 Task: Find connections with filter location Kakrāla with filter topic #Ideaswith filter profile language English with filter current company Dr. Reddy's Laboratories with filter school O.P. Jindal Global University (JGU) with filter industry Accounting with filter service category Ghostwriting with filter keywords title Teacher
Action: Mouse moved to (180, 274)
Screenshot: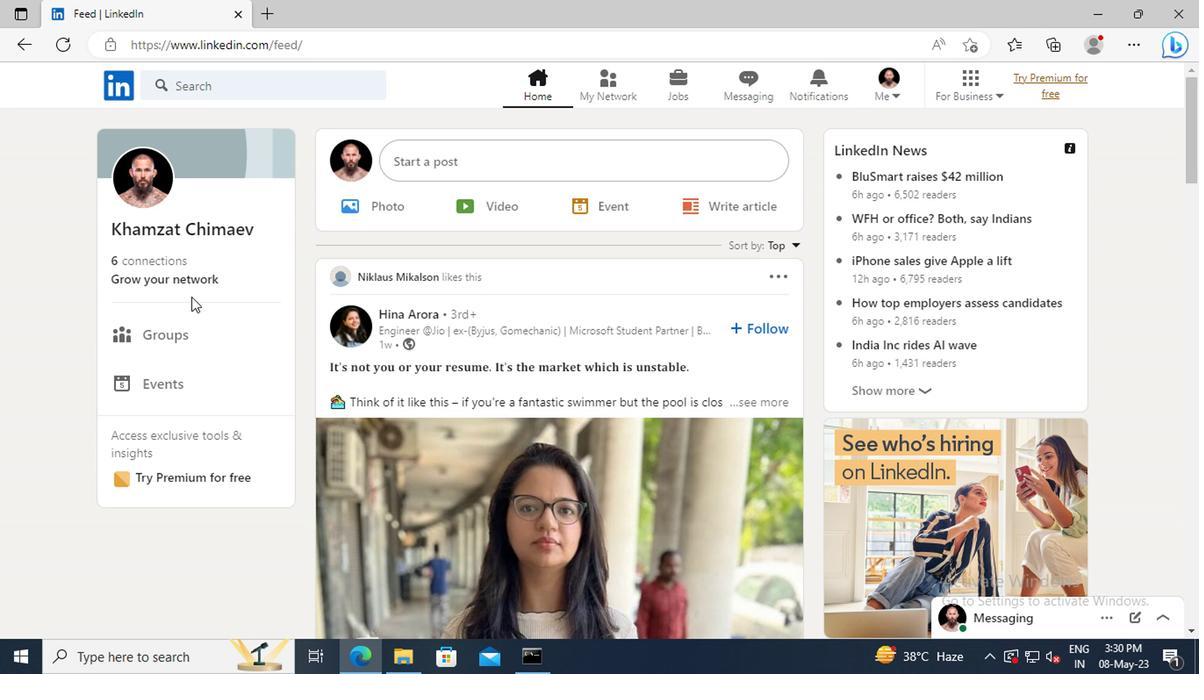 
Action: Mouse pressed left at (180, 274)
Screenshot: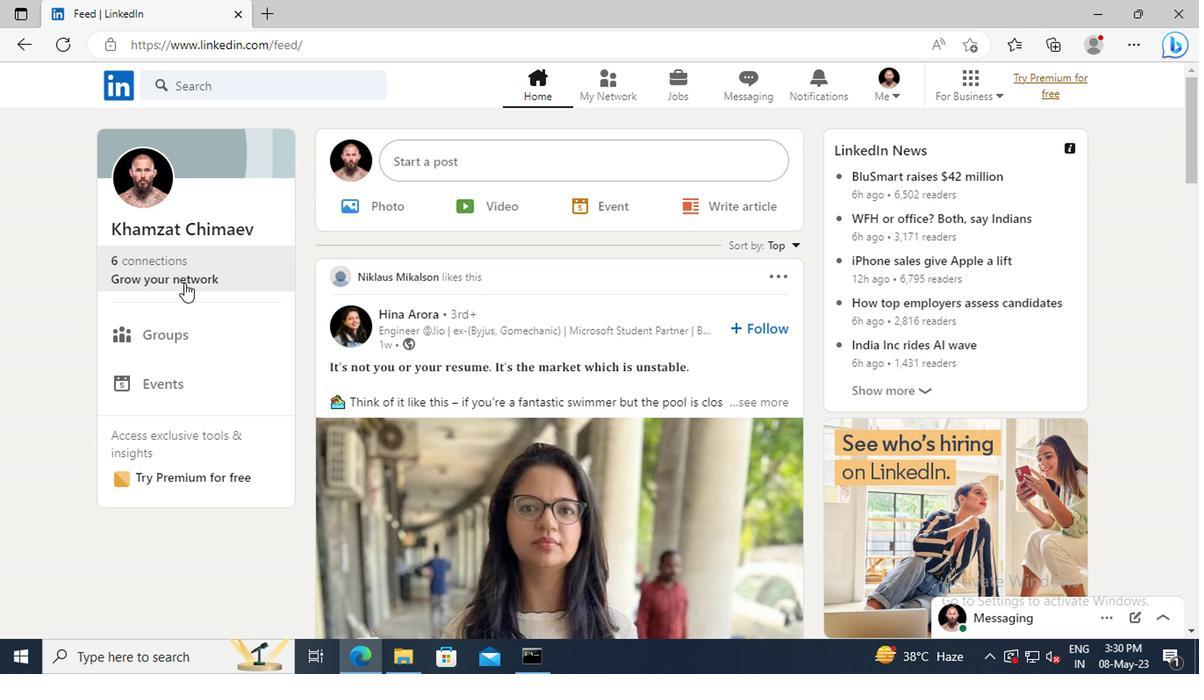 
Action: Mouse moved to (187, 185)
Screenshot: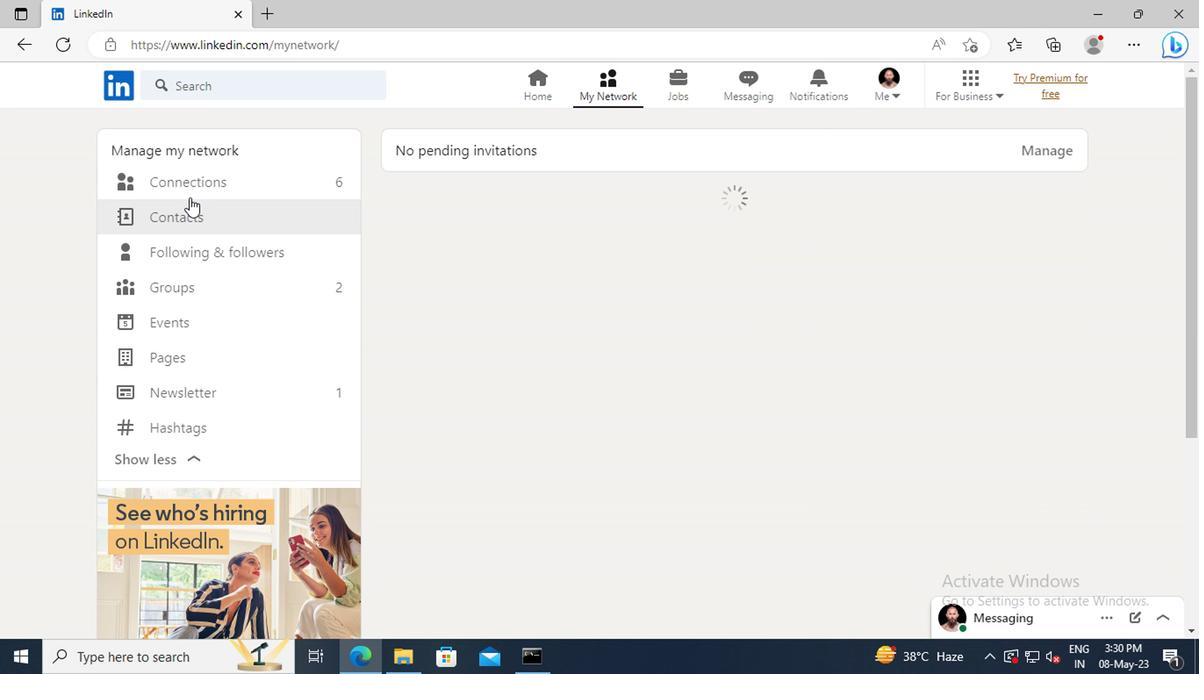
Action: Mouse pressed left at (187, 185)
Screenshot: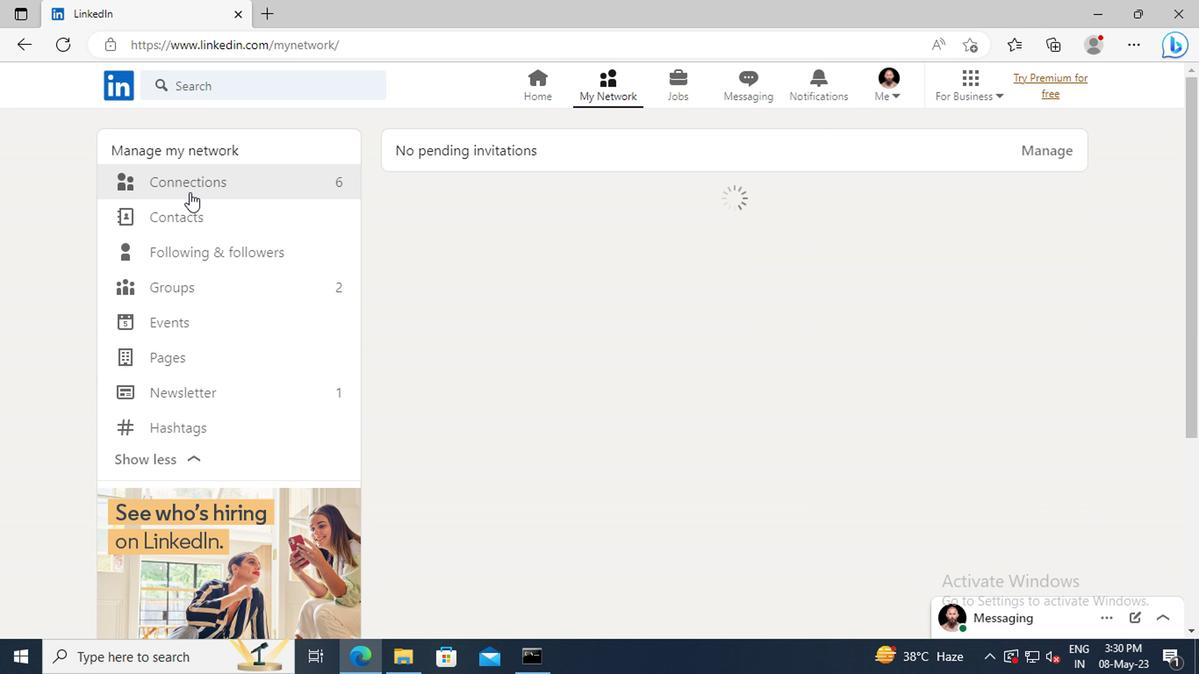 
Action: Mouse moved to (743, 185)
Screenshot: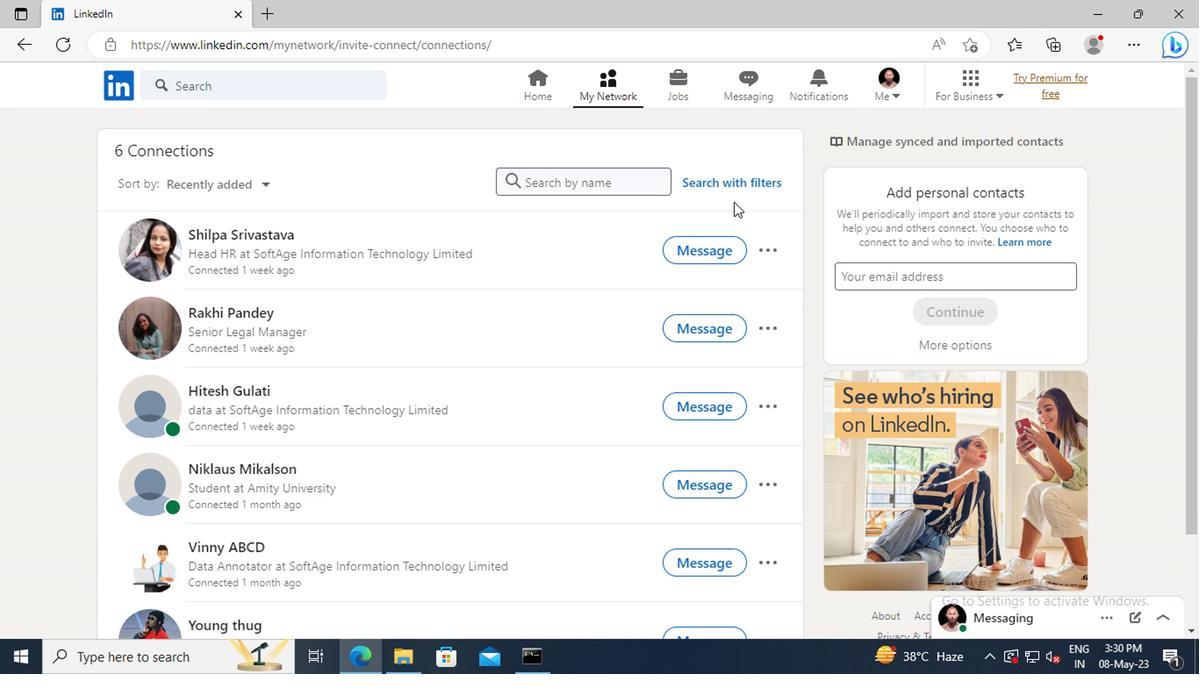 
Action: Mouse pressed left at (743, 185)
Screenshot: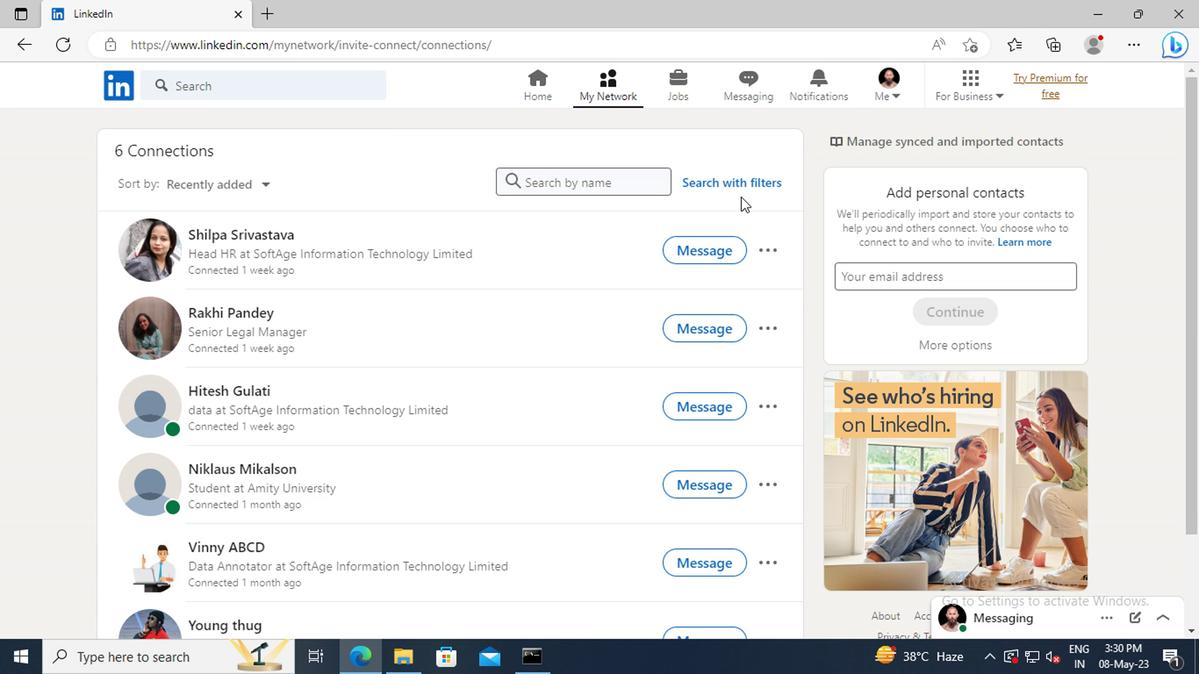 
Action: Mouse moved to (657, 136)
Screenshot: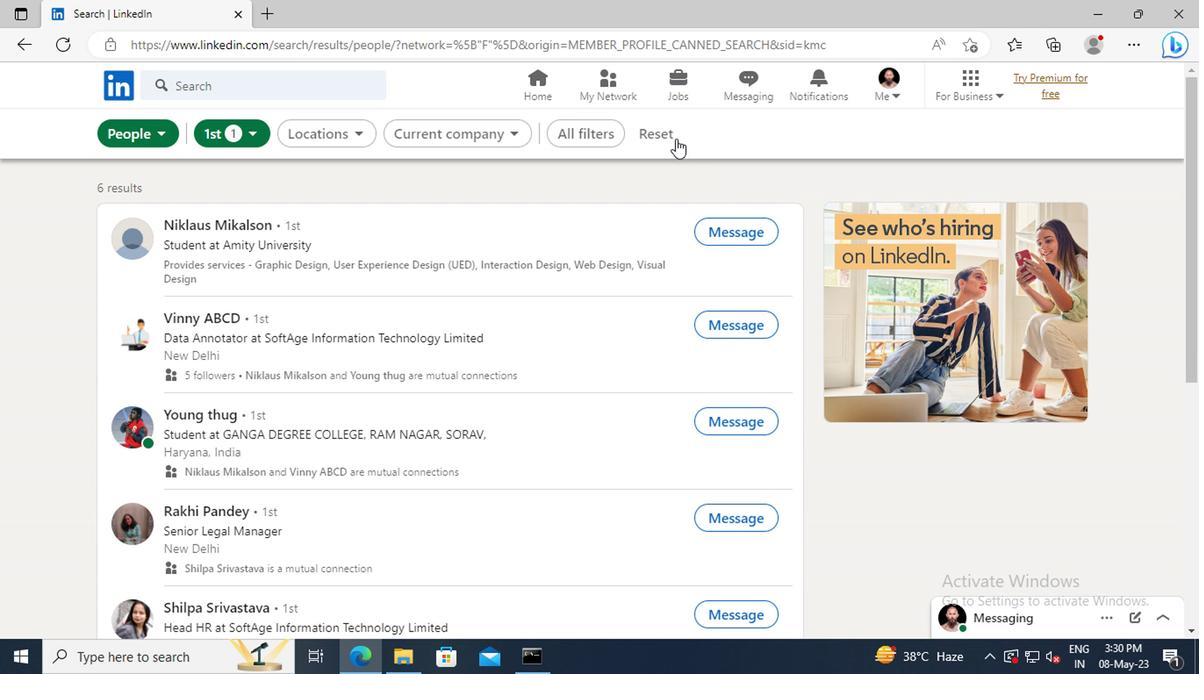 
Action: Mouse pressed left at (657, 136)
Screenshot: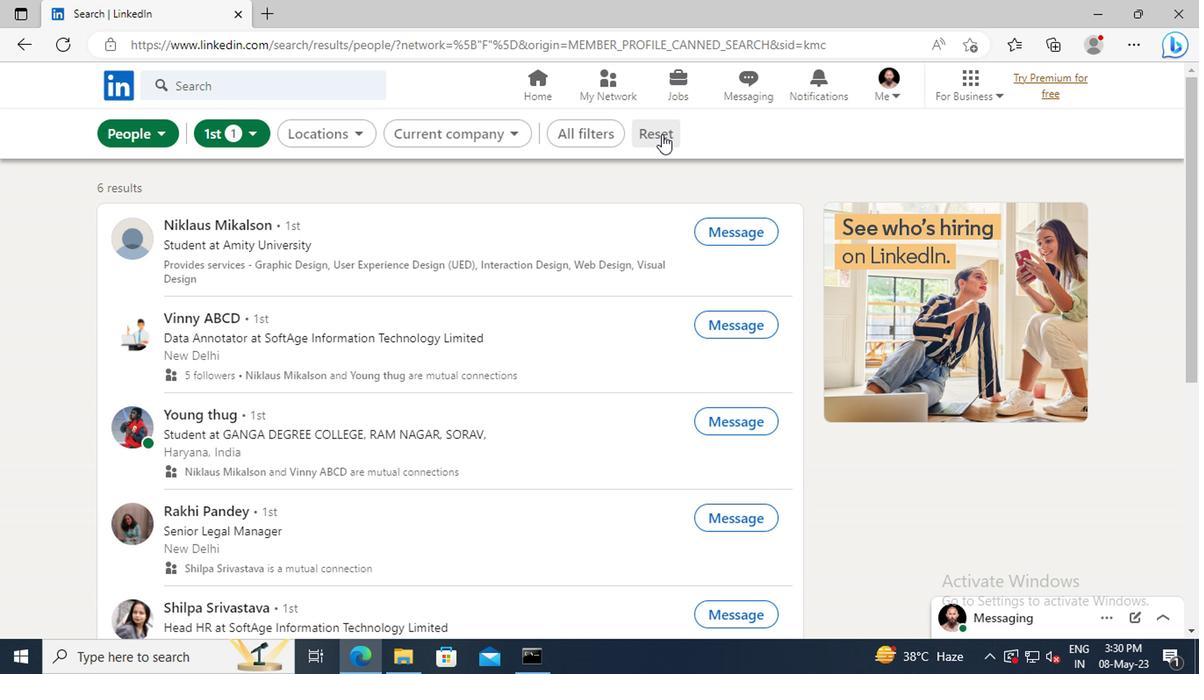 
Action: Mouse moved to (627, 136)
Screenshot: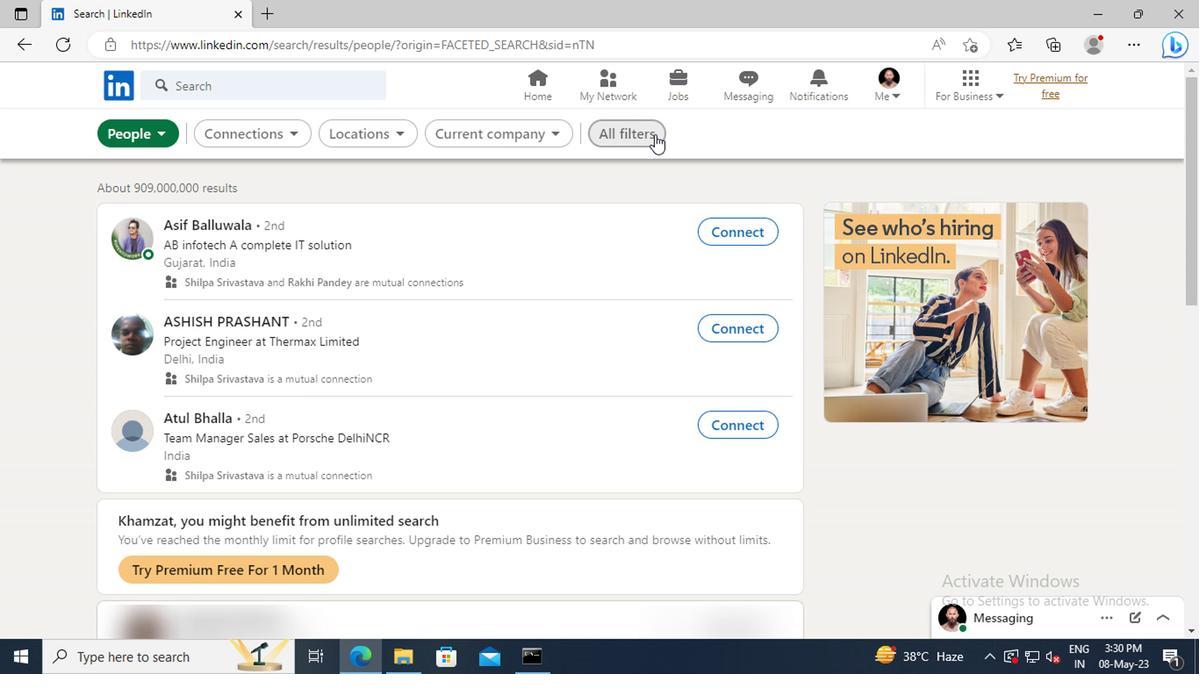 
Action: Mouse pressed left at (627, 136)
Screenshot: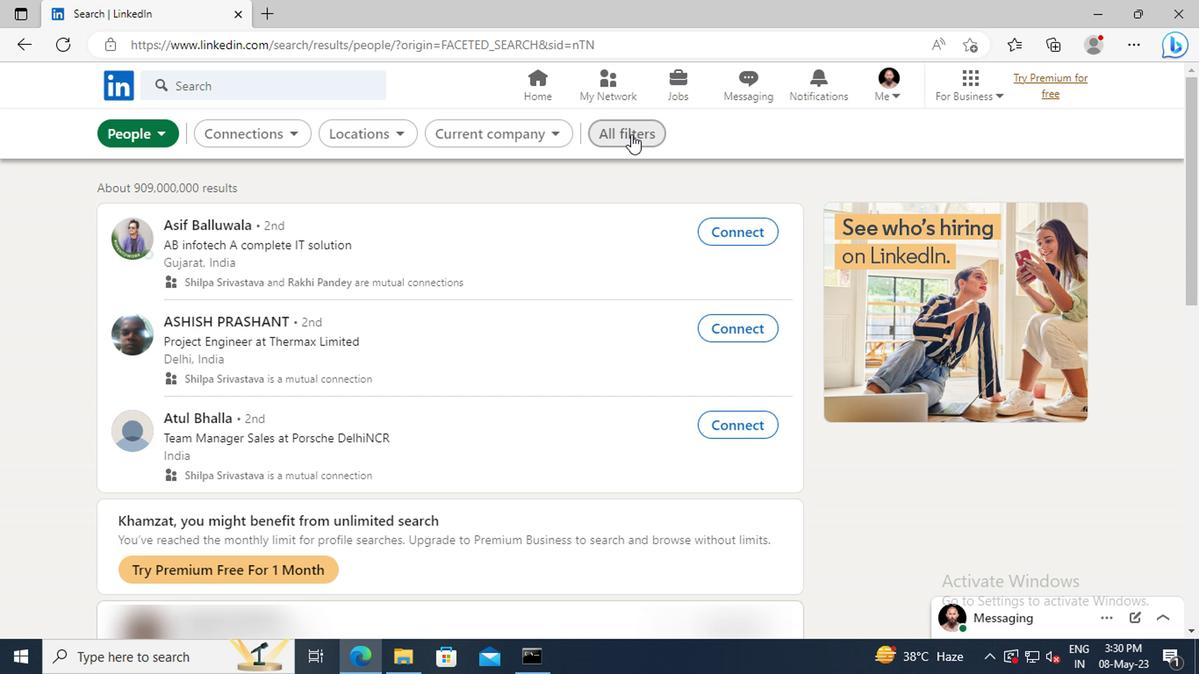 
Action: Mouse moved to (1009, 340)
Screenshot: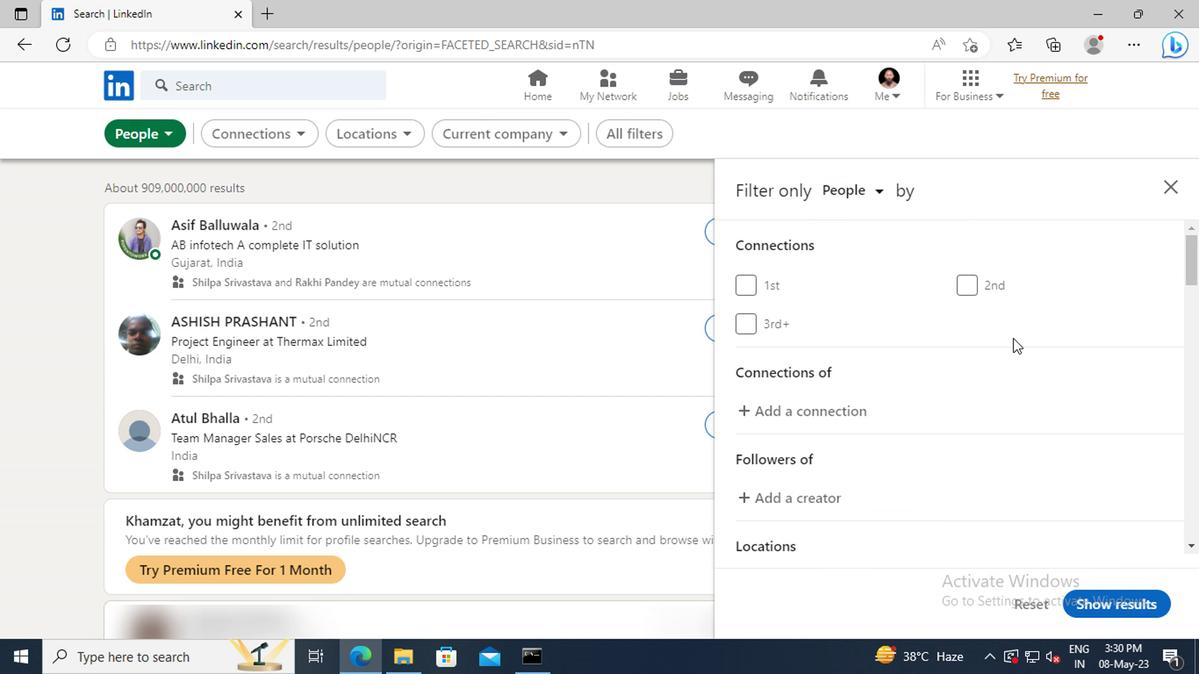 
Action: Mouse scrolled (1009, 339) with delta (0, -1)
Screenshot: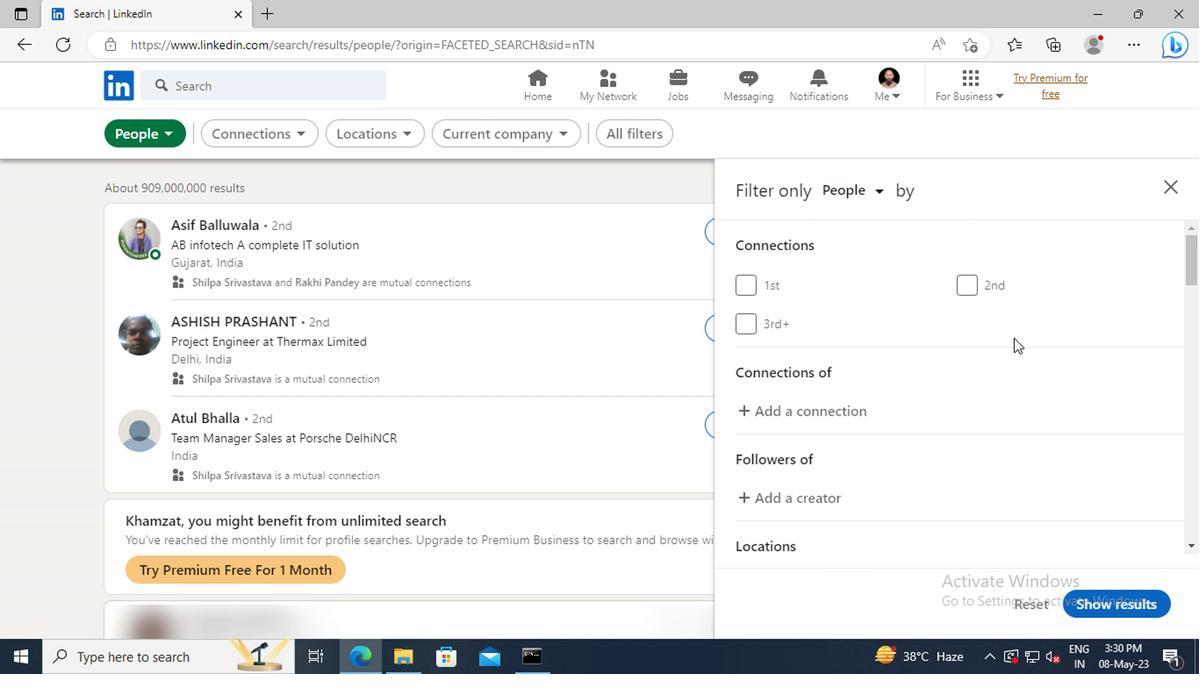
Action: Mouse scrolled (1009, 339) with delta (0, -1)
Screenshot: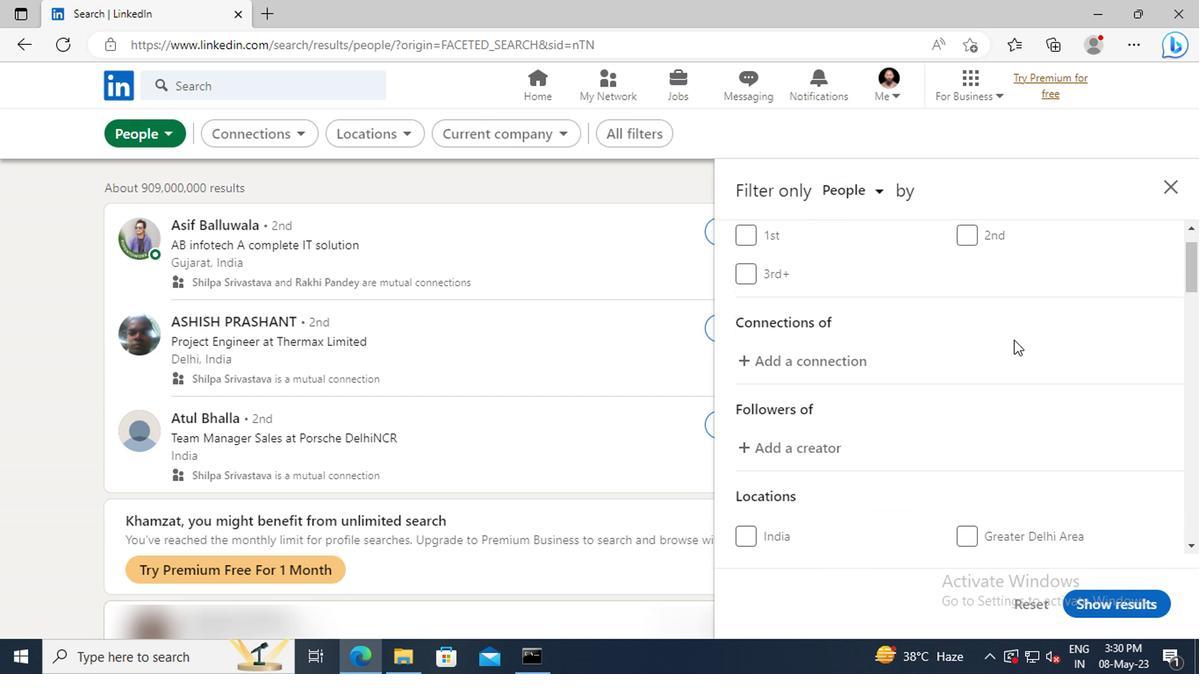 
Action: Mouse scrolled (1009, 339) with delta (0, -1)
Screenshot: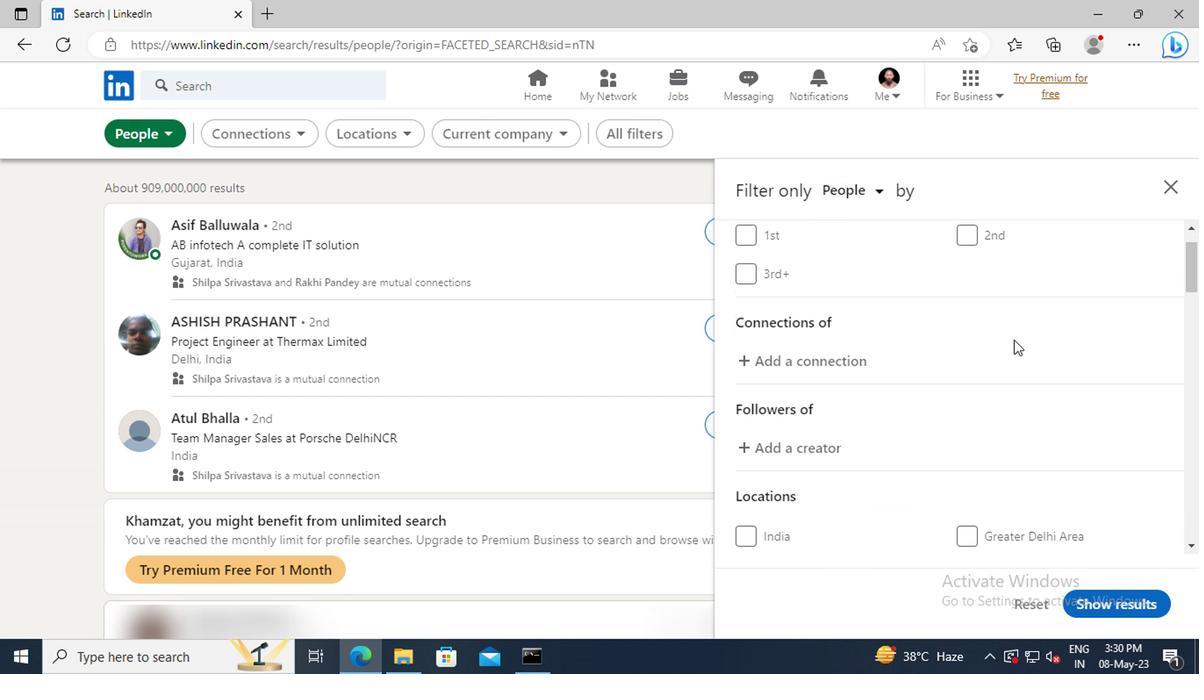 
Action: Mouse scrolled (1009, 339) with delta (0, -1)
Screenshot: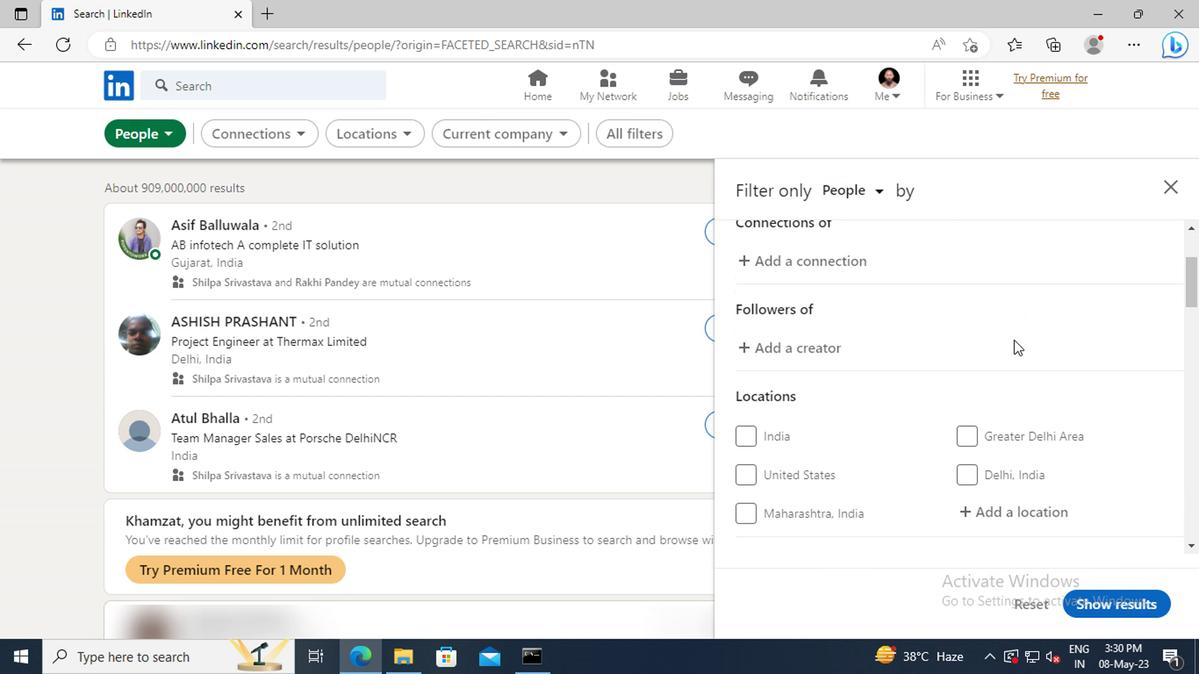 
Action: Mouse scrolled (1009, 339) with delta (0, -1)
Screenshot: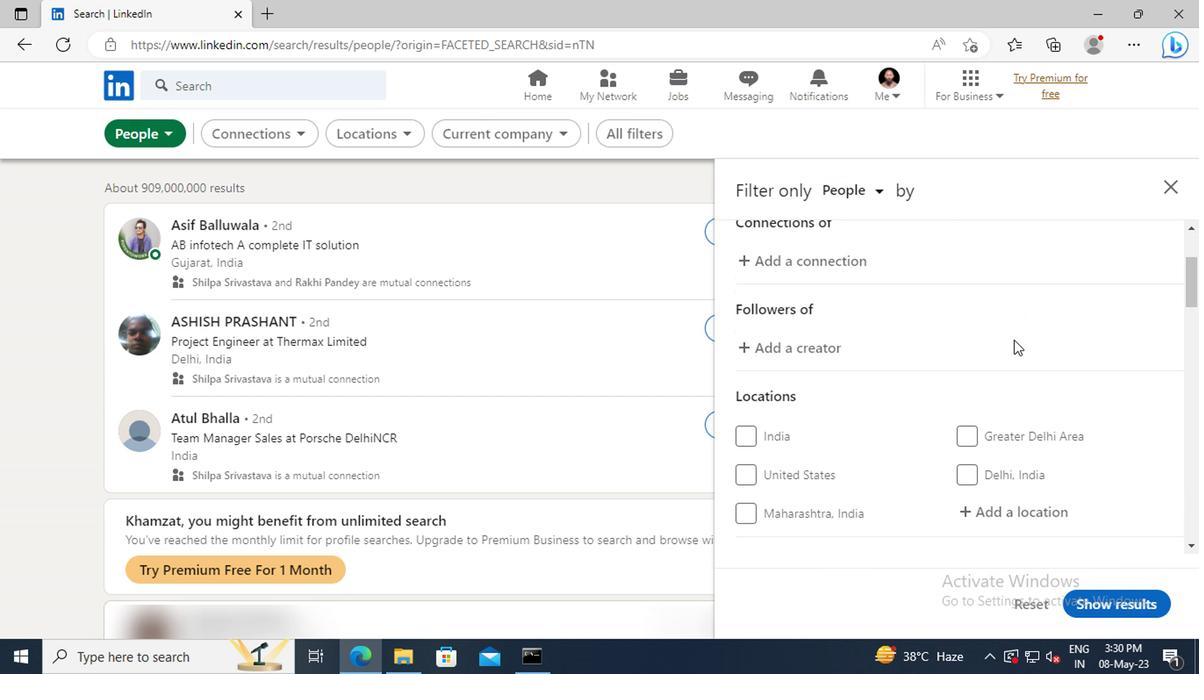 
Action: Mouse moved to (1006, 409)
Screenshot: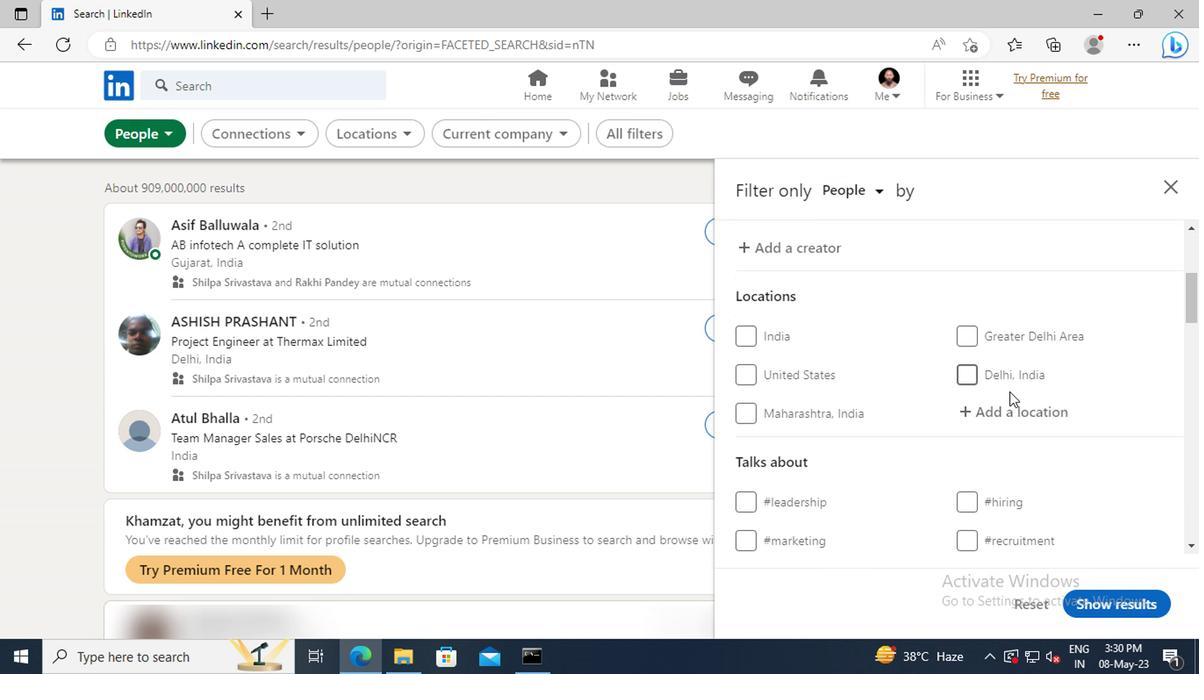 
Action: Mouse pressed left at (1006, 409)
Screenshot: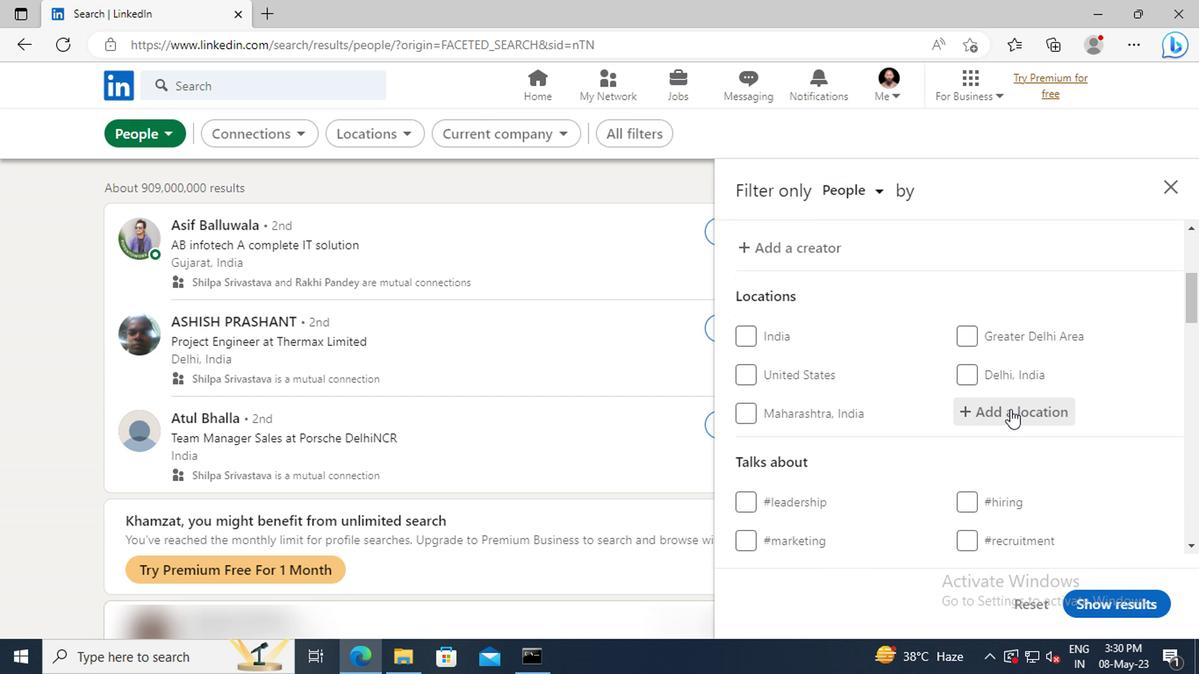 
Action: Key pressed <Key.shift>KAKRALA<Key.enter>
Screenshot: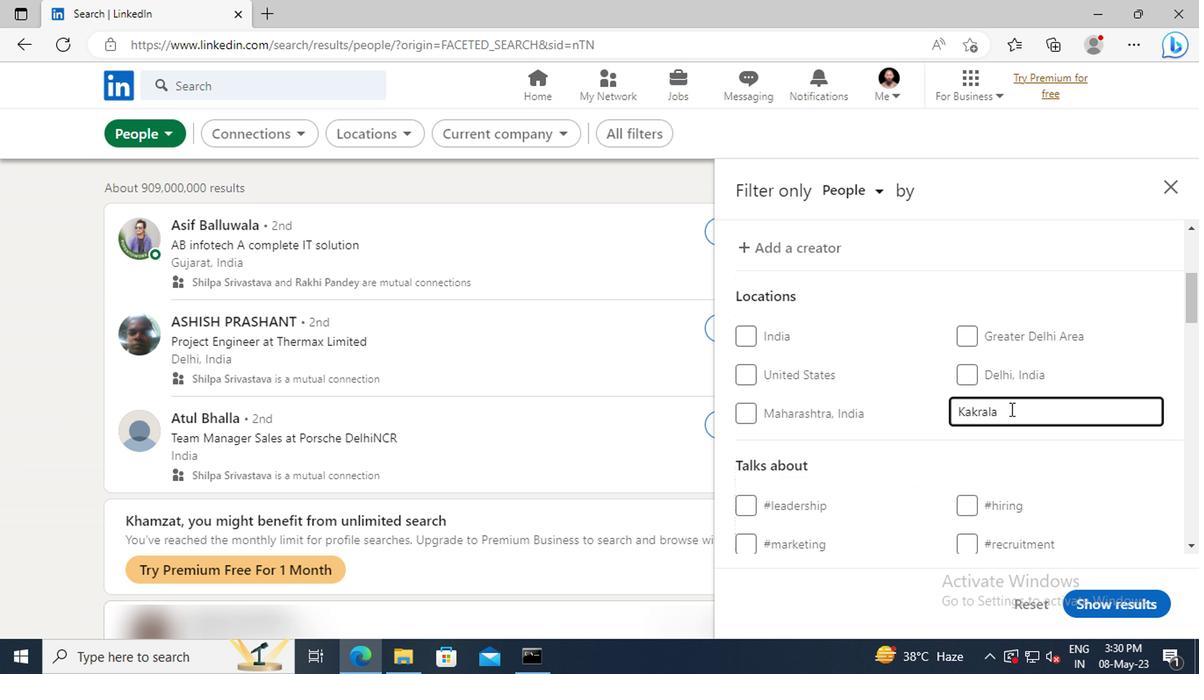 
Action: Mouse scrolled (1006, 408) with delta (0, 0)
Screenshot: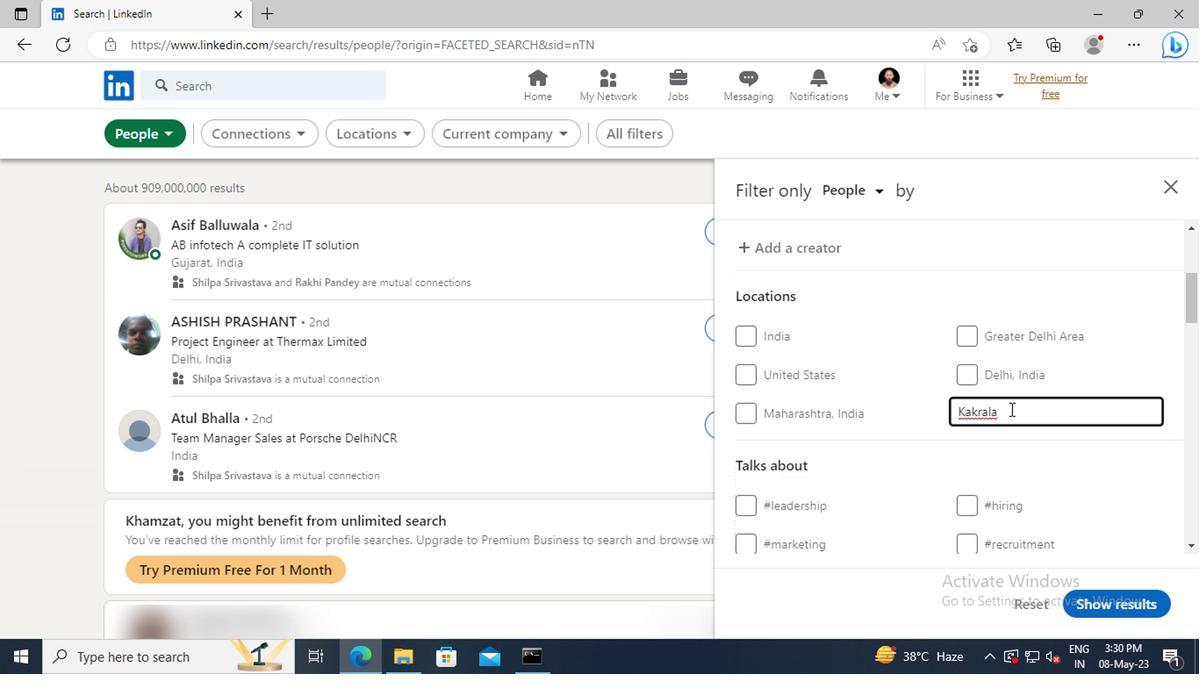 
Action: Mouse scrolled (1006, 408) with delta (0, 0)
Screenshot: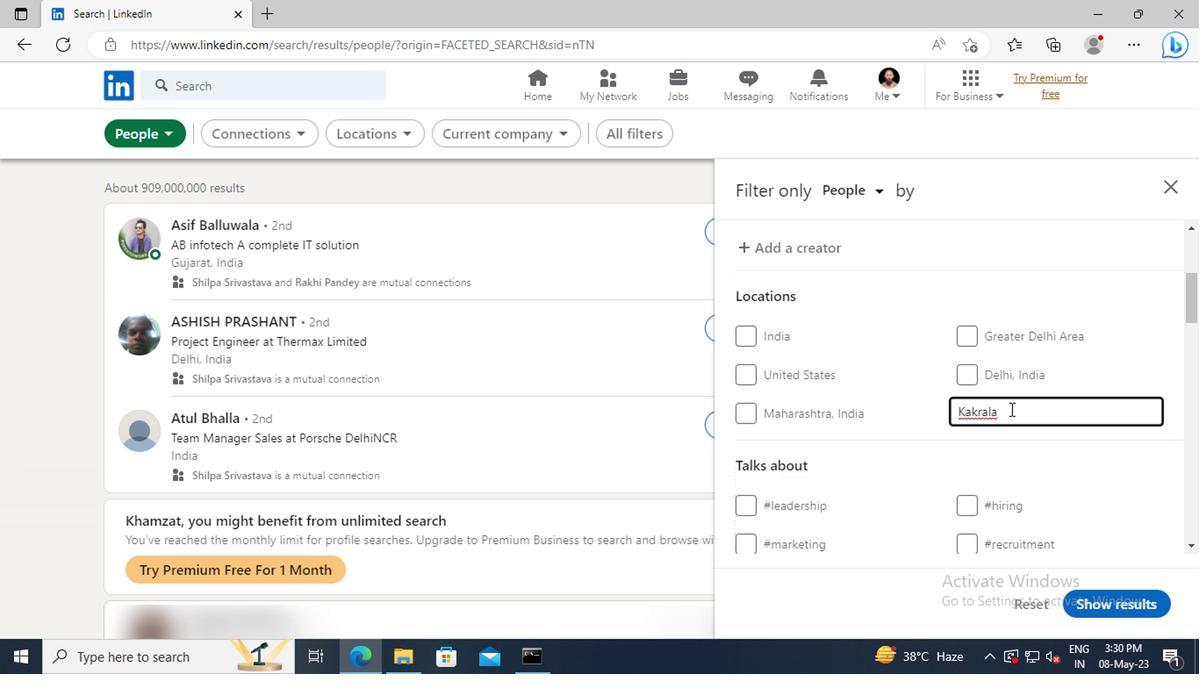 
Action: Mouse moved to (1006, 409)
Screenshot: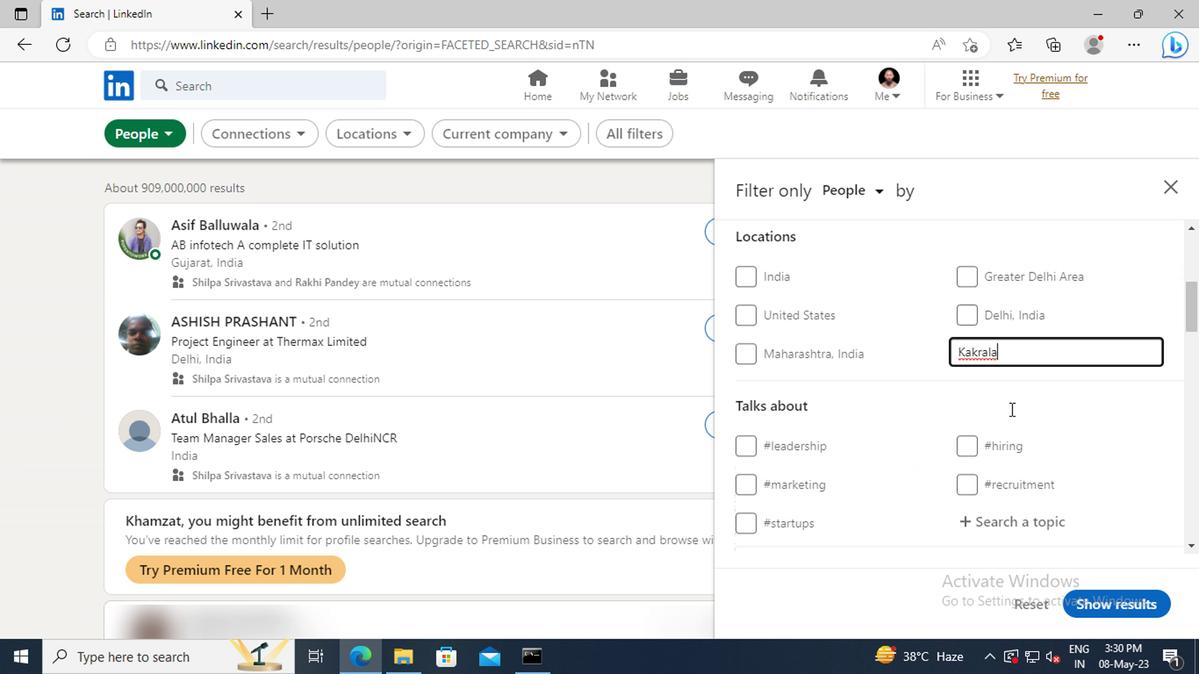 
Action: Mouse scrolled (1006, 409) with delta (0, 0)
Screenshot: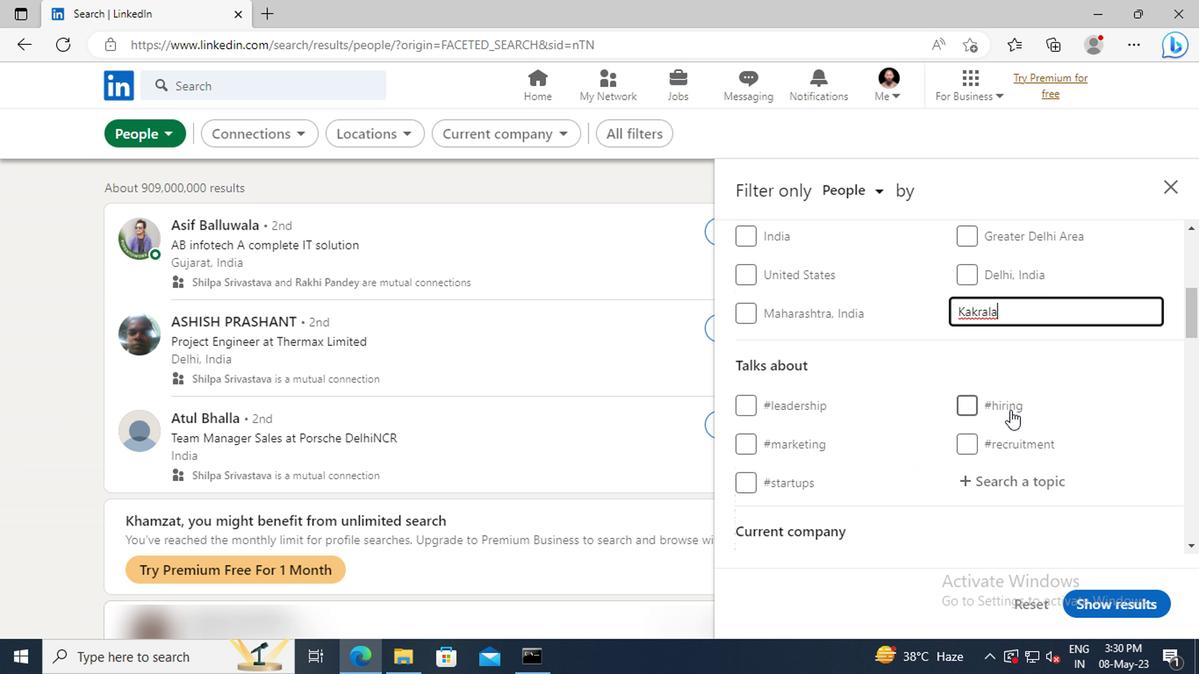 
Action: Mouse moved to (1003, 425)
Screenshot: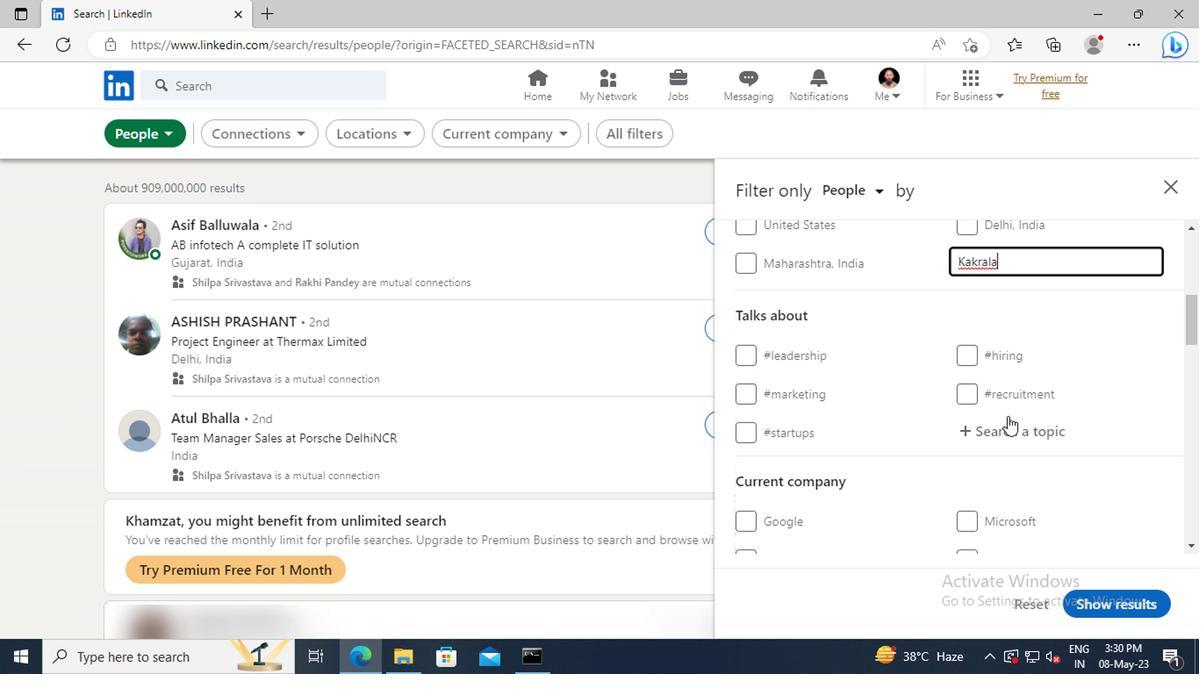 
Action: Mouse pressed left at (1003, 425)
Screenshot: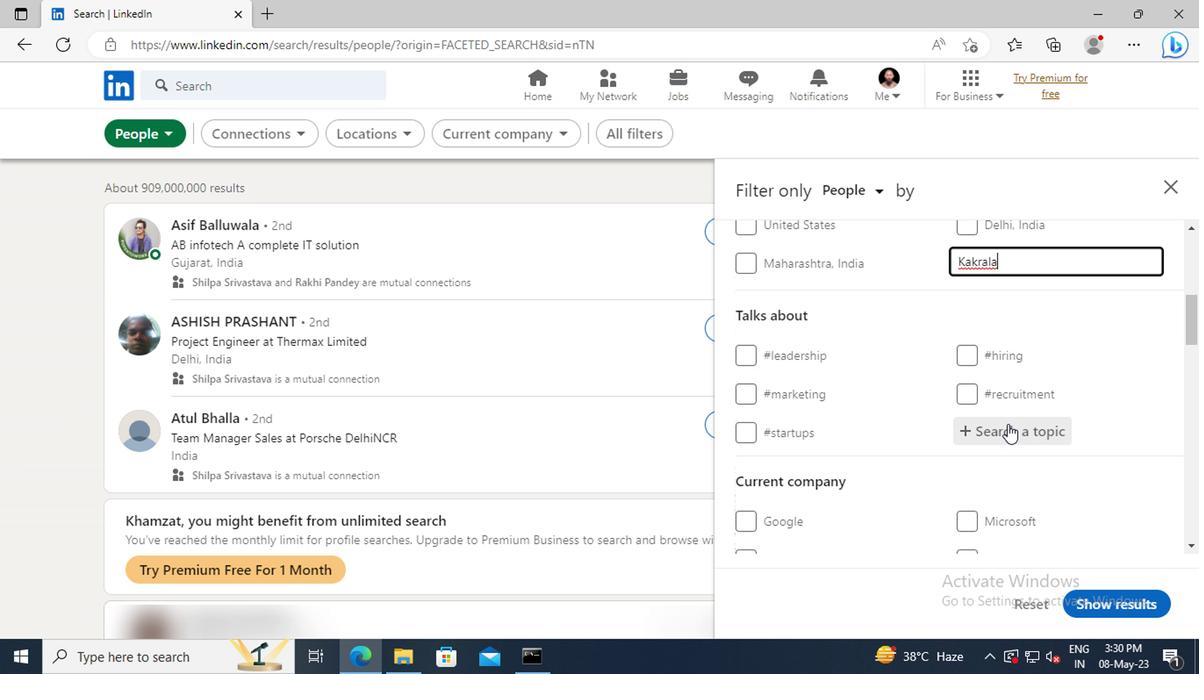 
Action: Key pressed <Key.shift>IDEAS
Screenshot: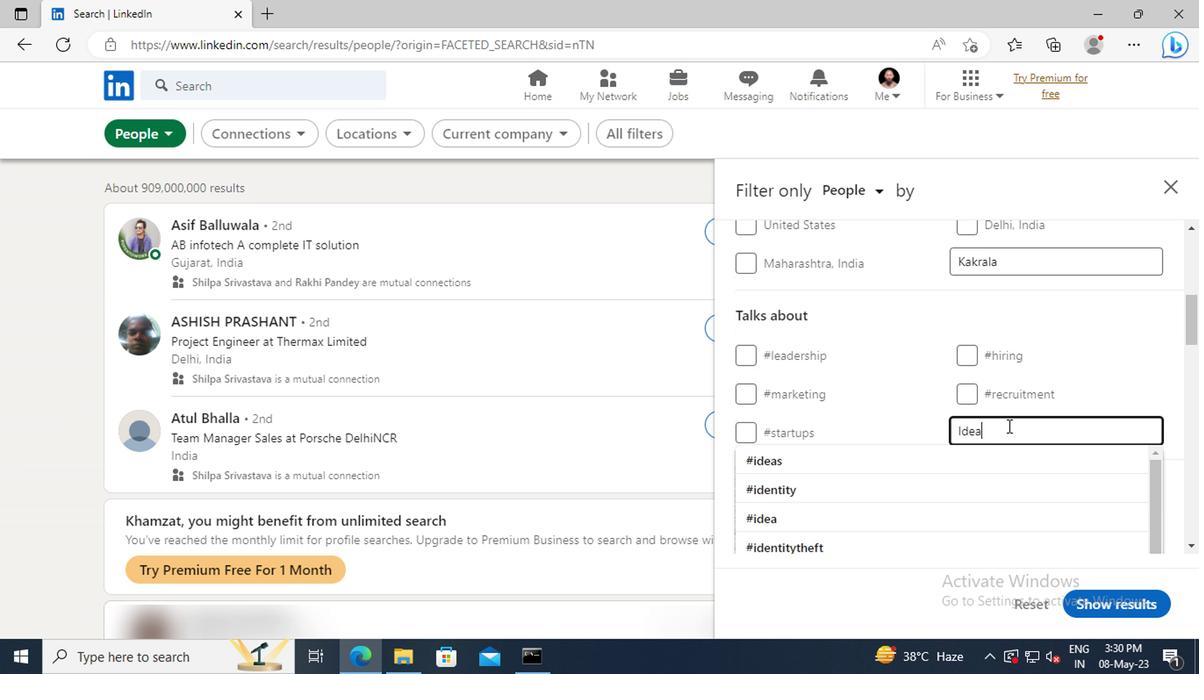 
Action: Mouse moved to (1005, 450)
Screenshot: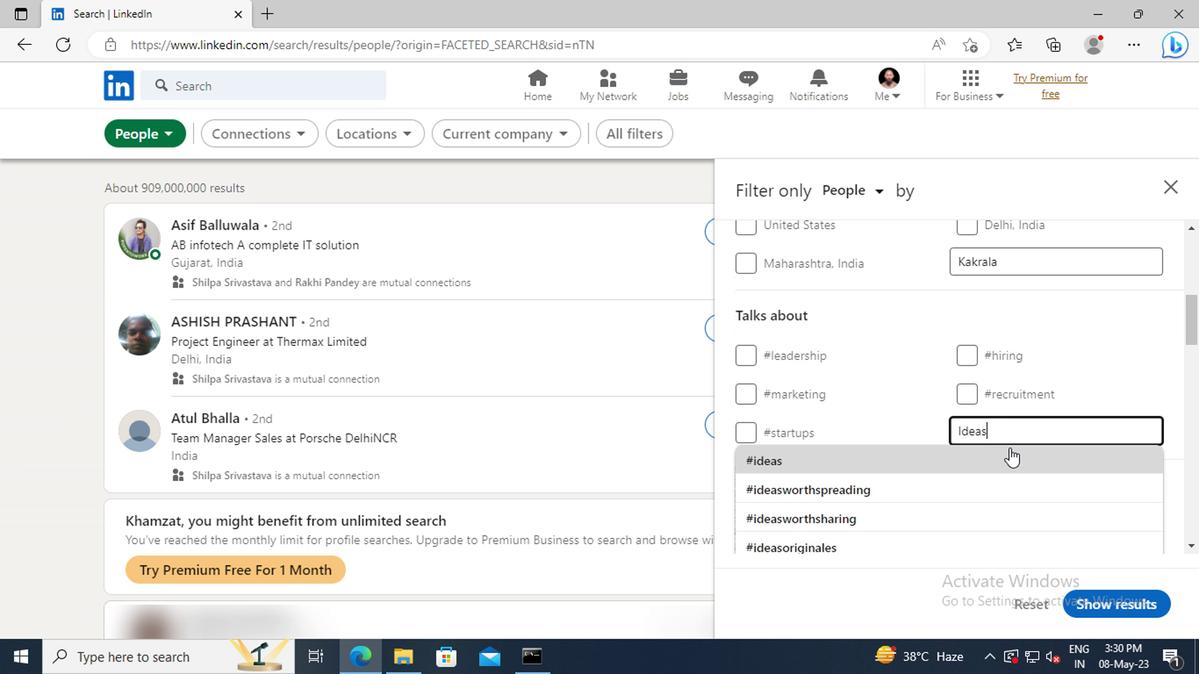 
Action: Mouse pressed left at (1005, 450)
Screenshot: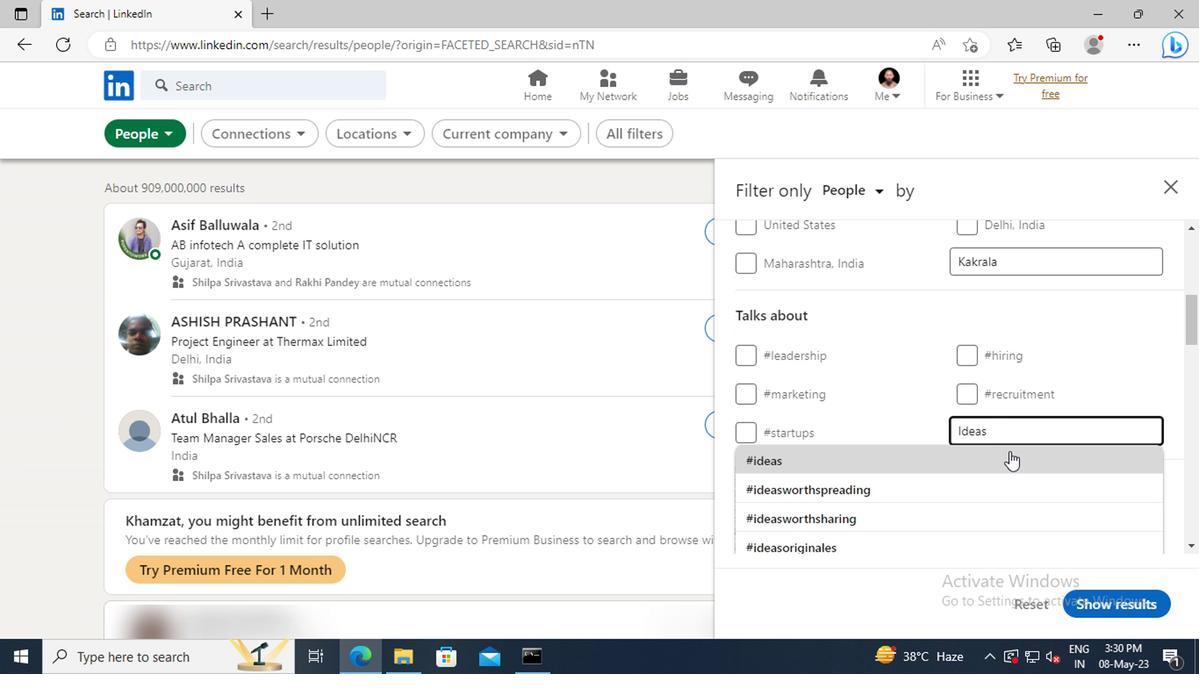 
Action: Mouse scrolled (1005, 449) with delta (0, -1)
Screenshot: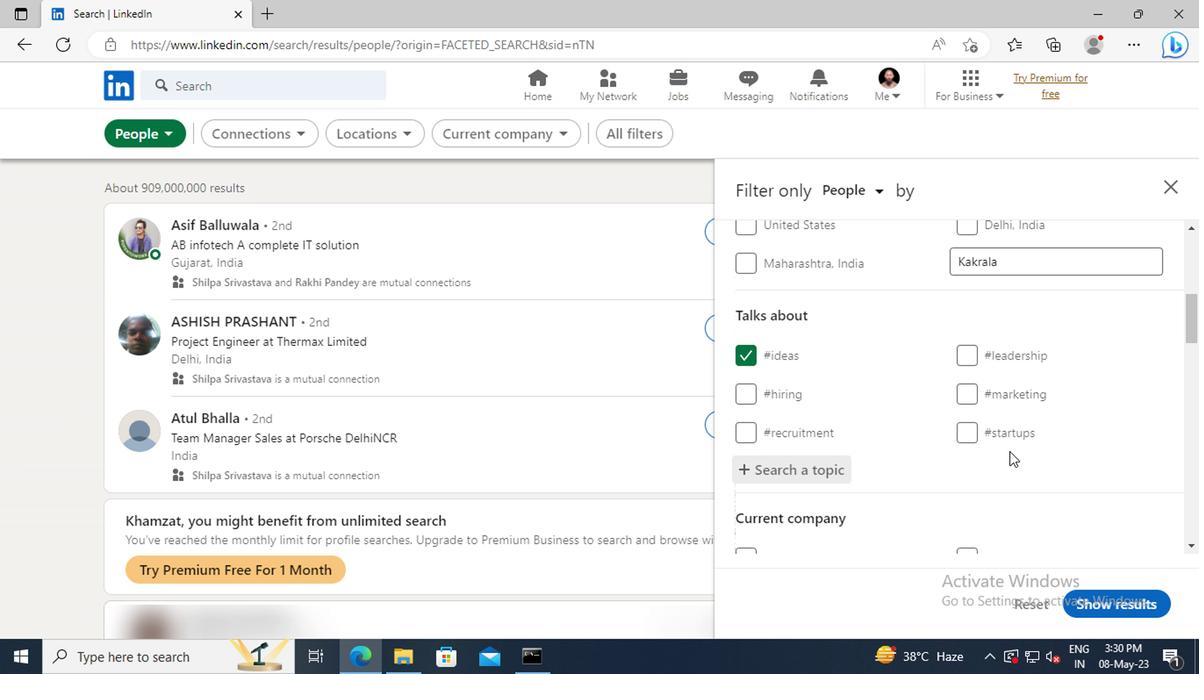 
Action: Mouse scrolled (1005, 449) with delta (0, -1)
Screenshot: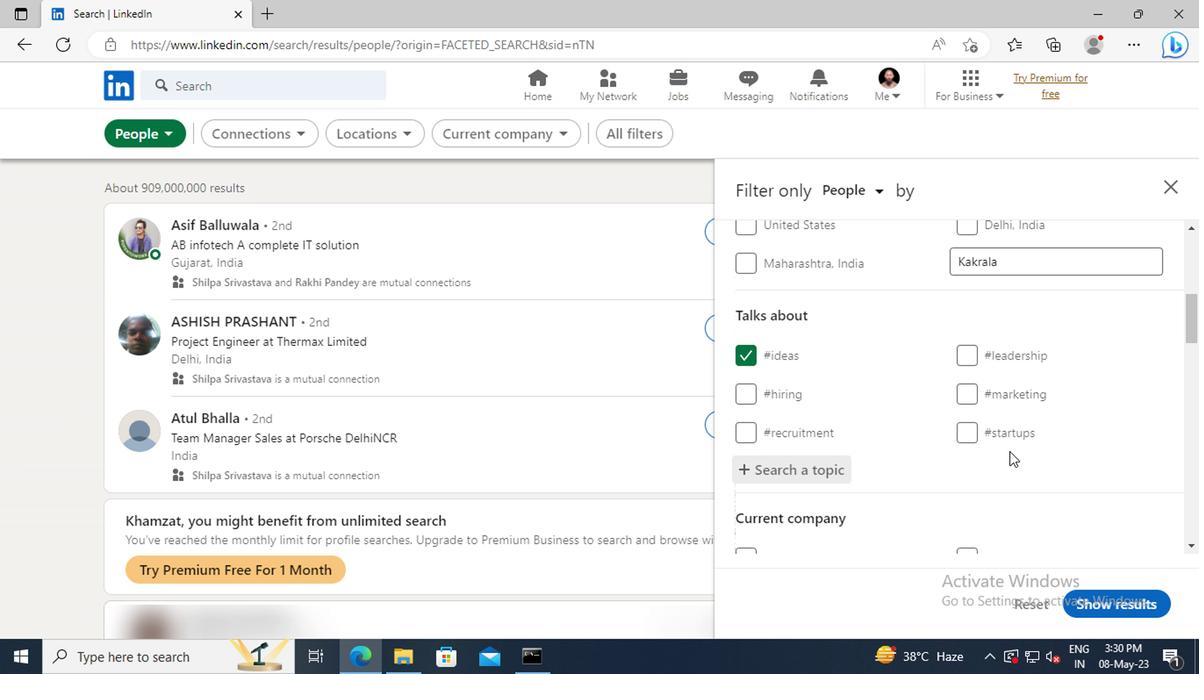 
Action: Mouse scrolled (1005, 449) with delta (0, -1)
Screenshot: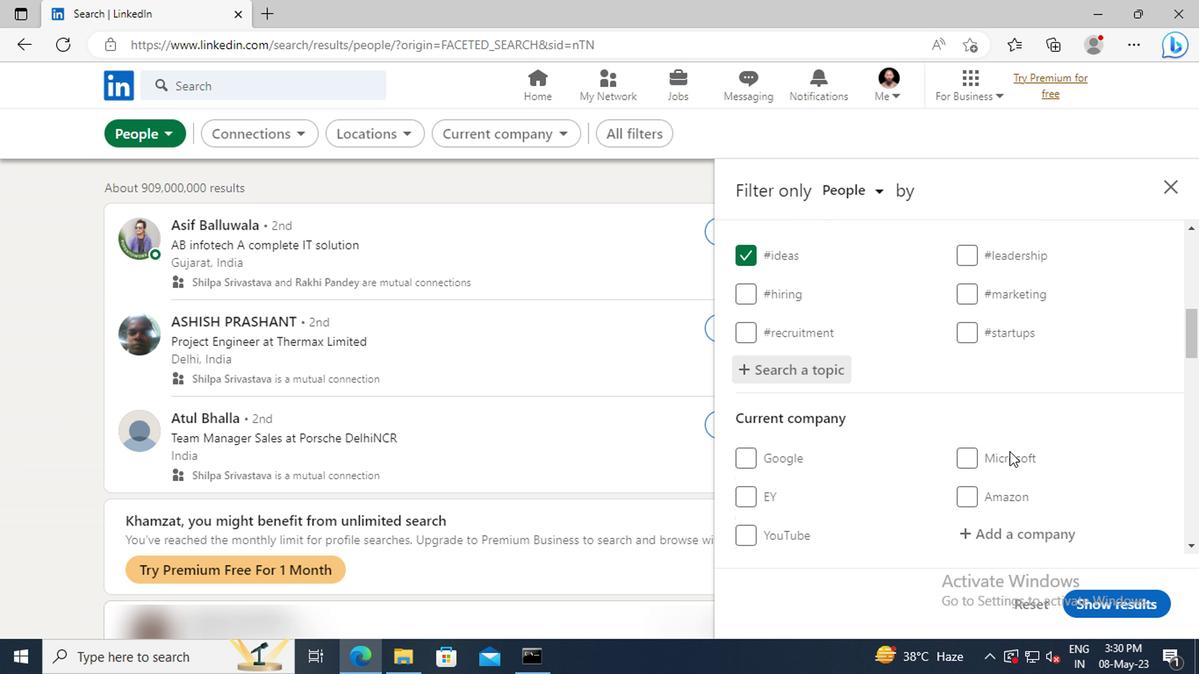 
Action: Mouse scrolled (1005, 449) with delta (0, -1)
Screenshot: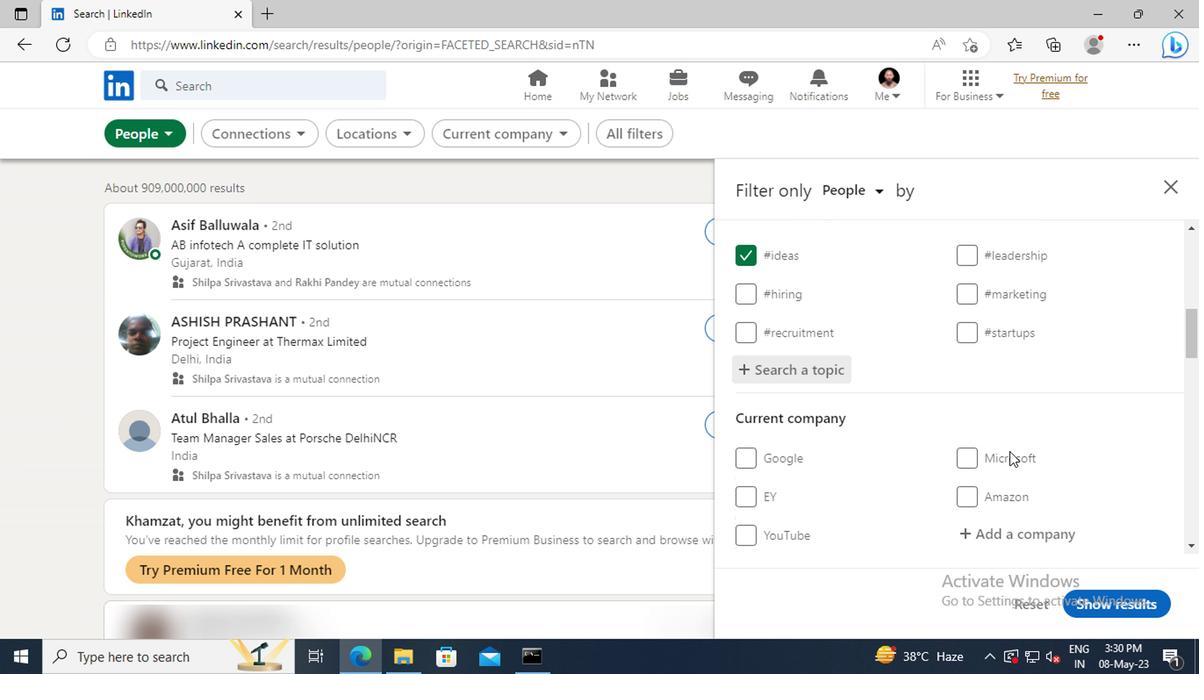 
Action: Mouse scrolled (1005, 449) with delta (0, -1)
Screenshot: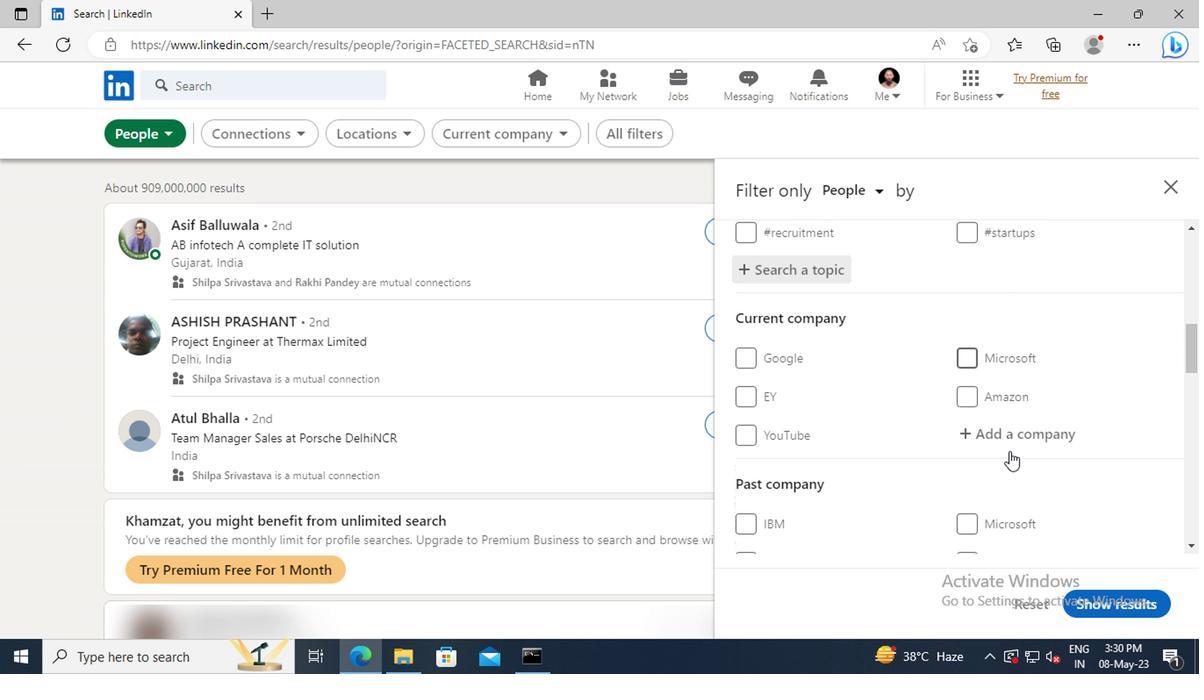 
Action: Mouse scrolled (1005, 449) with delta (0, -1)
Screenshot: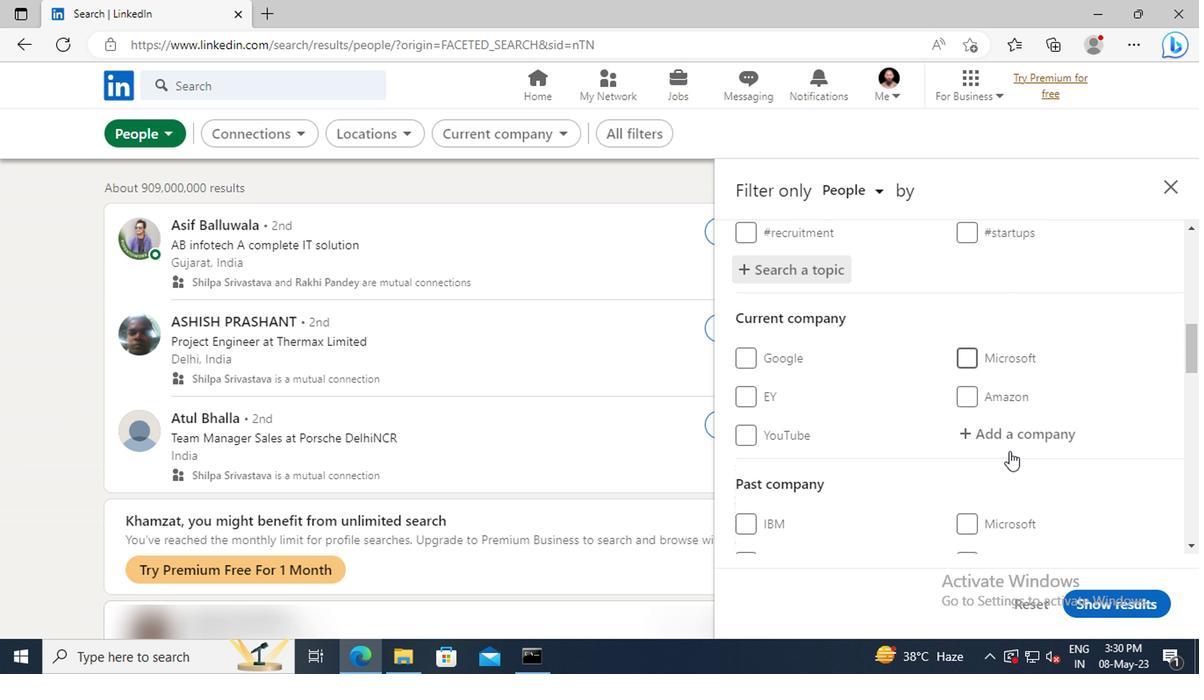 
Action: Mouse moved to (1005, 450)
Screenshot: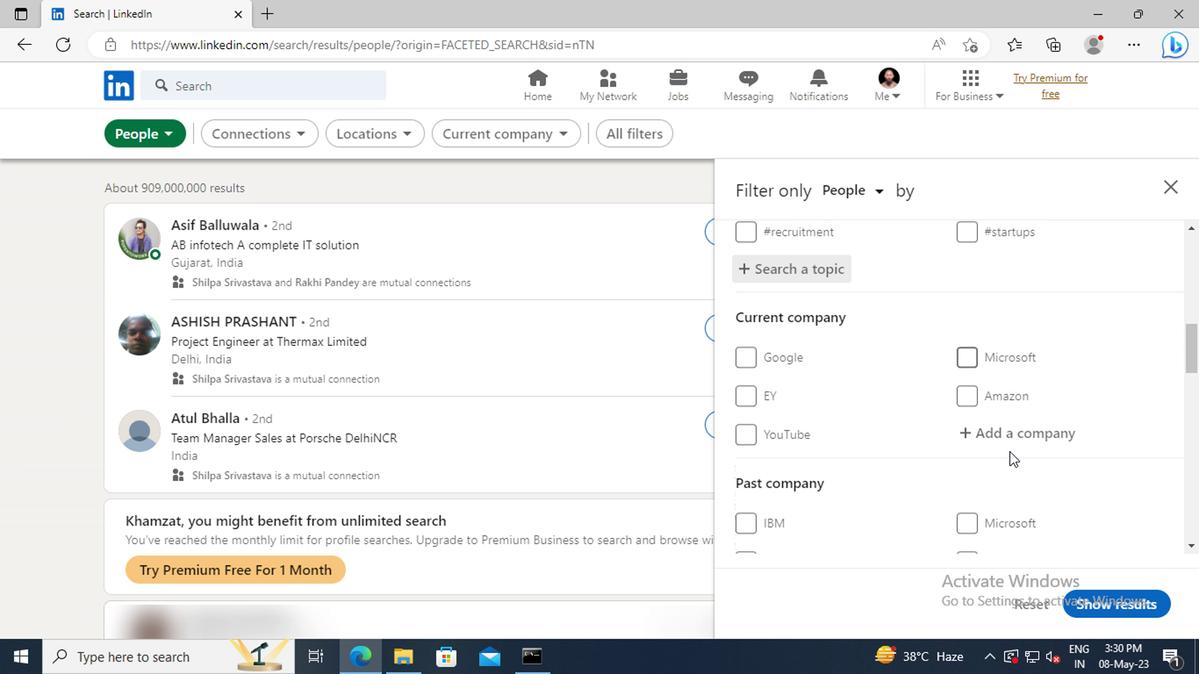 
Action: Mouse scrolled (1005, 449) with delta (0, -1)
Screenshot: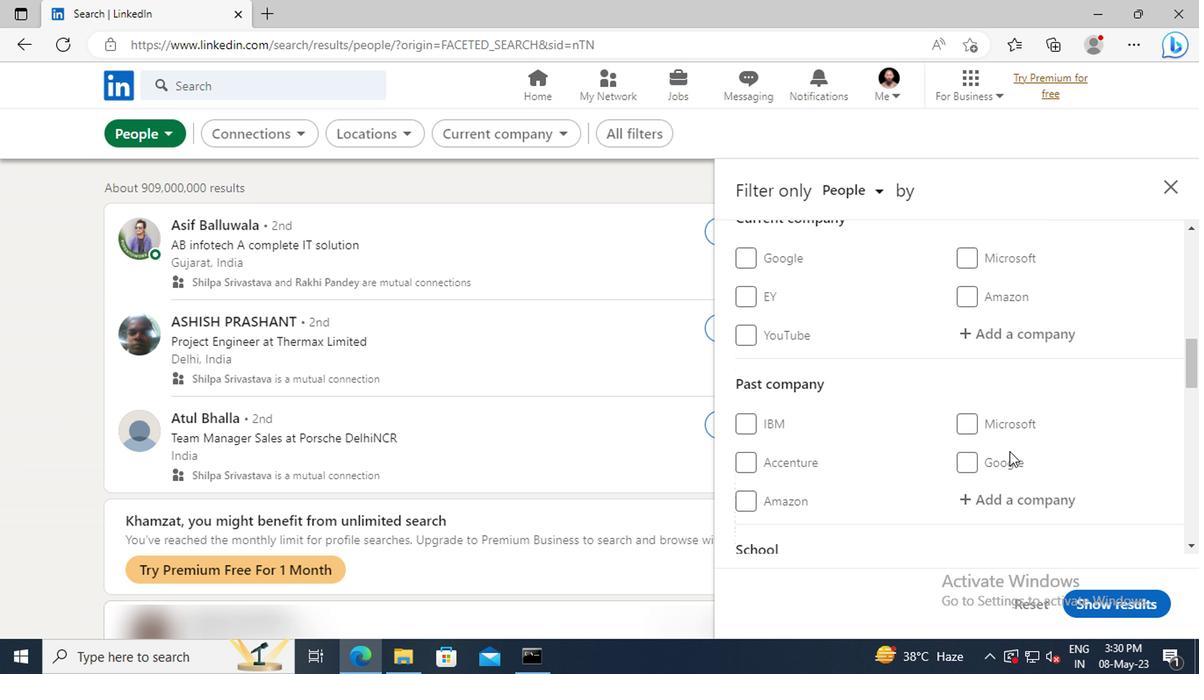 
Action: Mouse scrolled (1005, 449) with delta (0, -1)
Screenshot: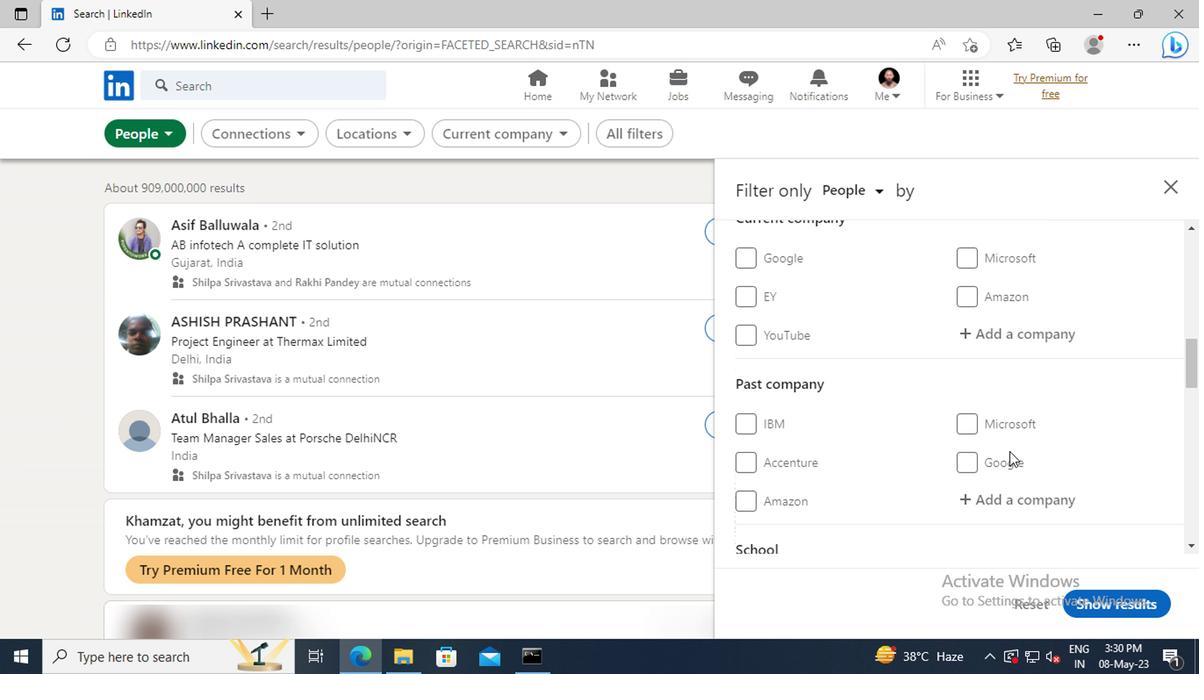 
Action: Mouse scrolled (1005, 449) with delta (0, -1)
Screenshot: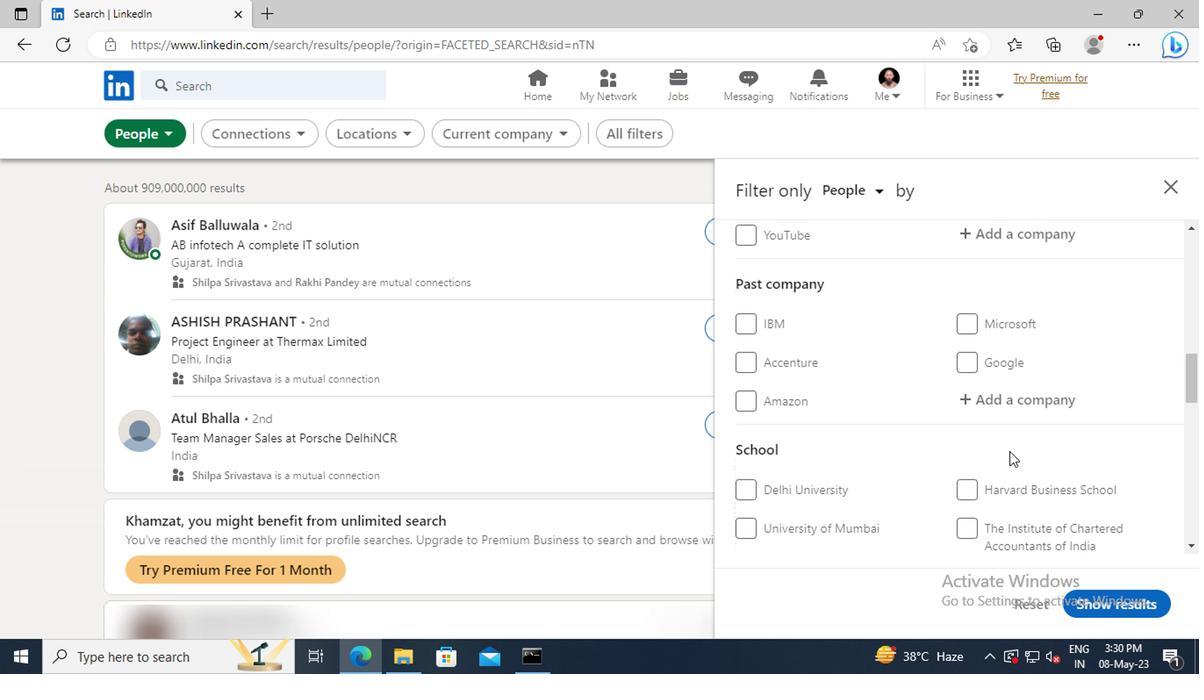 
Action: Mouse scrolled (1005, 449) with delta (0, -1)
Screenshot: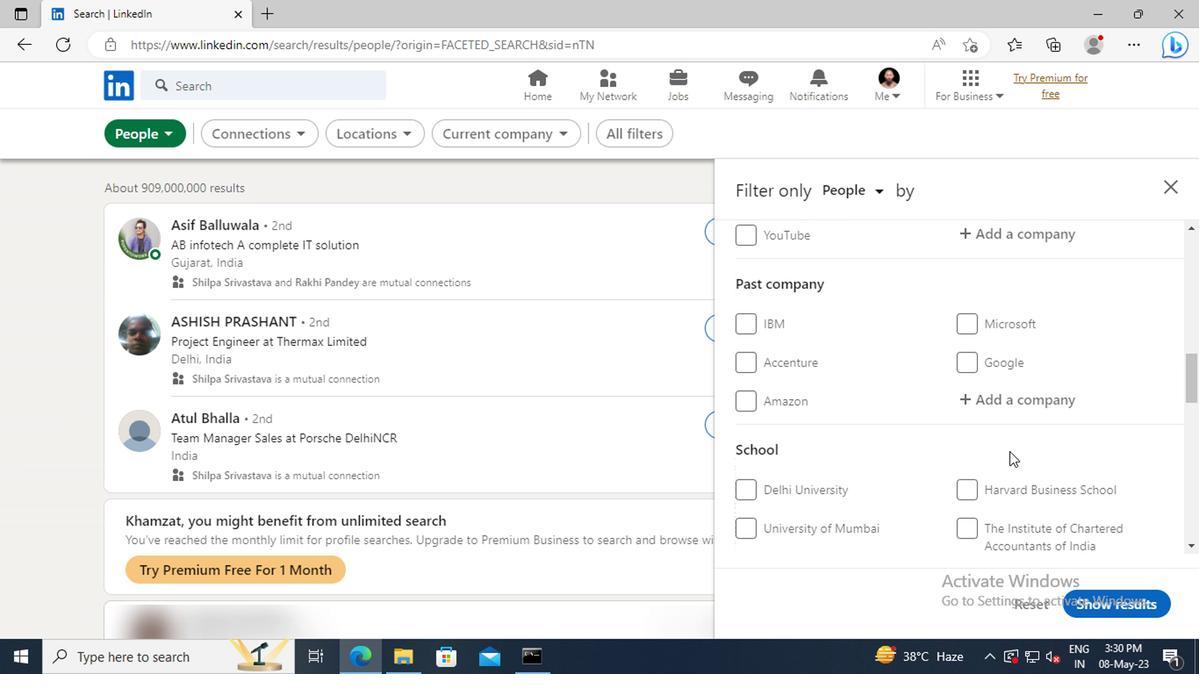 
Action: Mouse scrolled (1005, 449) with delta (0, -1)
Screenshot: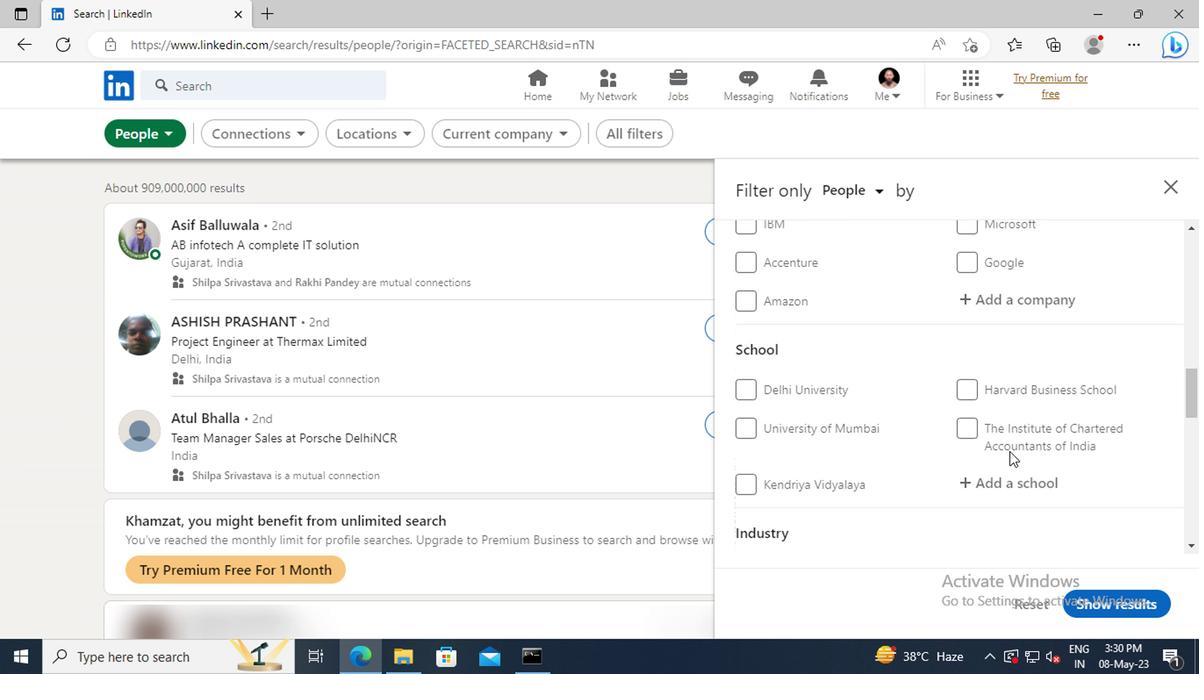 
Action: Mouse scrolled (1005, 449) with delta (0, -1)
Screenshot: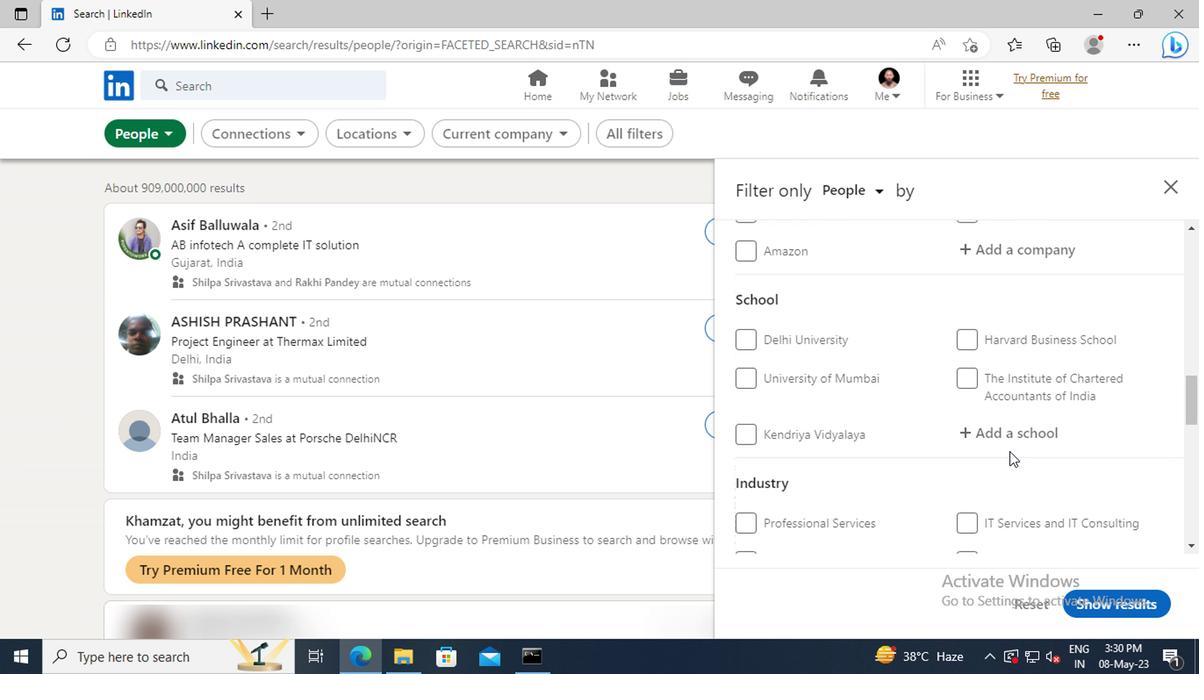 
Action: Mouse scrolled (1005, 449) with delta (0, -1)
Screenshot: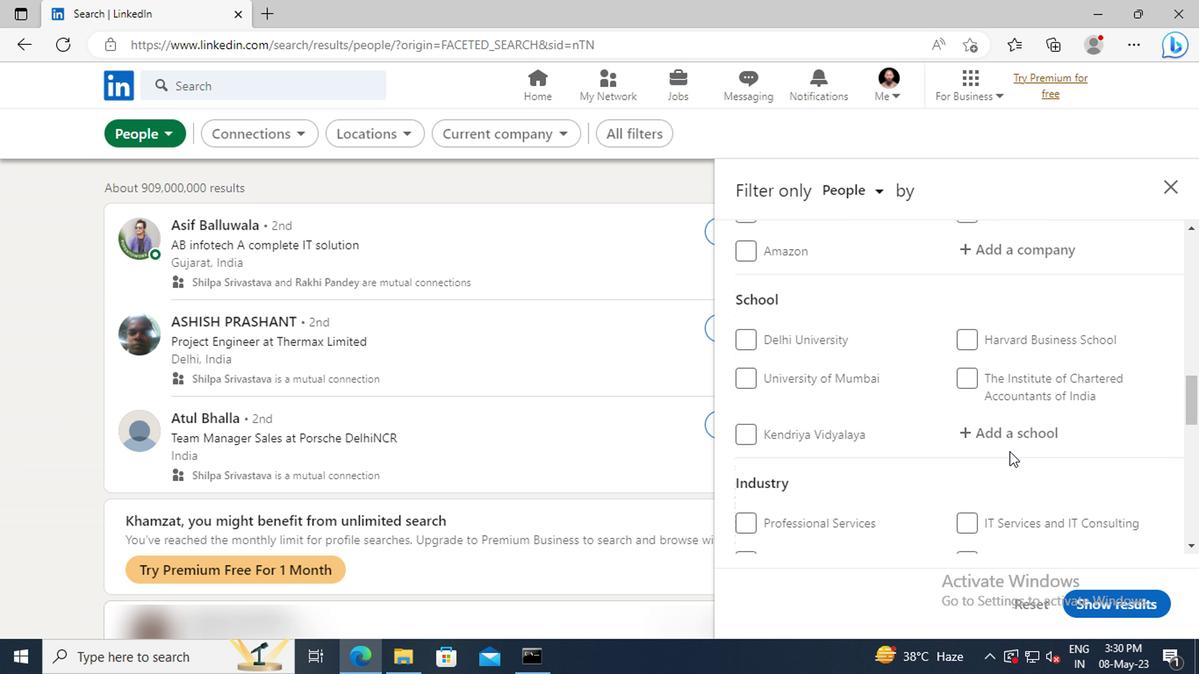 
Action: Mouse scrolled (1005, 449) with delta (0, -1)
Screenshot: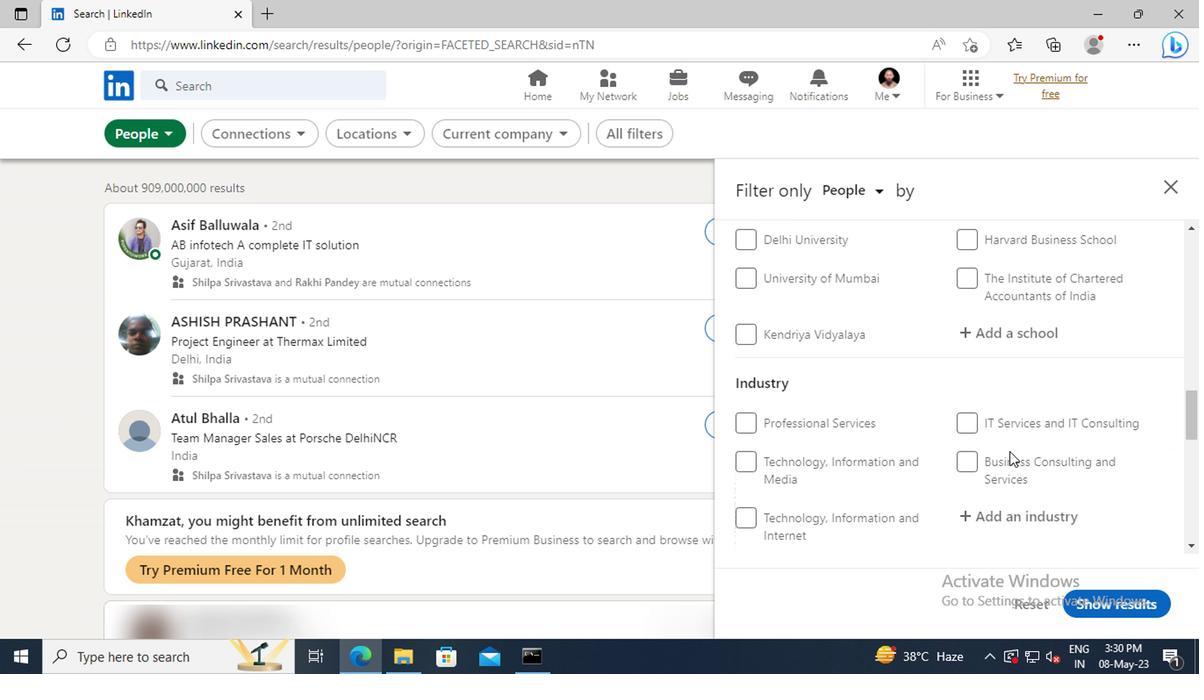 
Action: Mouse scrolled (1005, 449) with delta (0, -1)
Screenshot: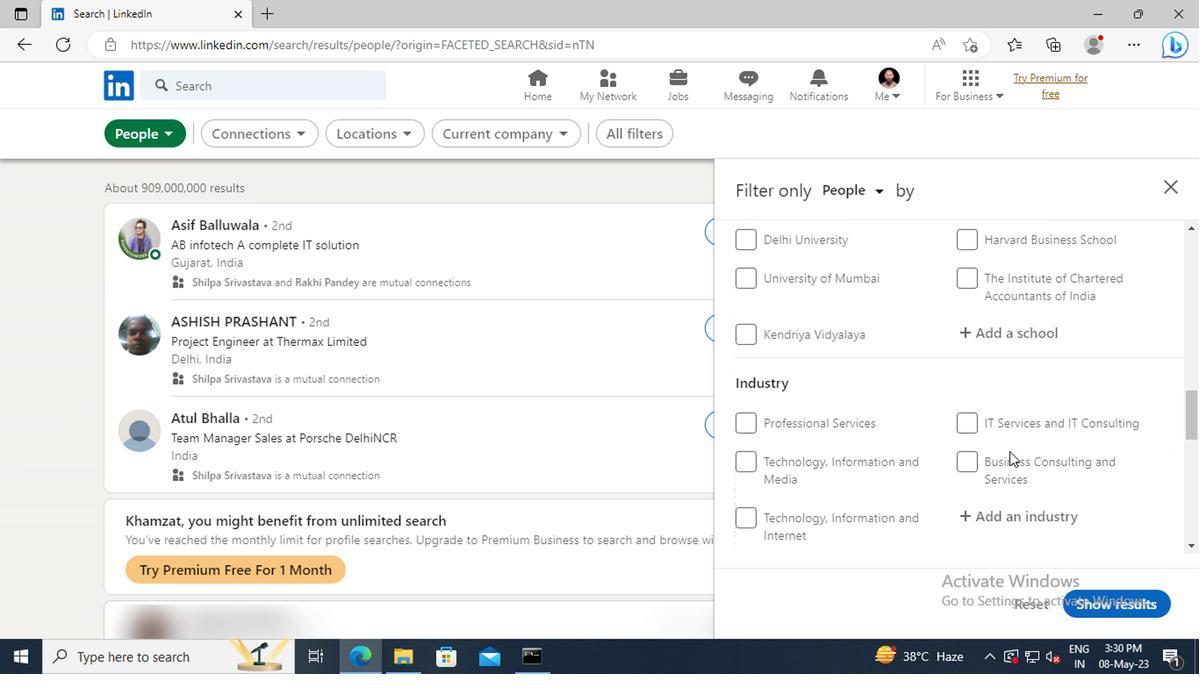 
Action: Mouse scrolled (1005, 449) with delta (0, -1)
Screenshot: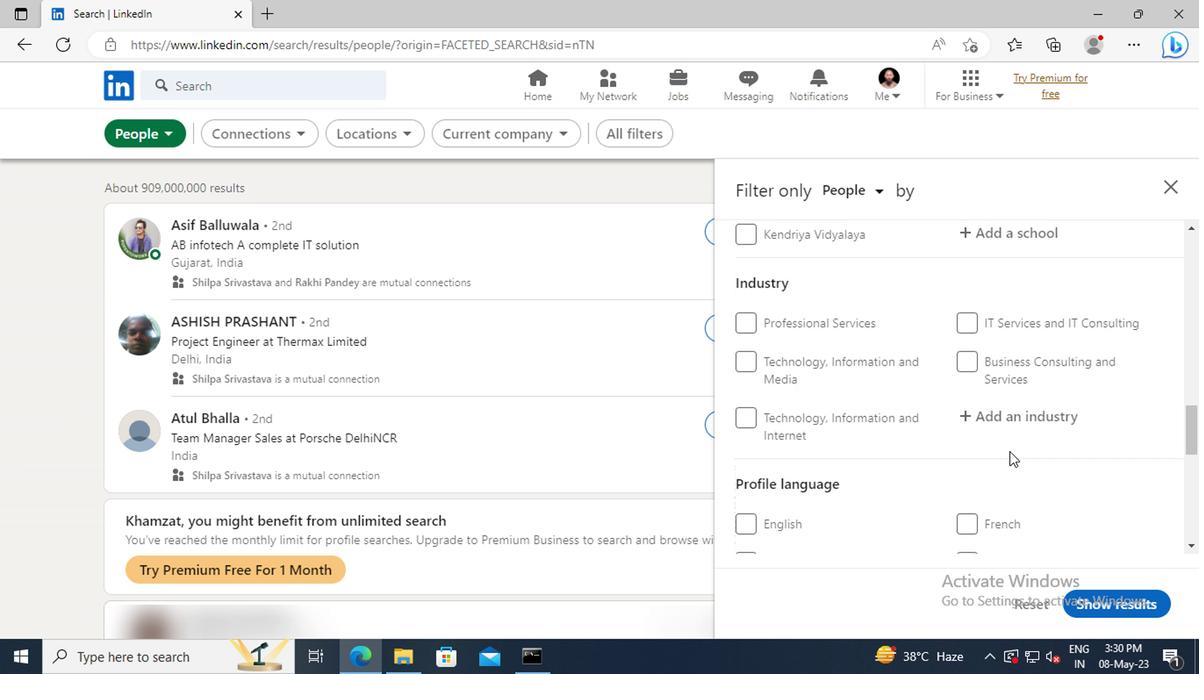 
Action: Mouse moved to (748, 472)
Screenshot: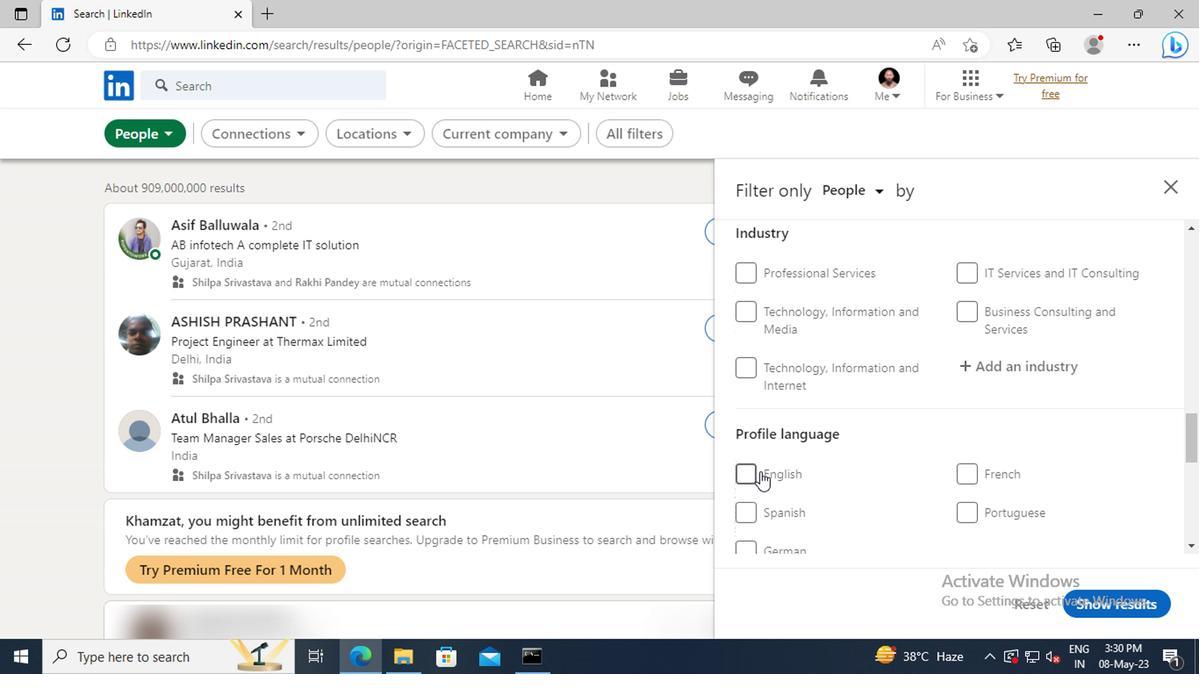 
Action: Mouse pressed left at (748, 472)
Screenshot: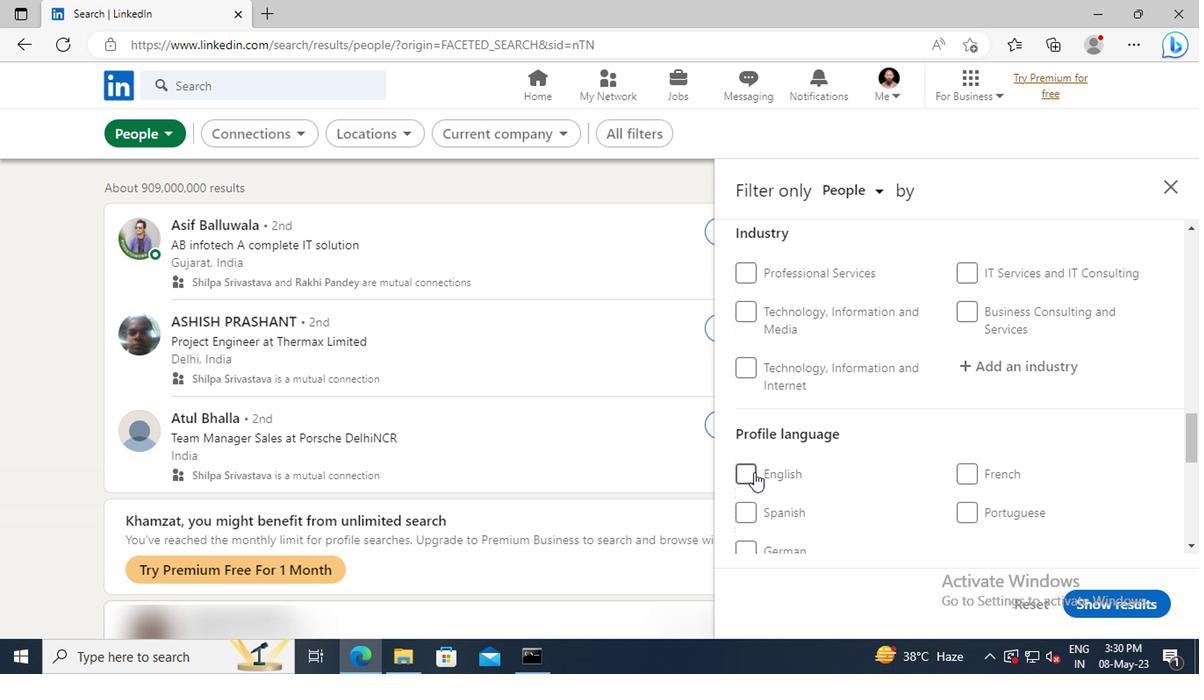 
Action: Mouse moved to (985, 428)
Screenshot: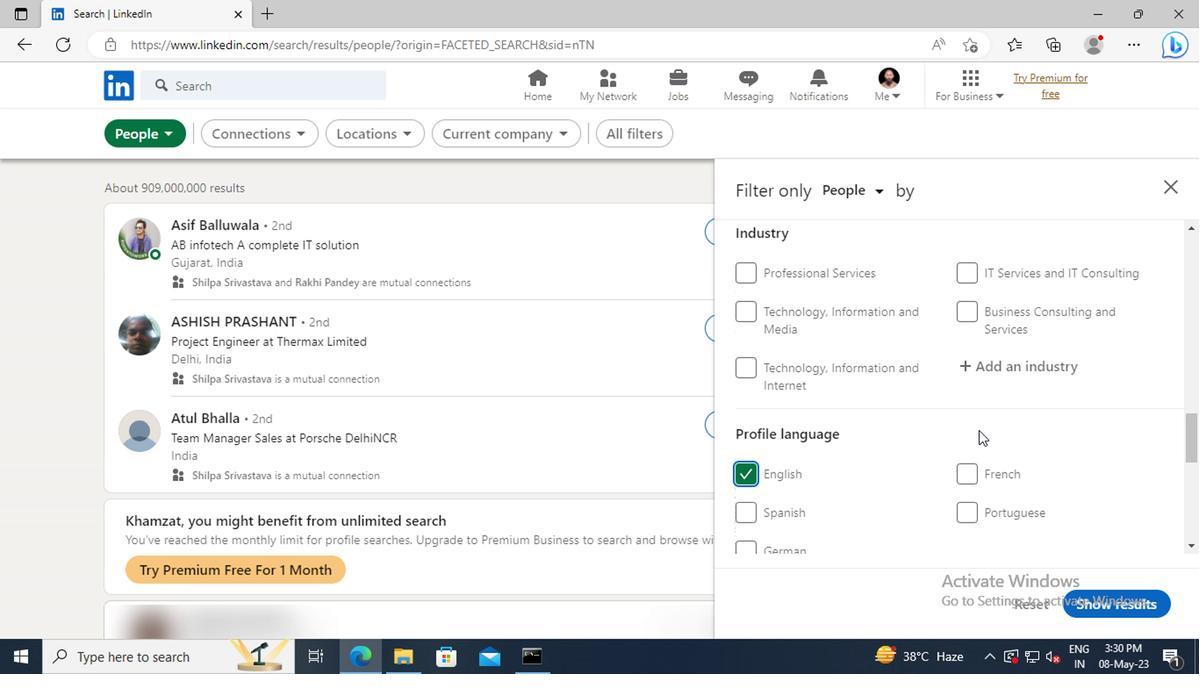 
Action: Mouse scrolled (985, 429) with delta (0, 0)
Screenshot: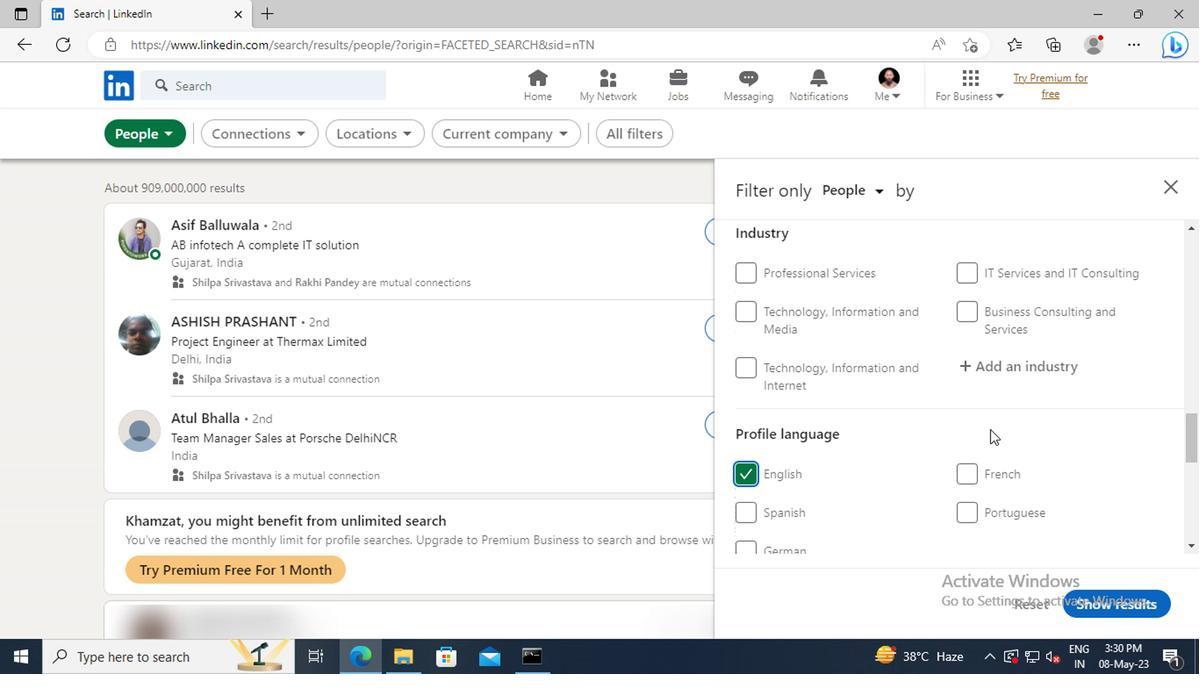 
Action: Mouse scrolled (985, 429) with delta (0, 0)
Screenshot: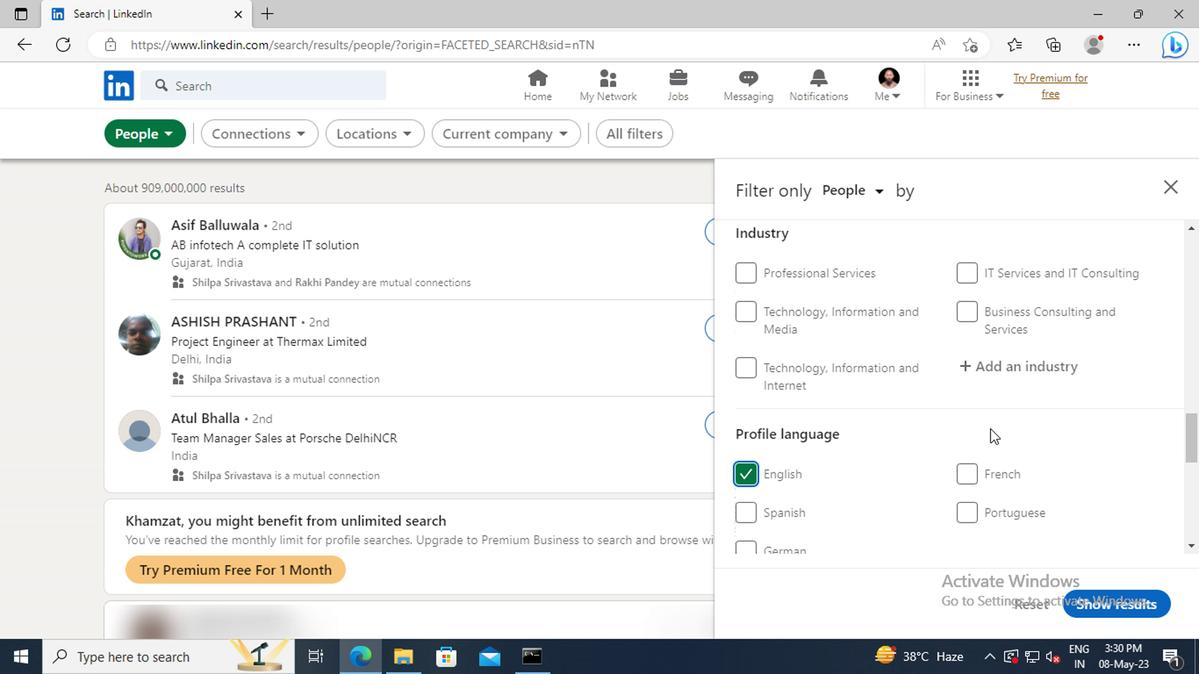 
Action: Mouse scrolled (985, 429) with delta (0, 0)
Screenshot: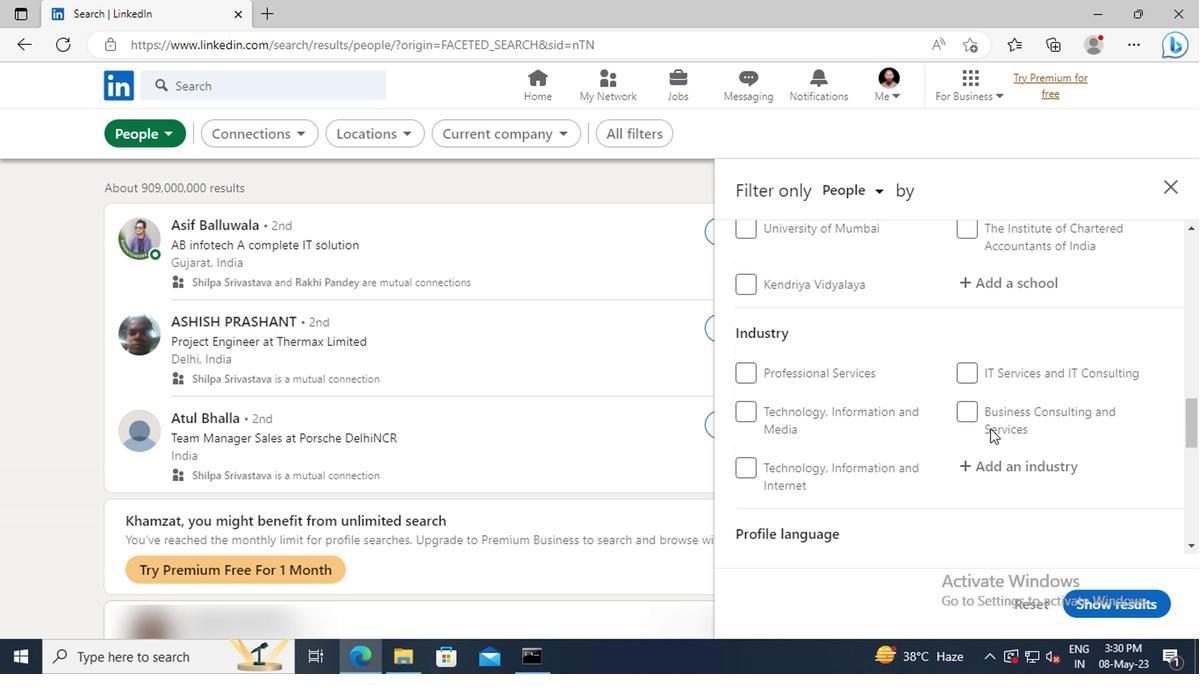 
Action: Mouse scrolled (985, 429) with delta (0, 0)
Screenshot: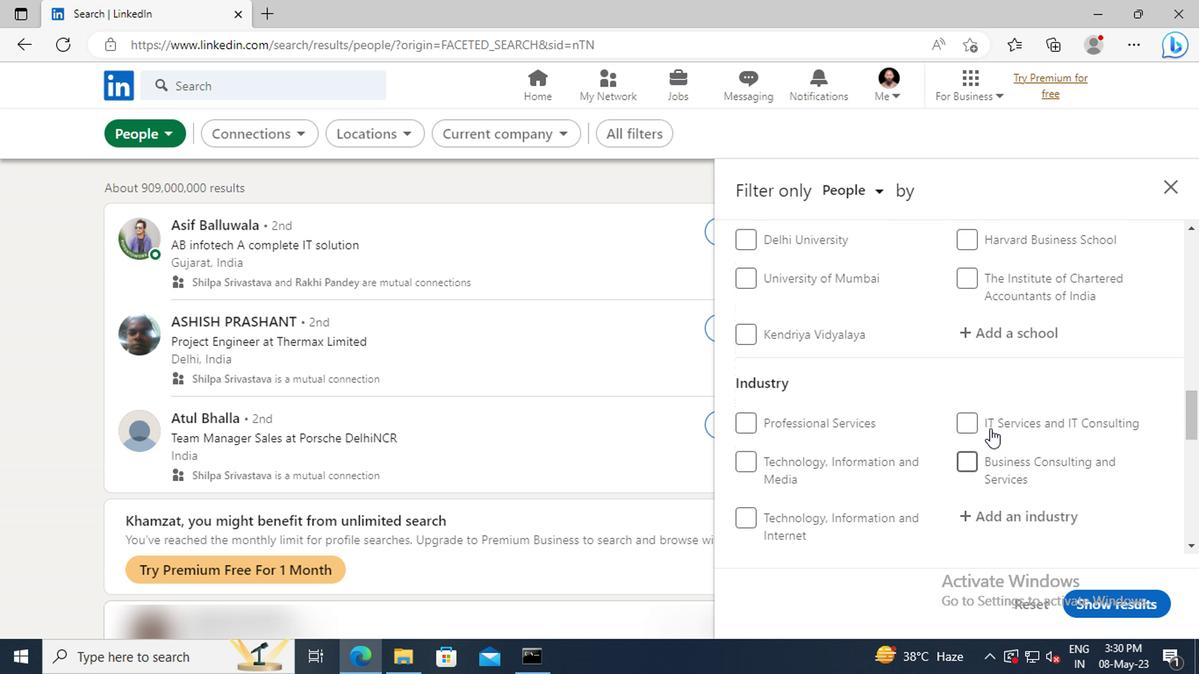 
Action: Mouse scrolled (985, 429) with delta (0, 0)
Screenshot: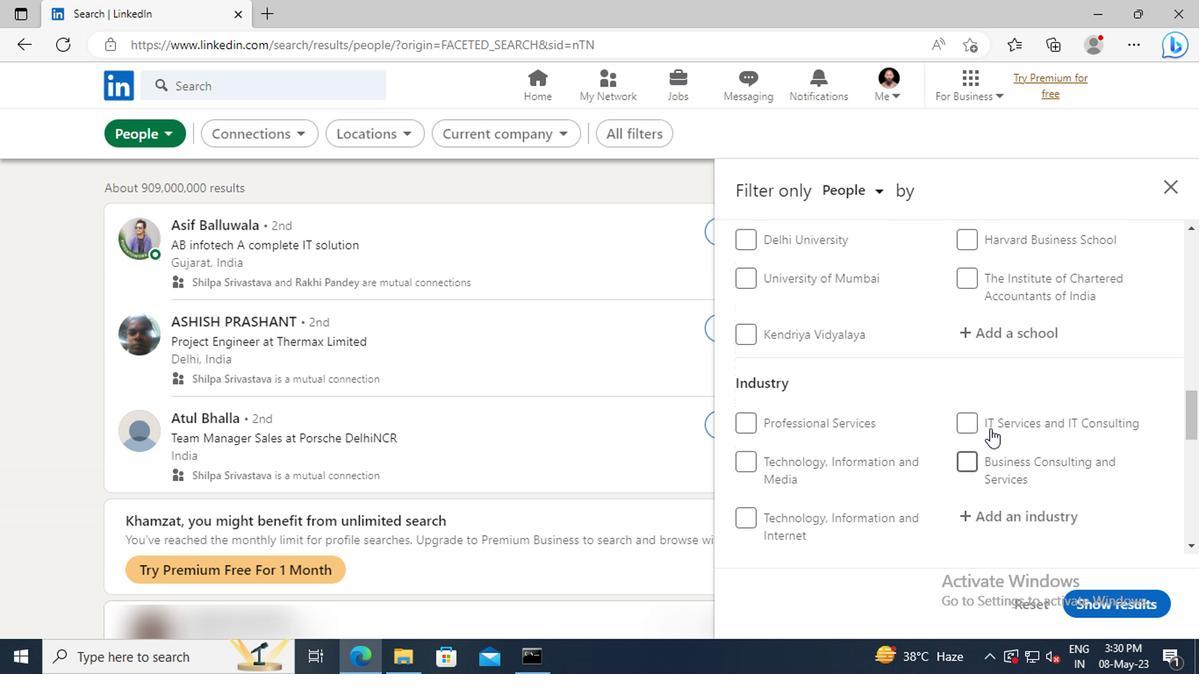 
Action: Mouse scrolled (985, 429) with delta (0, 0)
Screenshot: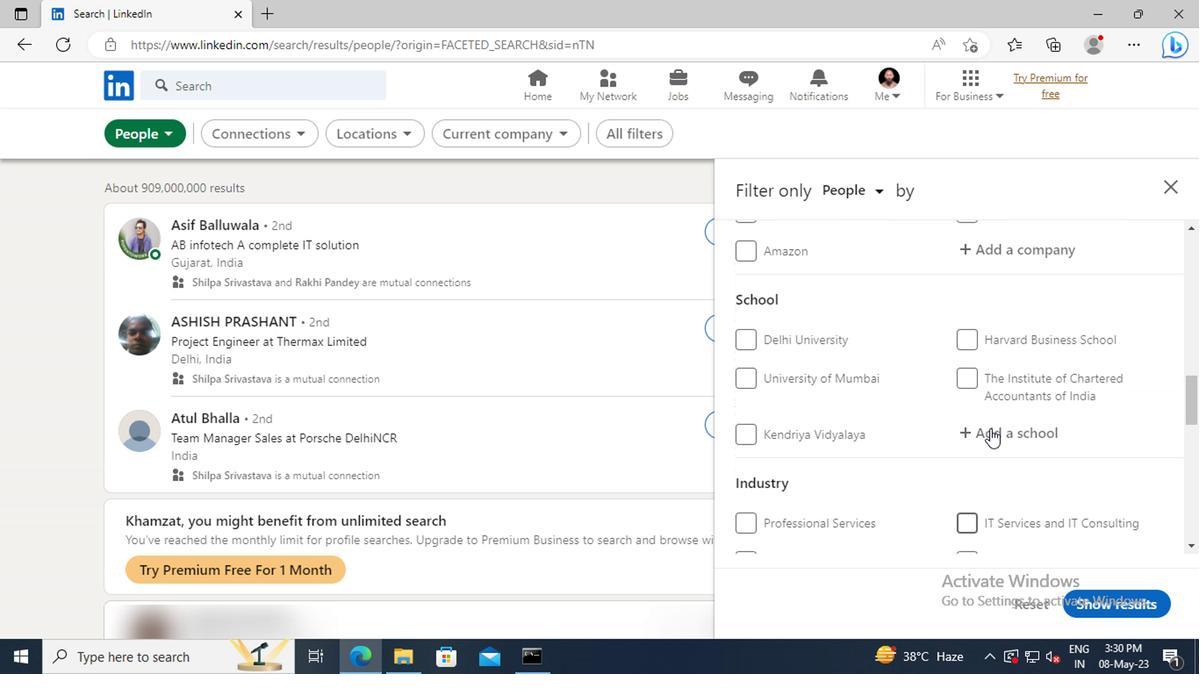 
Action: Mouse scrolled (985, 429) with delta (0, 0)
Screenshot: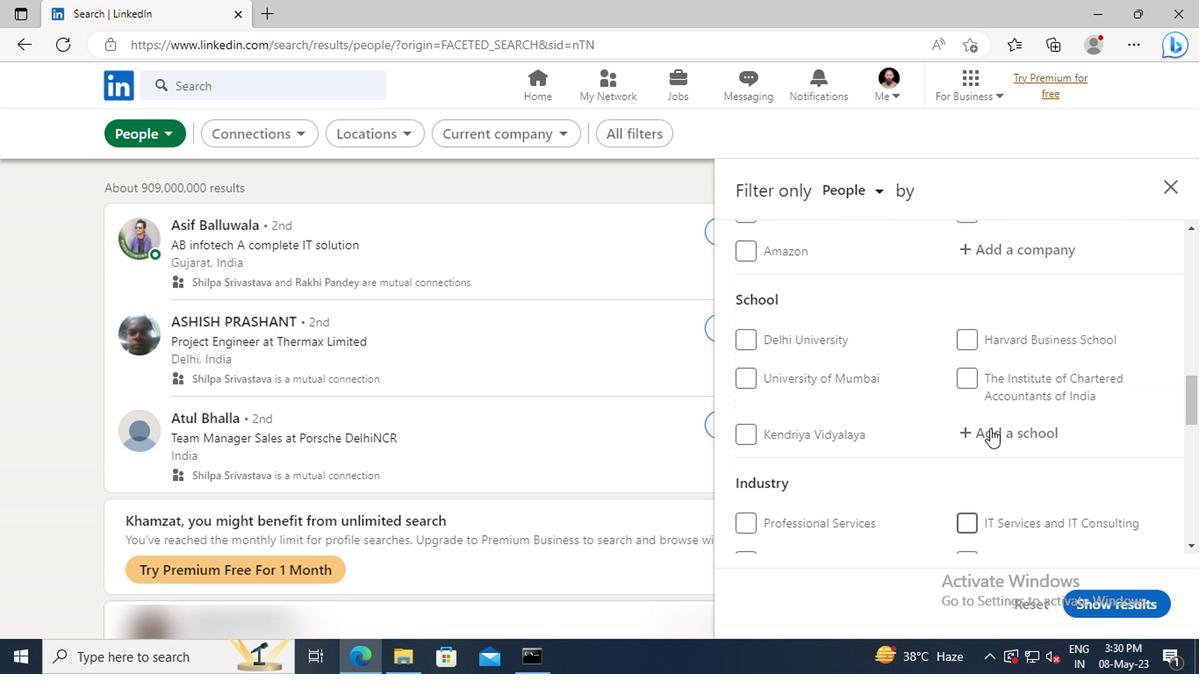 
Action: Mouse scrolled (985, 429) with delta (0, 0)
Screenshot: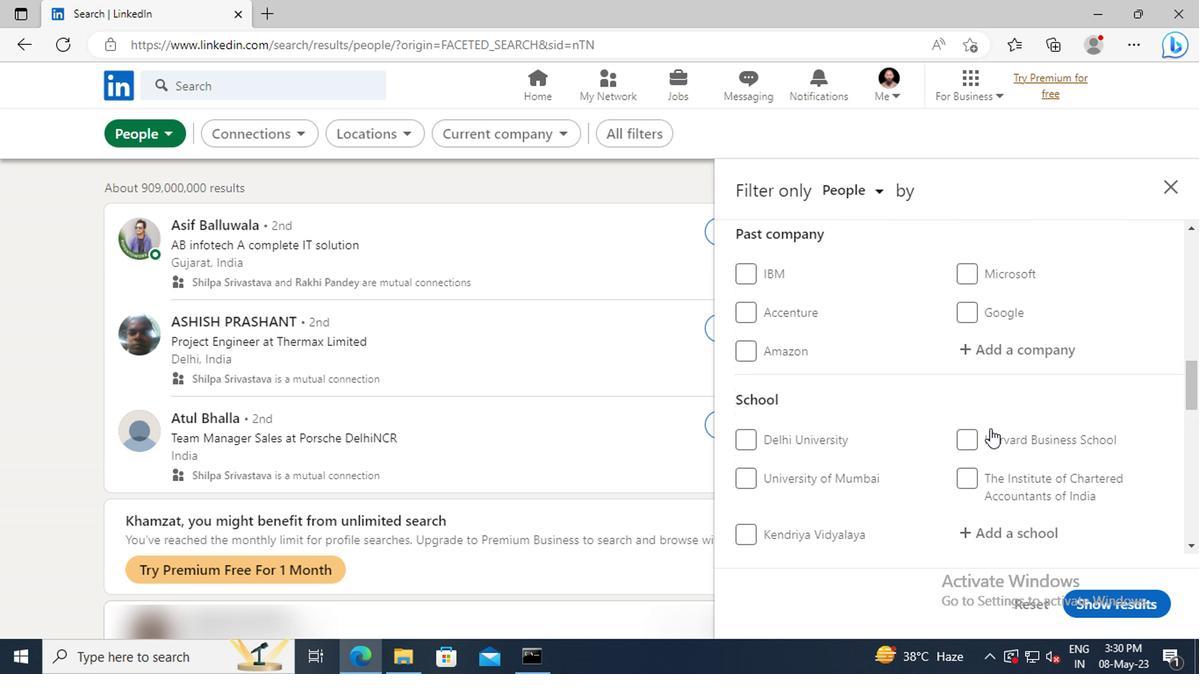 
Action: Mouse scrolled (985, 429) with delta (0, 0)
Screenshot: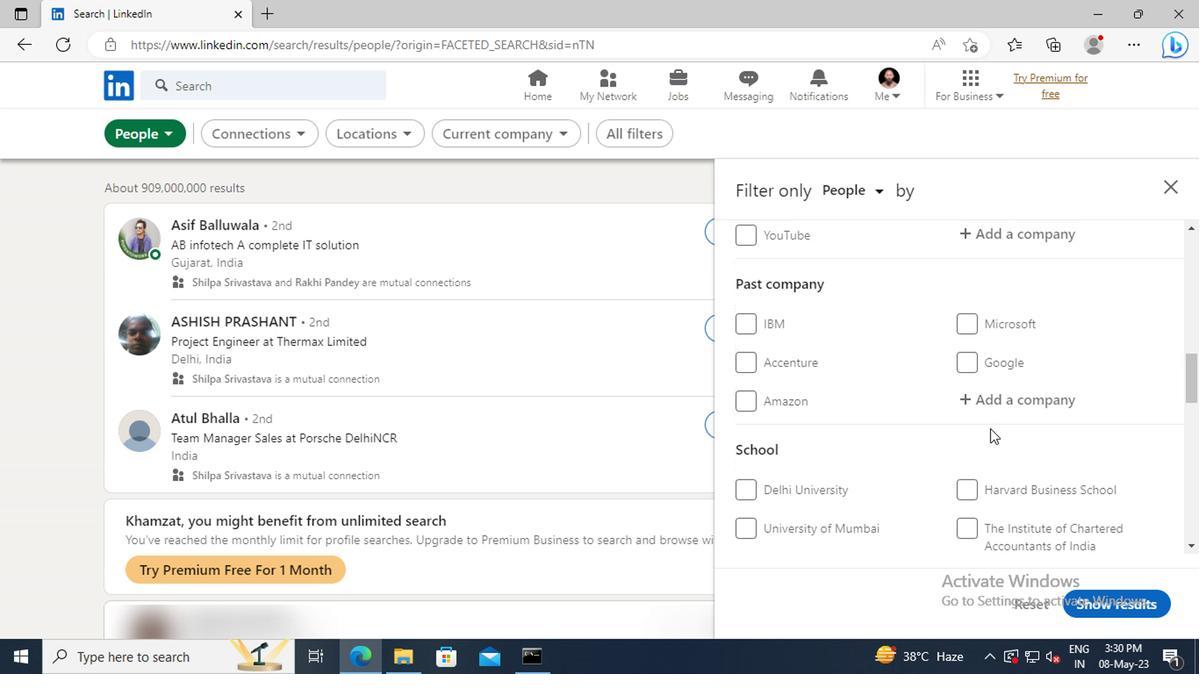 
Action: Mouse scrolled (985, 429) with delta (0, 0)
Screenshot: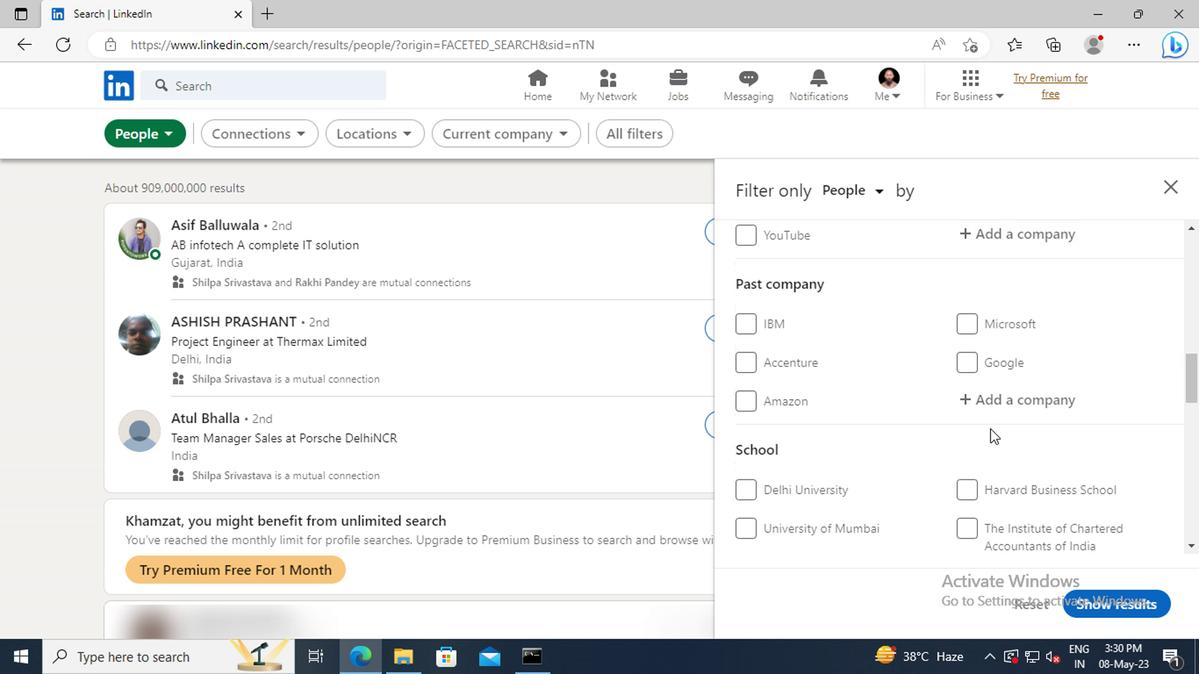 
Action: Mouse scrolled (985, 429) with delta (0, 0)
Screenshot: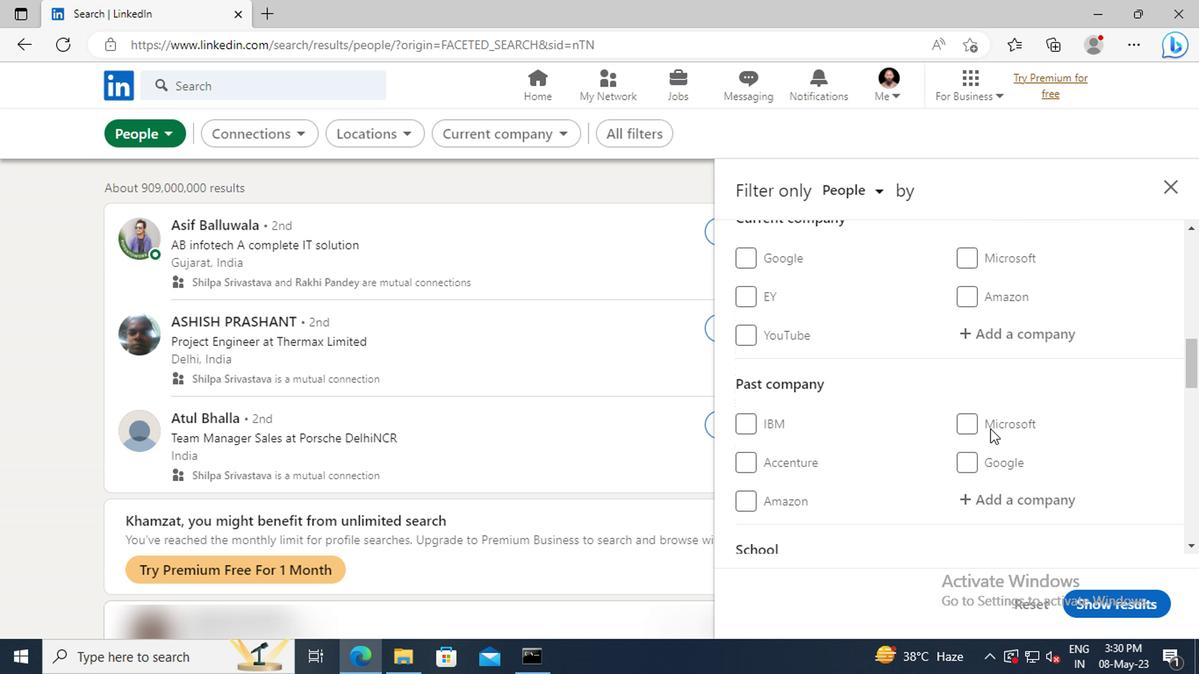 
Action: Mouse moved to (988, 386)
Screenshot: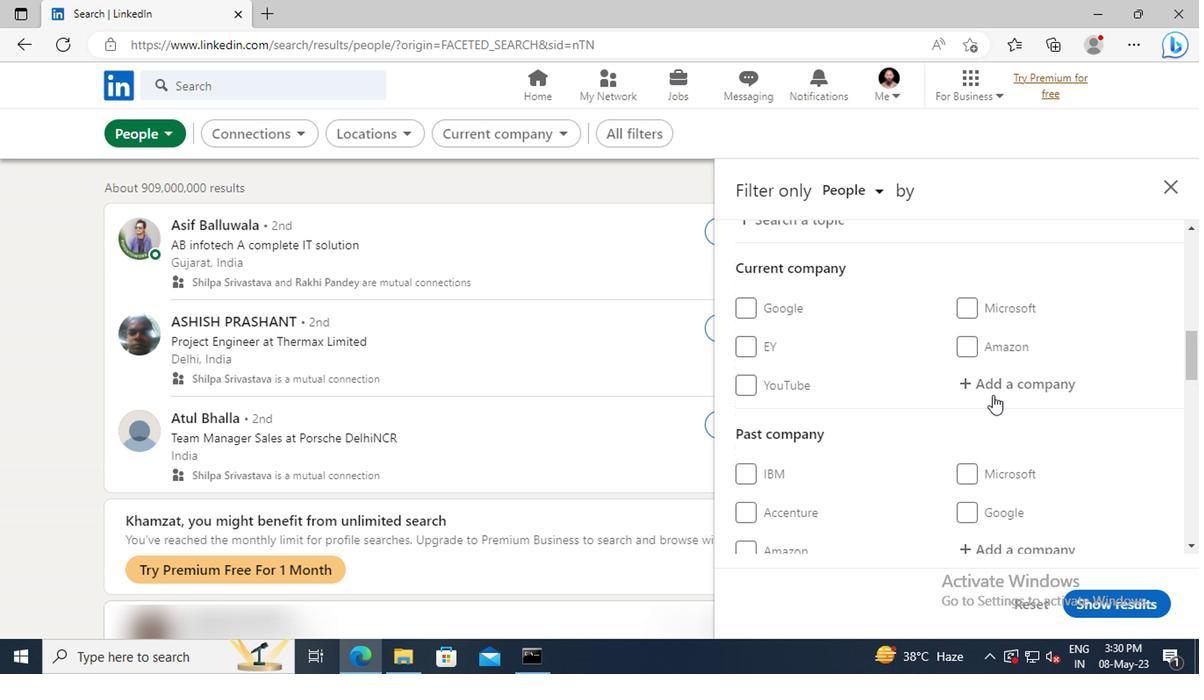 
Action: Mouse pressed left at (988, 386)
Screenshot: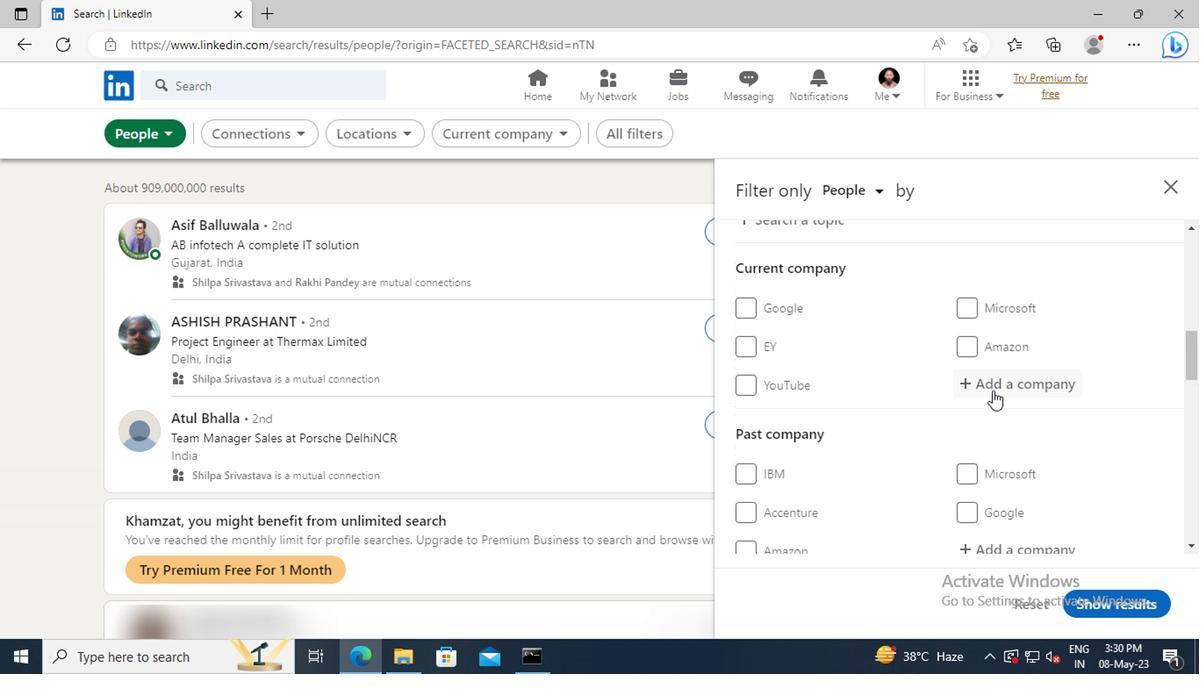 
Action: Mouse moved to (988, 386)
Screenshot: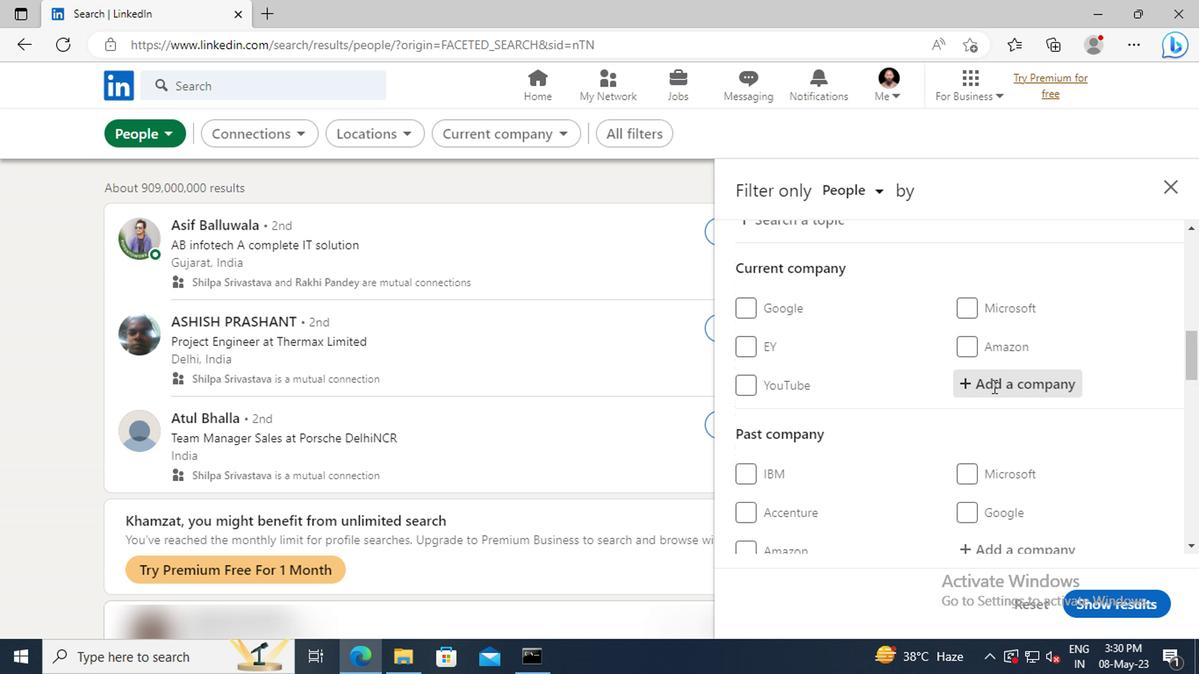 
Action: Key pressed <Key.shift>
Screenshot: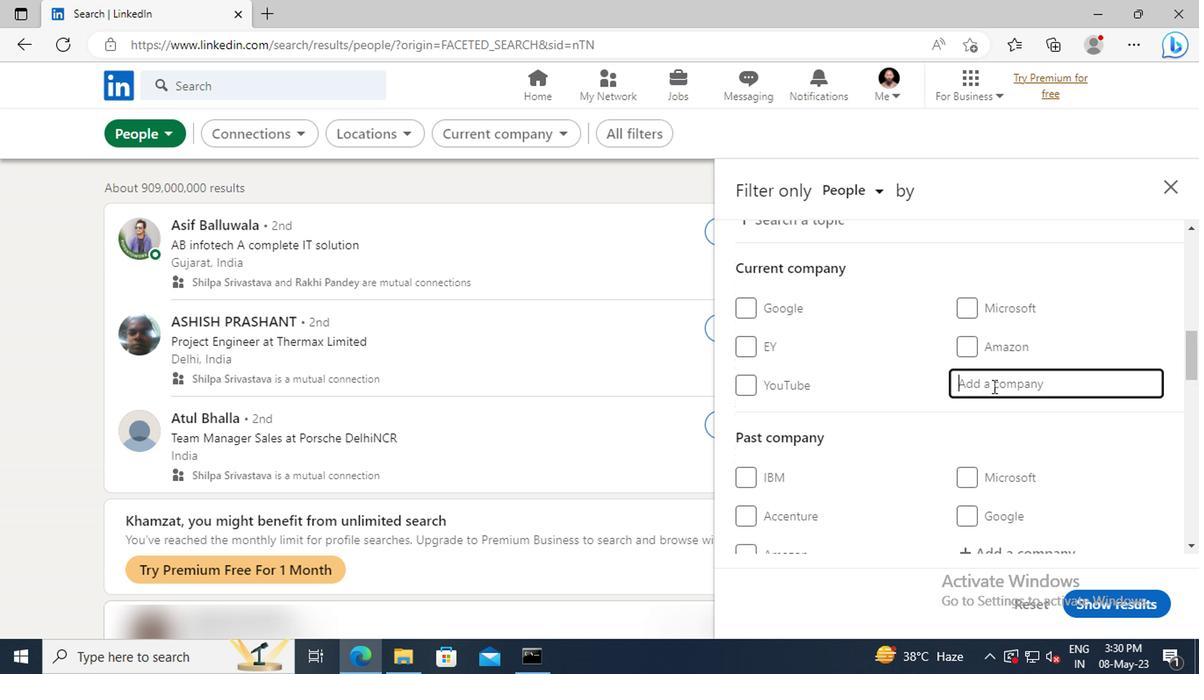 
Action: Mouse moved to (986, 386)
Screenshot: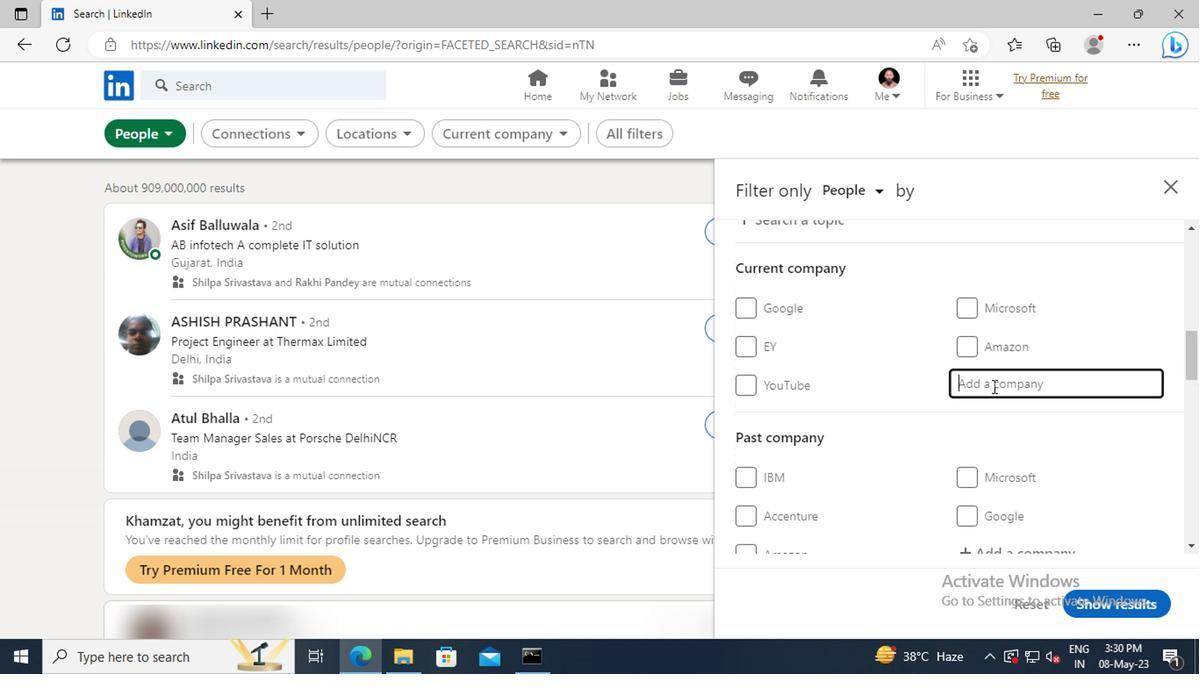 
Action: Key pressed D
Screenshot: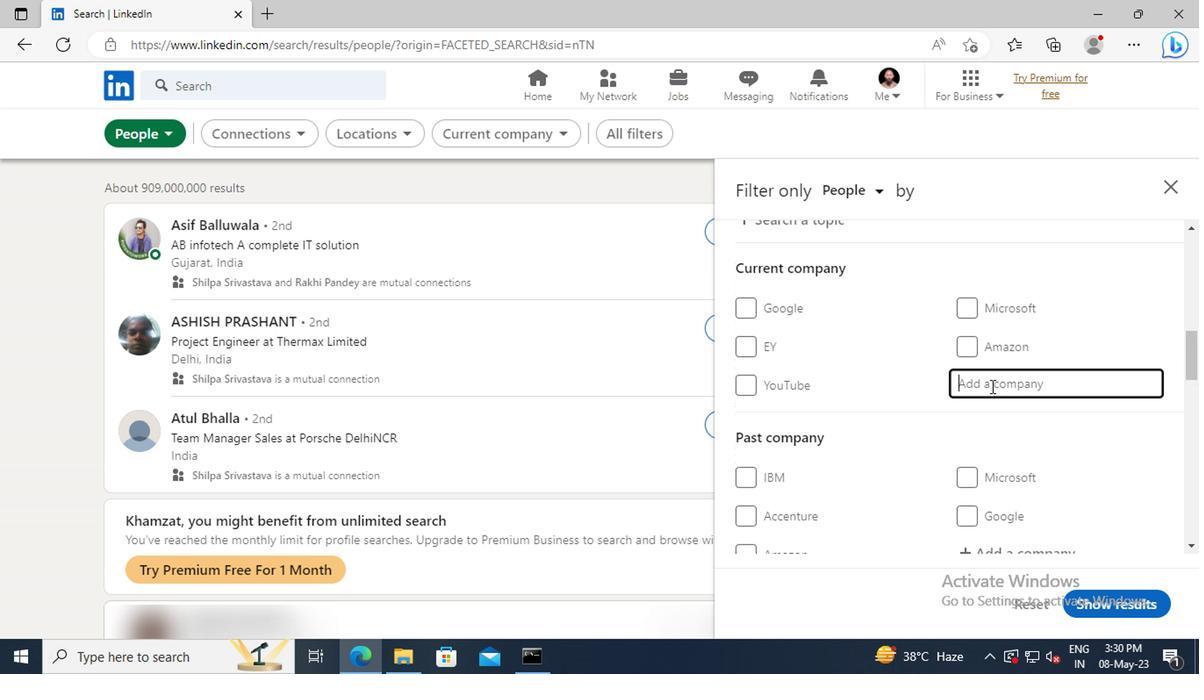 
Action: Mouse moved to (986, 386)
Screenshot: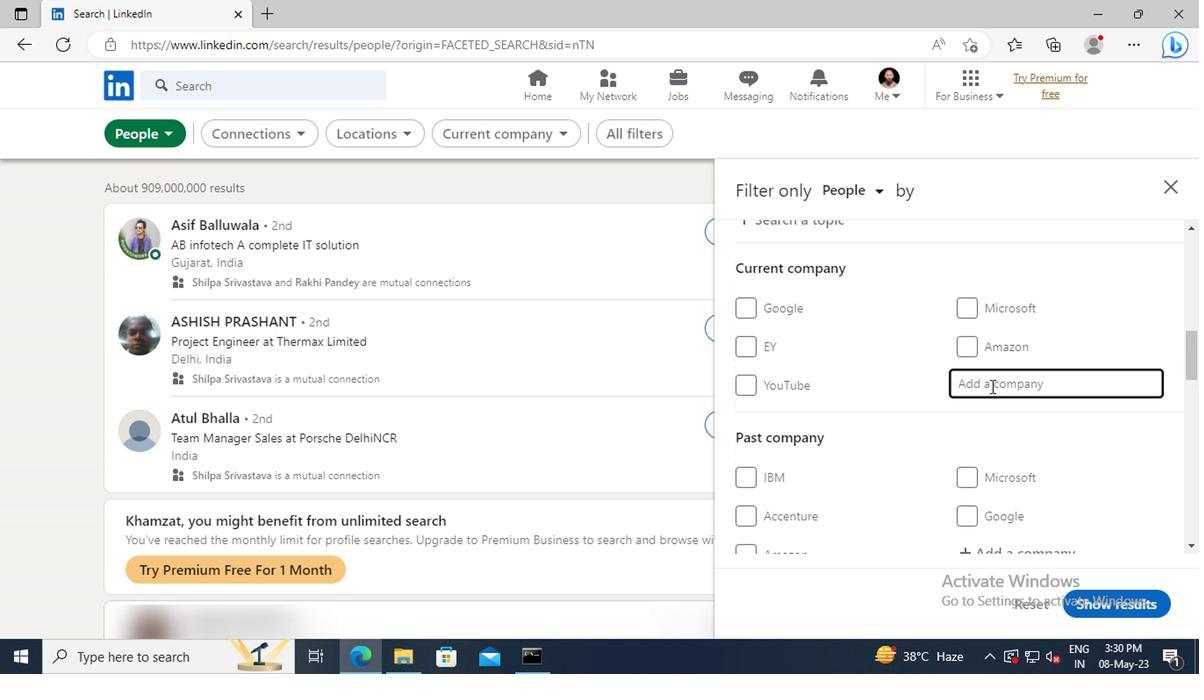 
Action: Key pressed R.<Key.space><Key.shift>RED
Screenshot: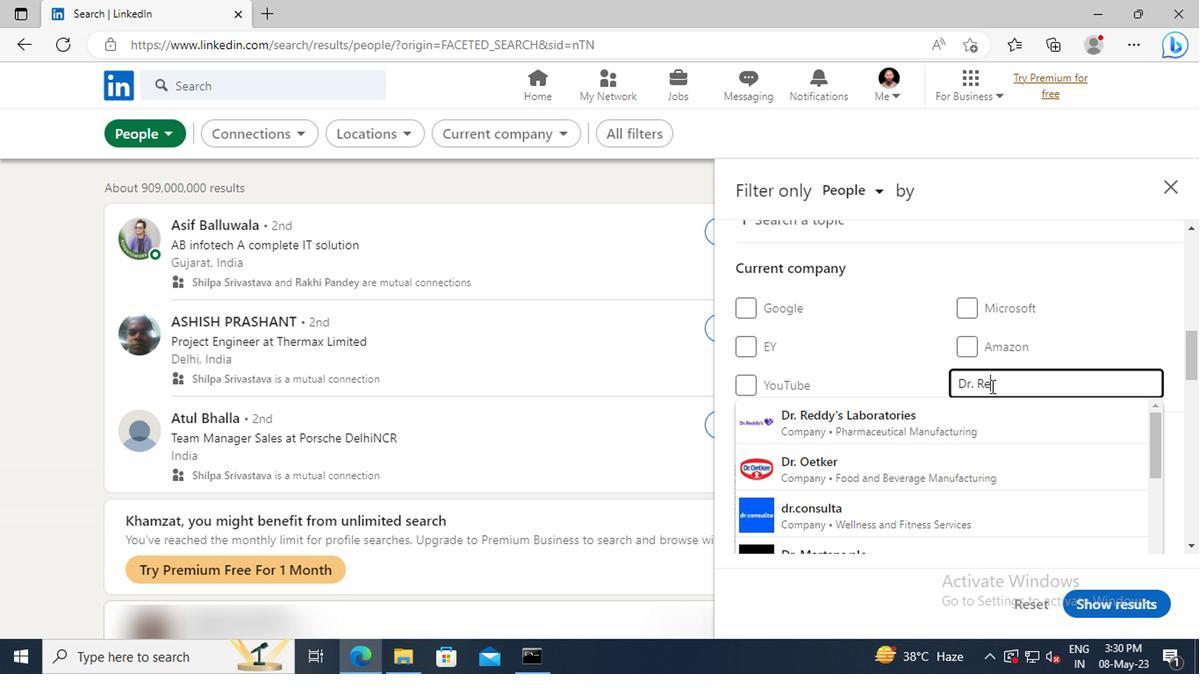 
Action: Mouse moved to (981, 418)
Screenshot: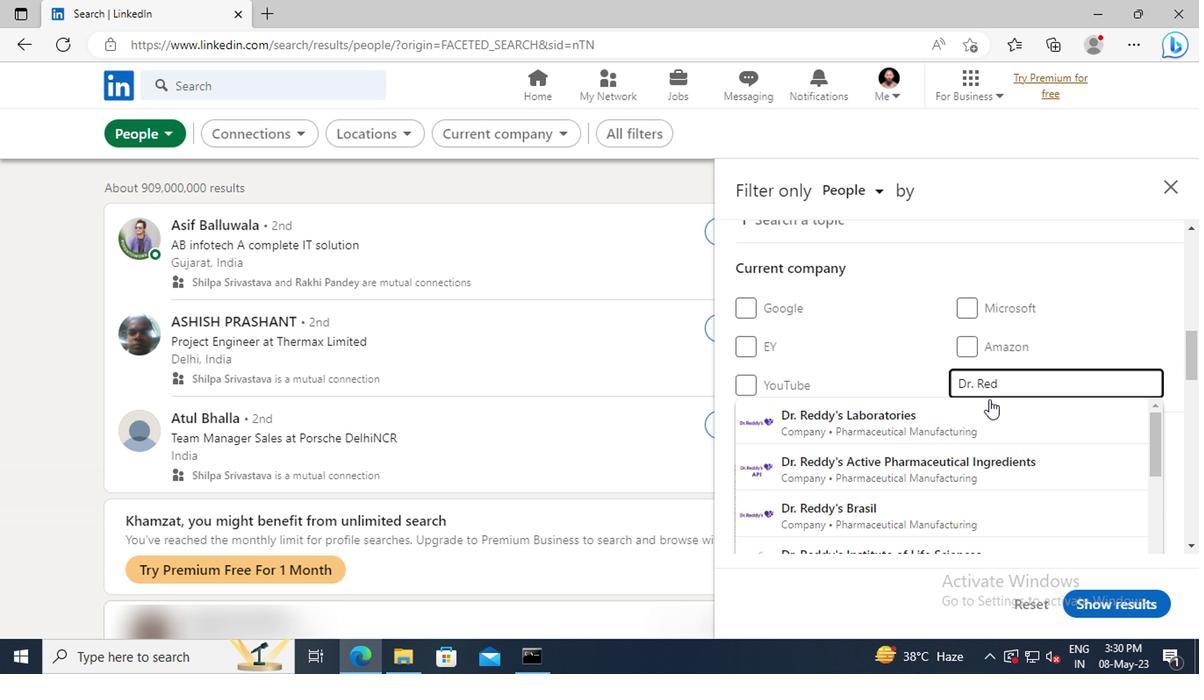 
Action: Mouse pressed left at (981, 418)
Screenshot: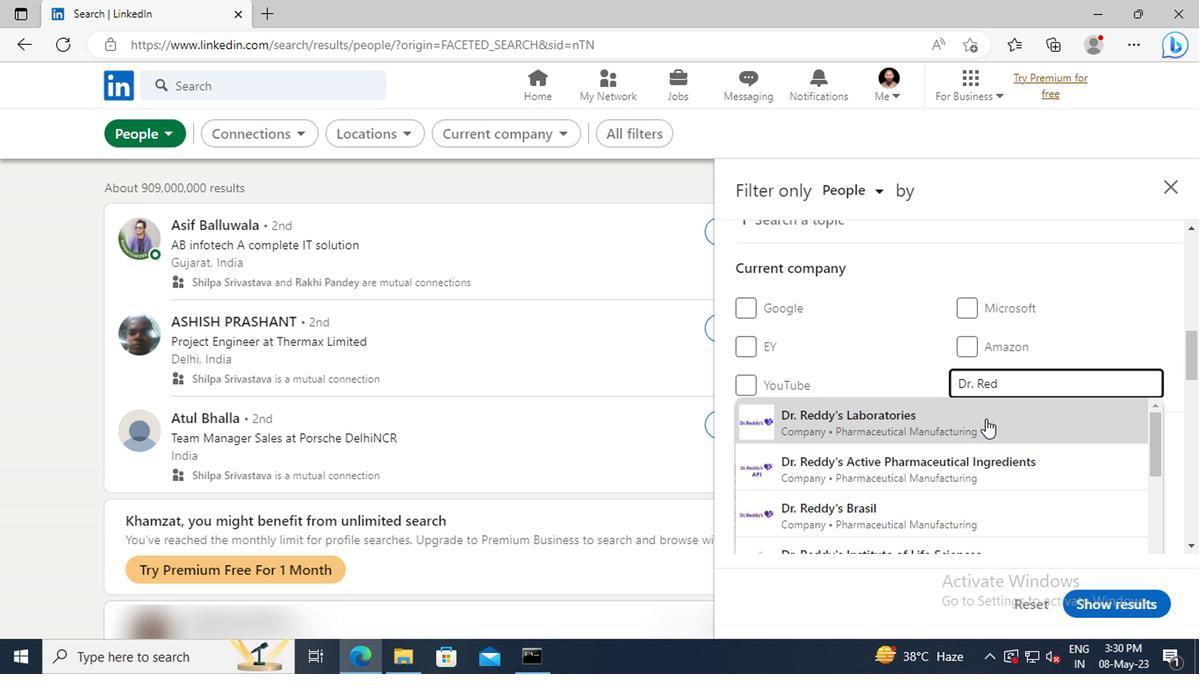 
Action: Mouse scrolled (981, 417) with delta (0, 0)
Screenshot: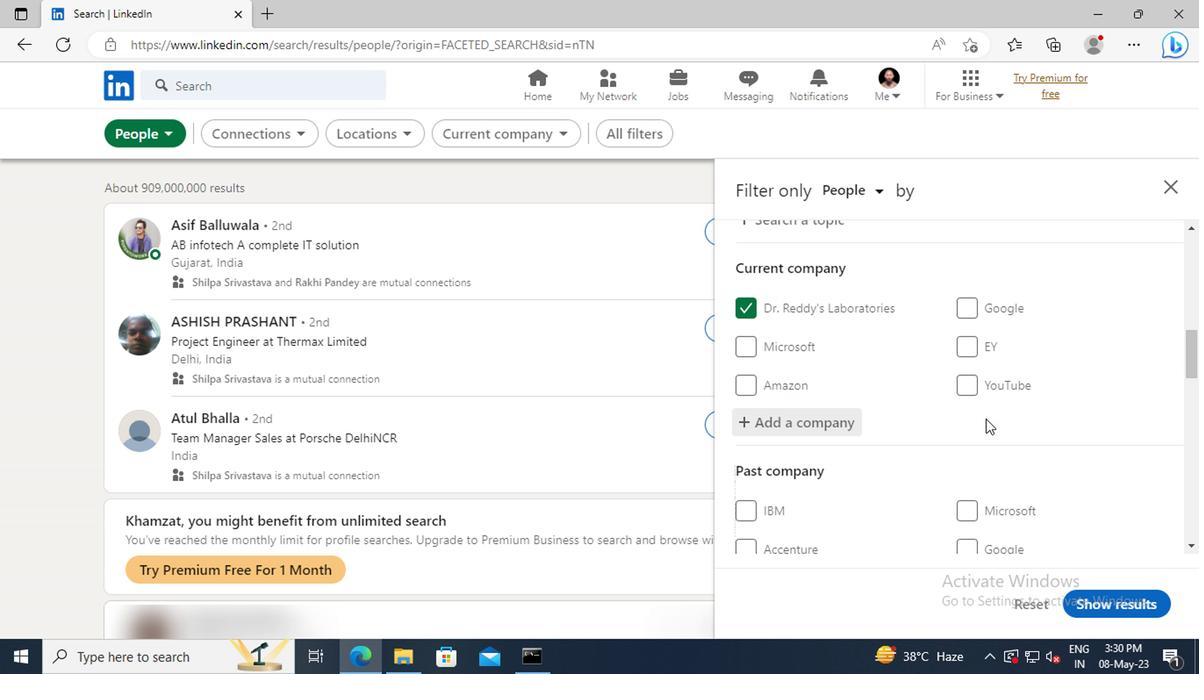 
Action: Mouse scrolled (981, 417) with delta (0, 0)
Screenshot: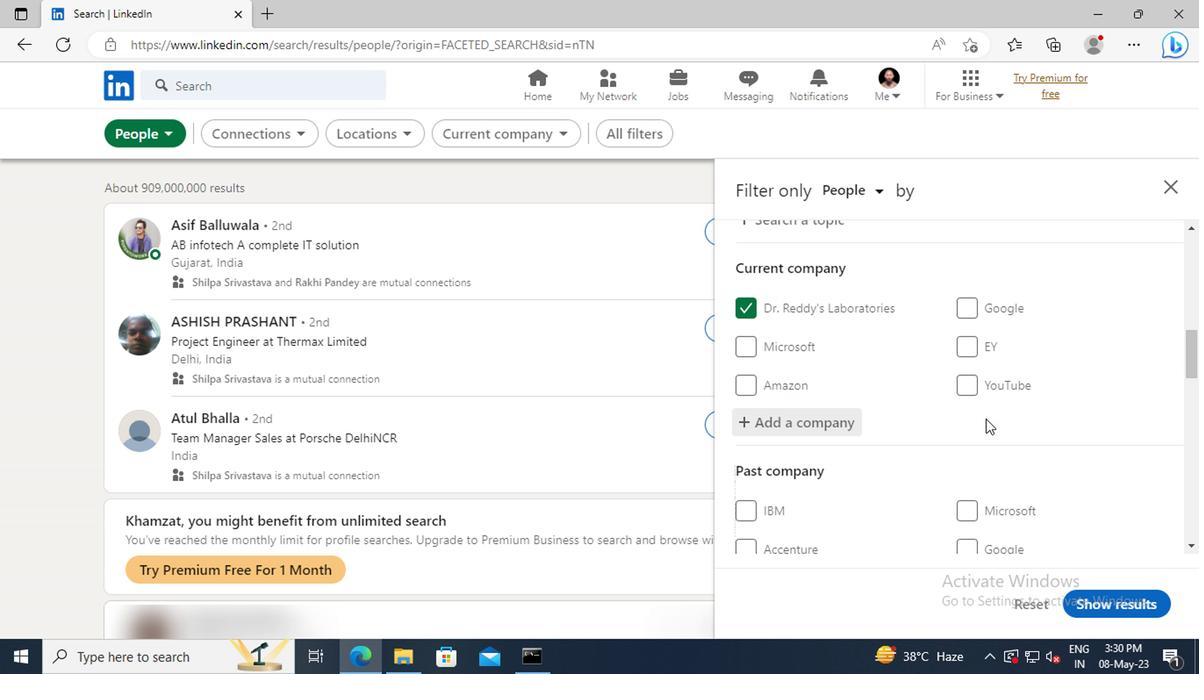 
Action: Mouse scrolled (981, 417) with delta (0, 0)
Screenshot: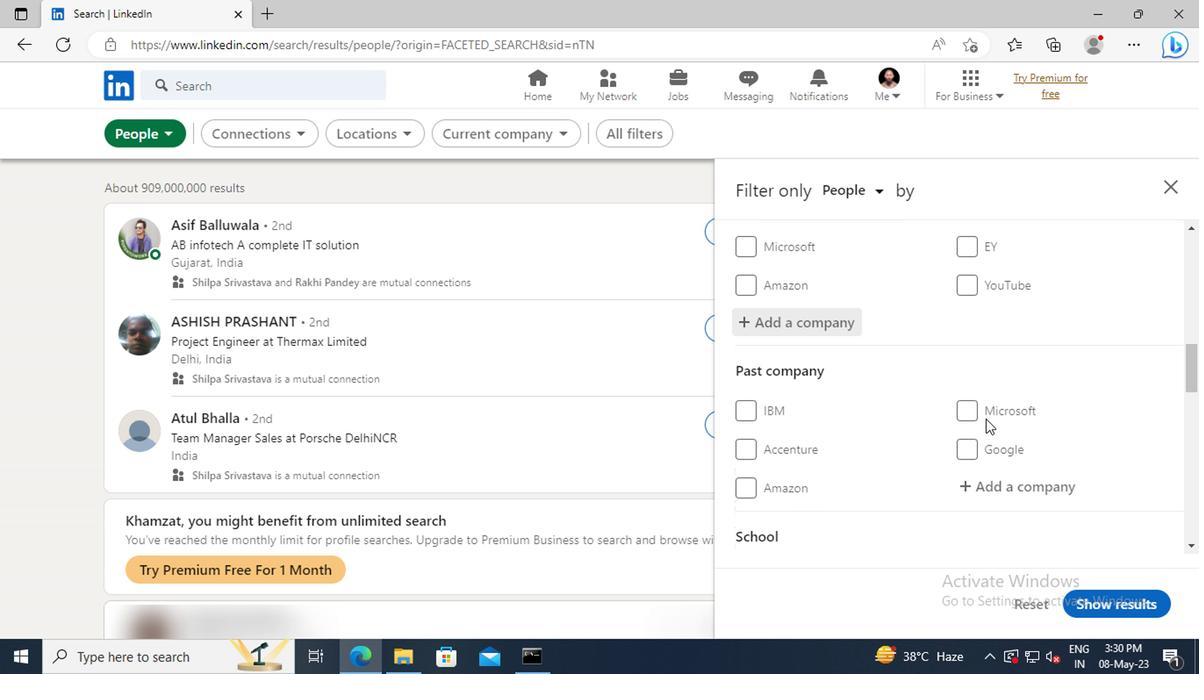 
Action: Mouse scrolled (981, 417) with delta (0, 0)
Screenshot: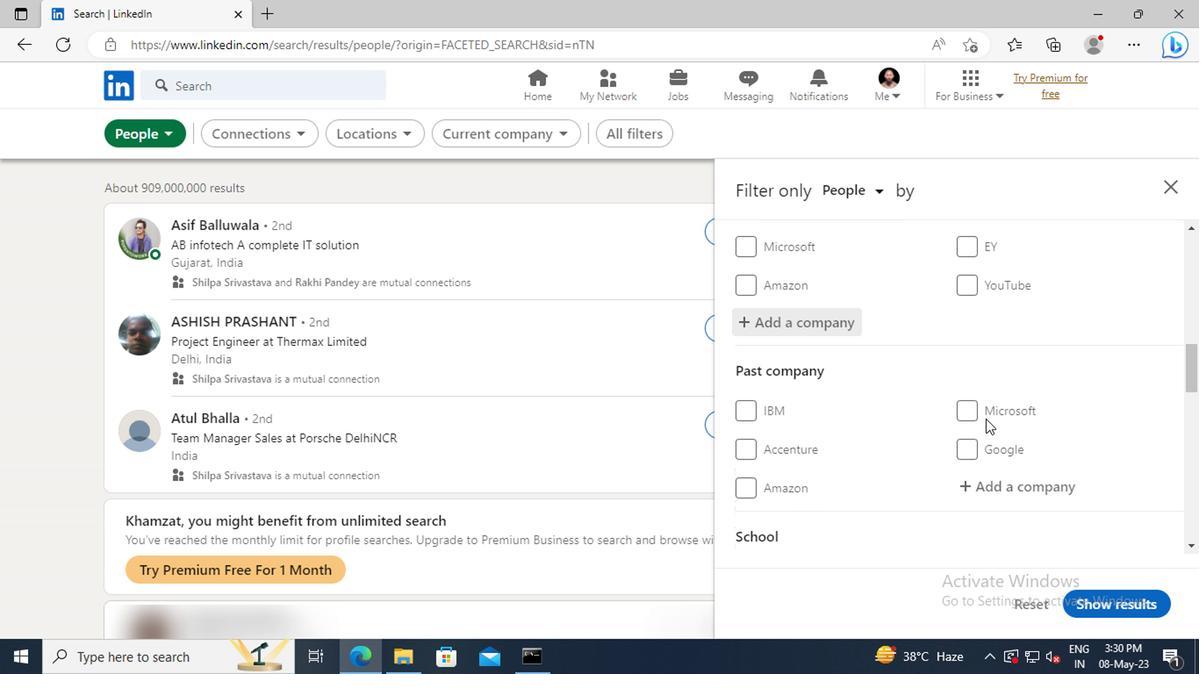 
Action: Mouse moved to (981, 418)
Screenshot: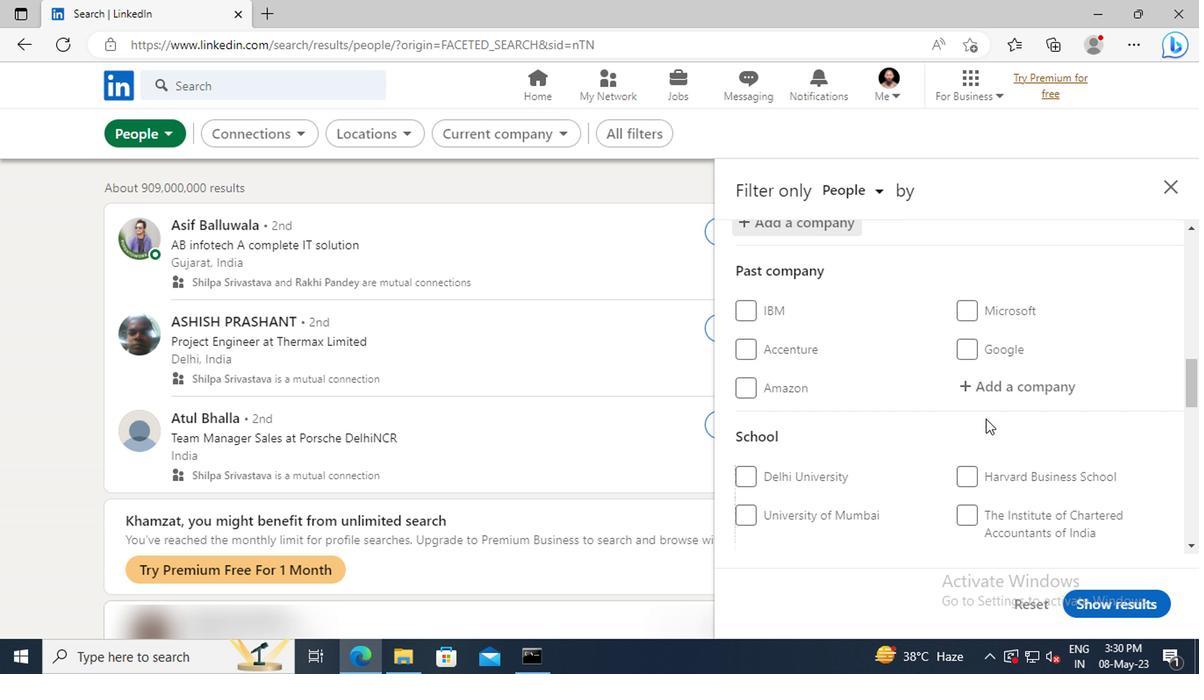 
Action: Mouse scrolled (981, 417) with delta (0, 0)
Screenshot: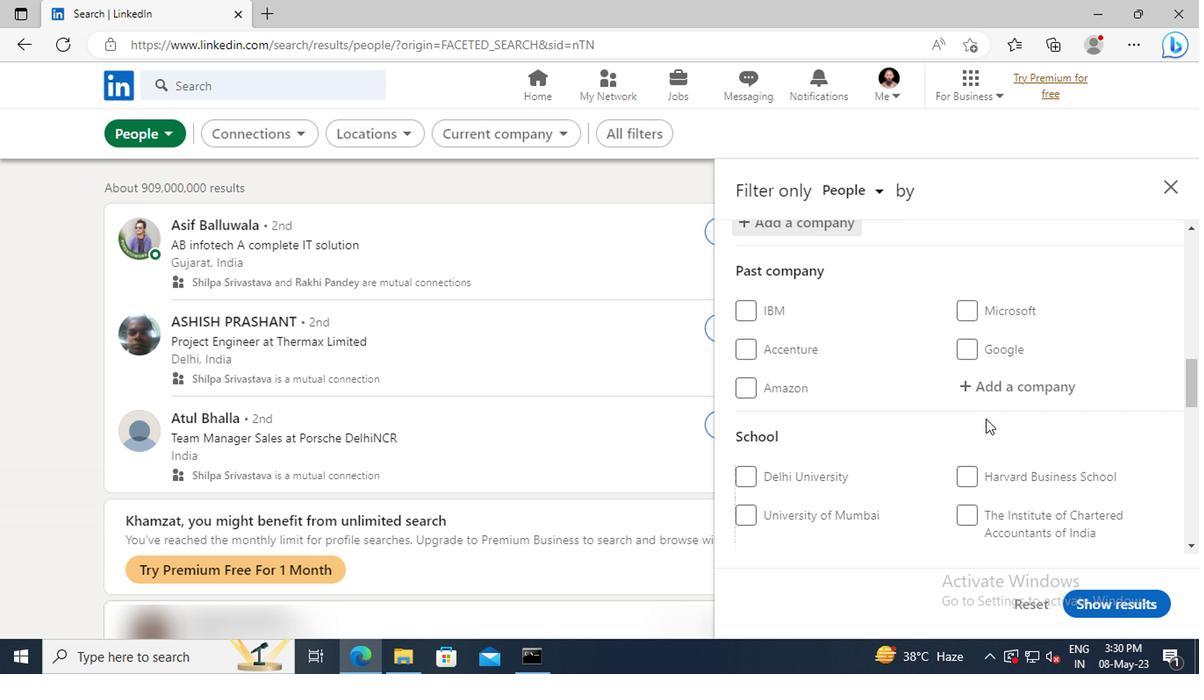 
Action: Mouse scrolled (981, 417) with delta (0, 0)
Screenshot: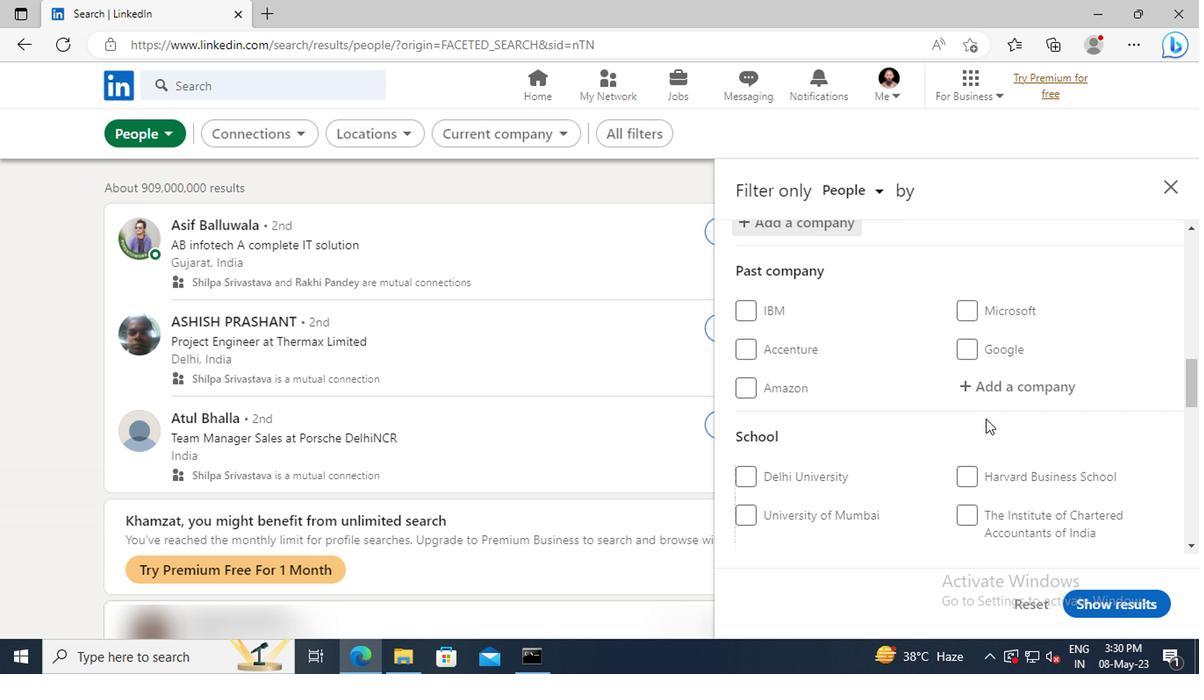 
Action: Mouse scrolled (981, 417) with delta (0, 0)
Screenshot: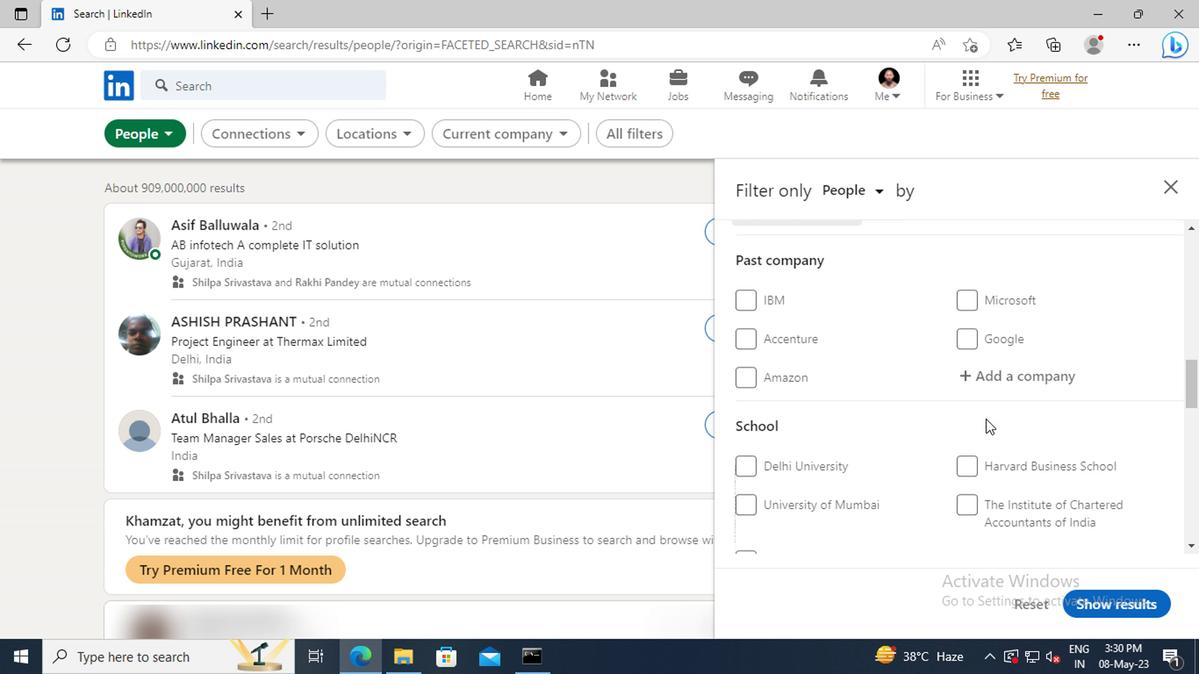 
Action: Mouse moved to (982, 422)
Screenshot: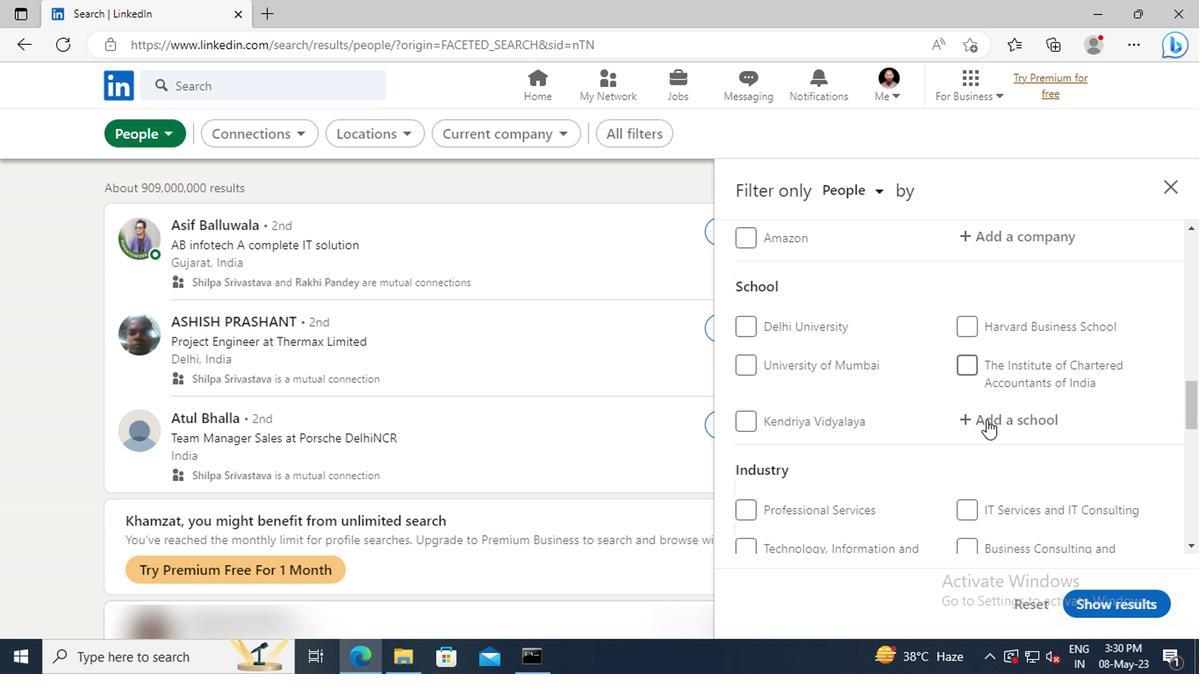 
Action: Mouse pressed left at (982, 422)
Screenshot: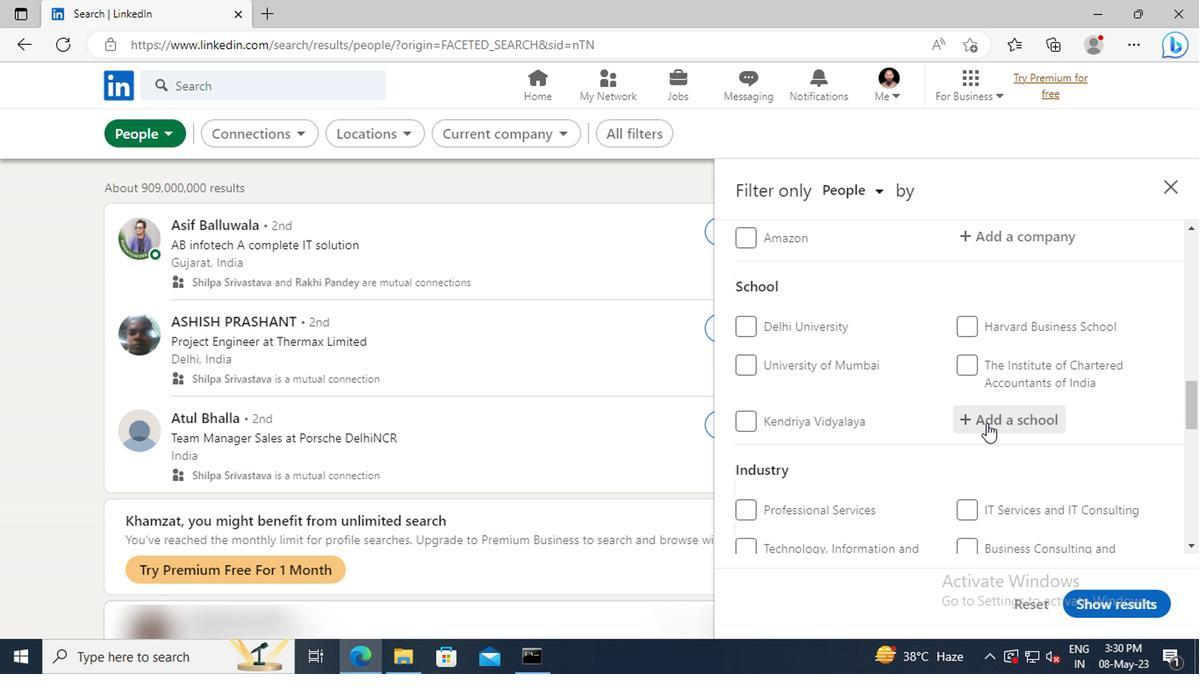 
Action: Mouse moved to (980, 424)
Screenshot: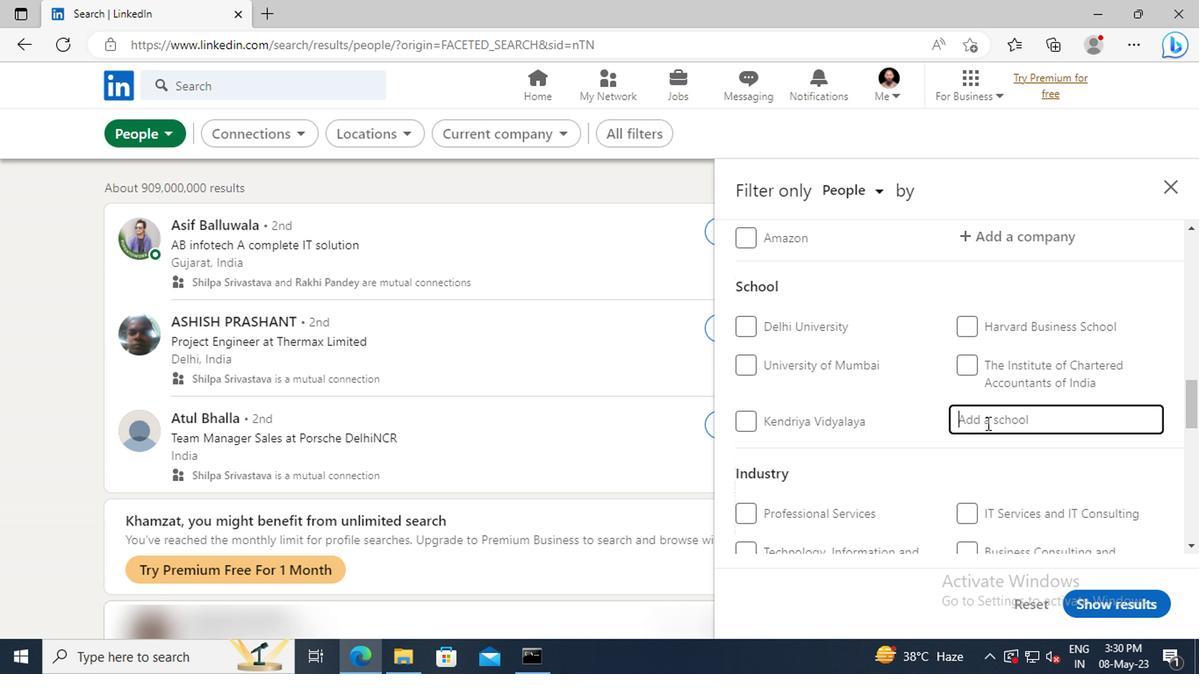 
Action: Key pressed <Key.shift>O.<Key.shift>P.<Key.space><Key.shift>JI
Screenshot: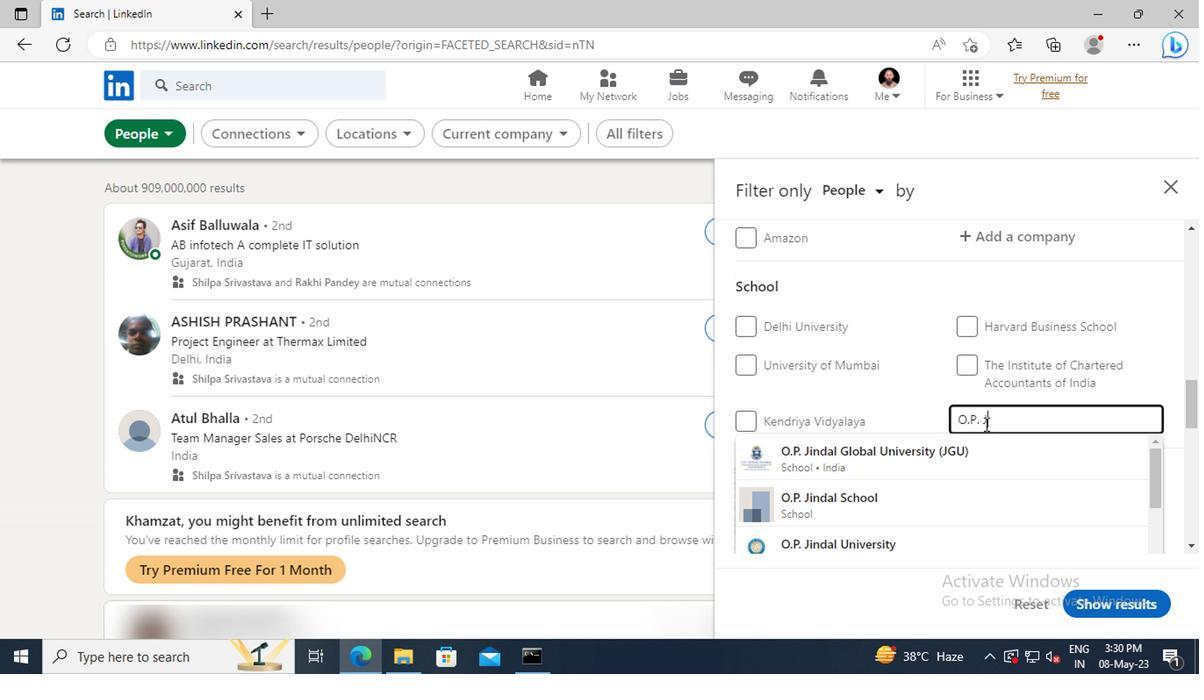 
Action: Mouse moved to (979, 453)
Screenshot: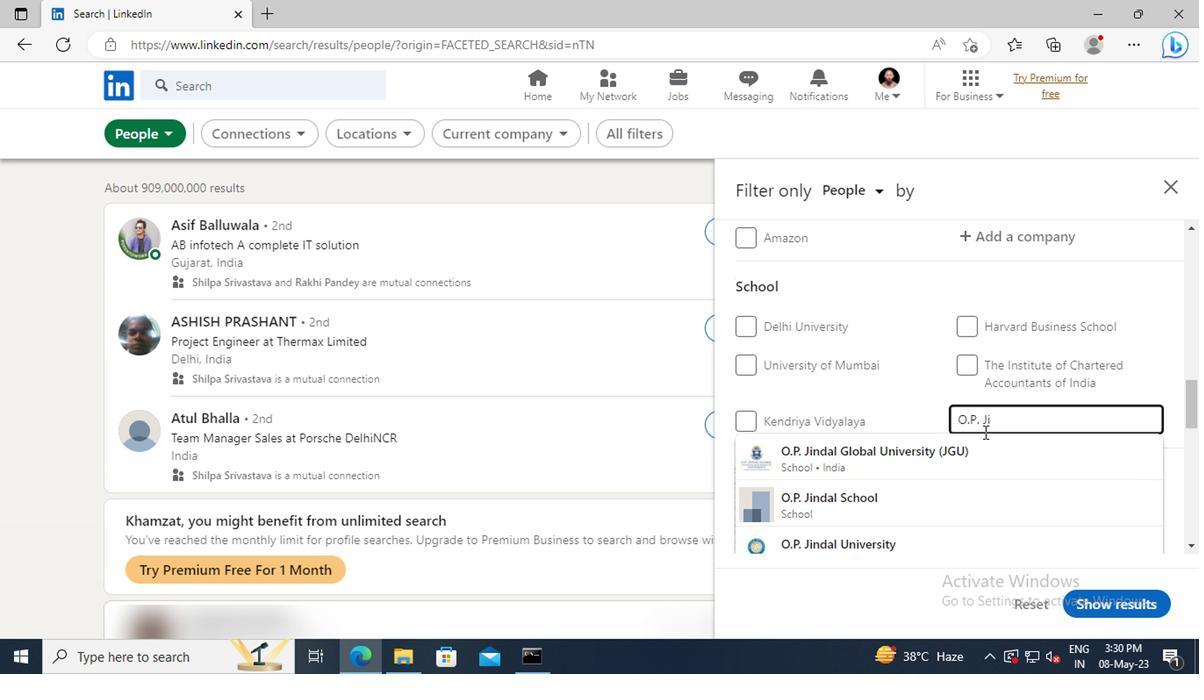 
Action: Mouse pressed left at (979, 453)
Screenshot: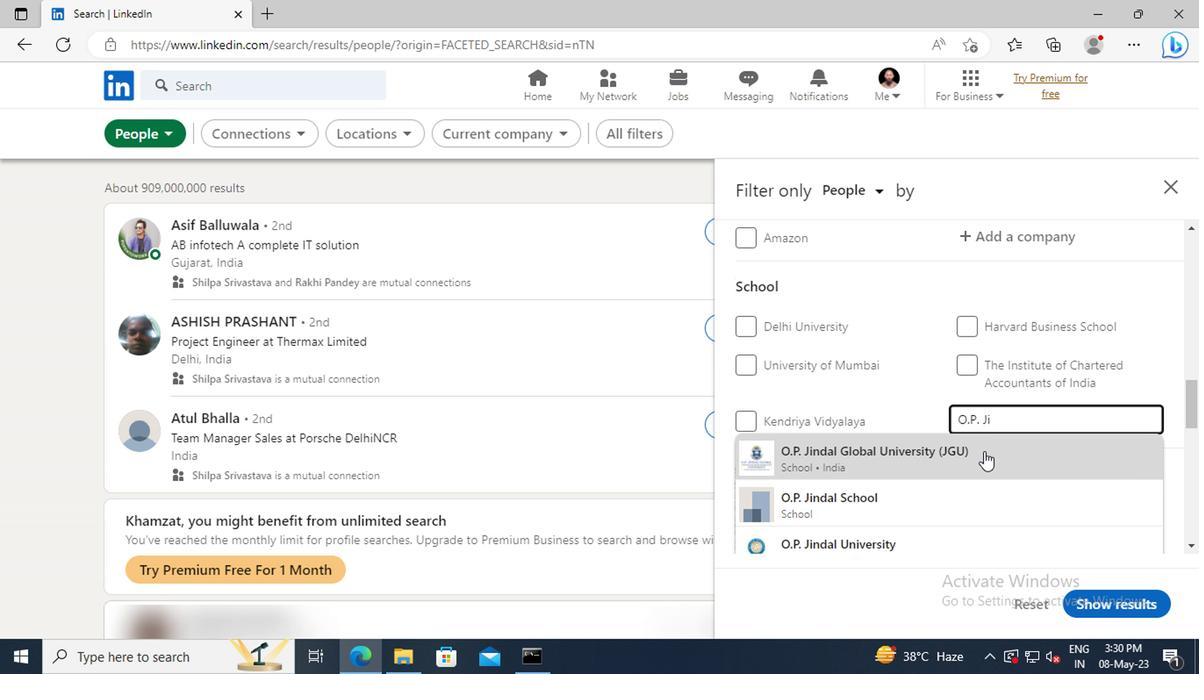
Action: Mouse moved to (979, 452)
Screenshot: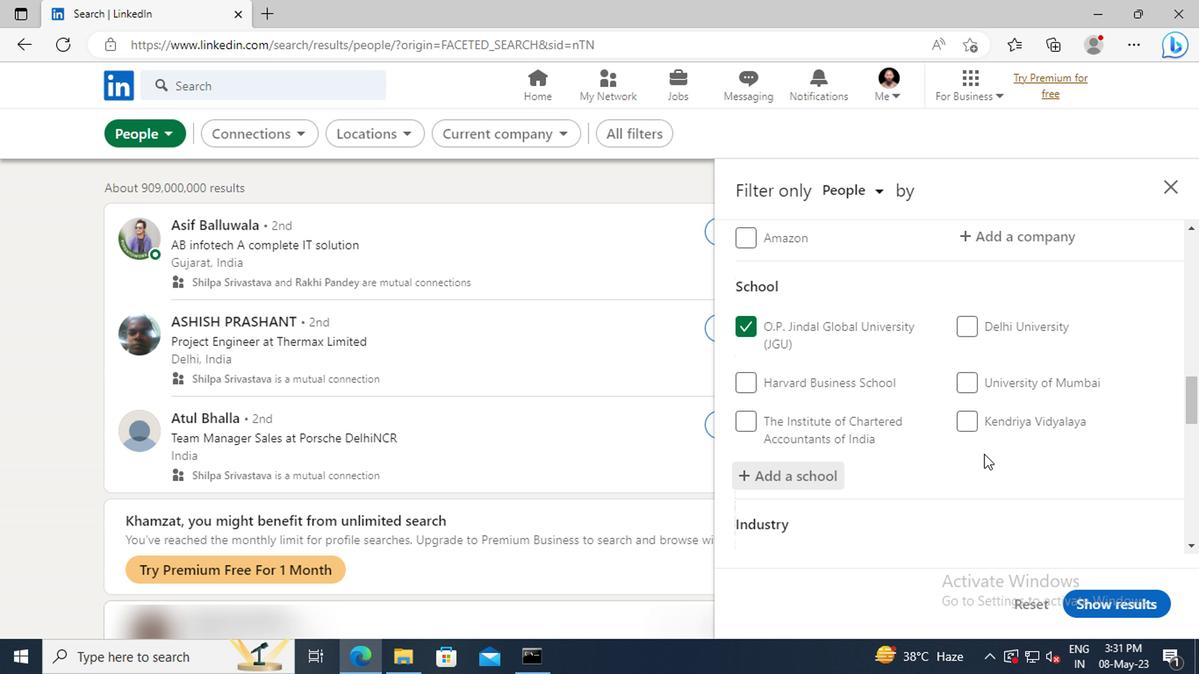 
Action: Mouse scrolled (979, 451) with delta (0, -1)
Screenshot: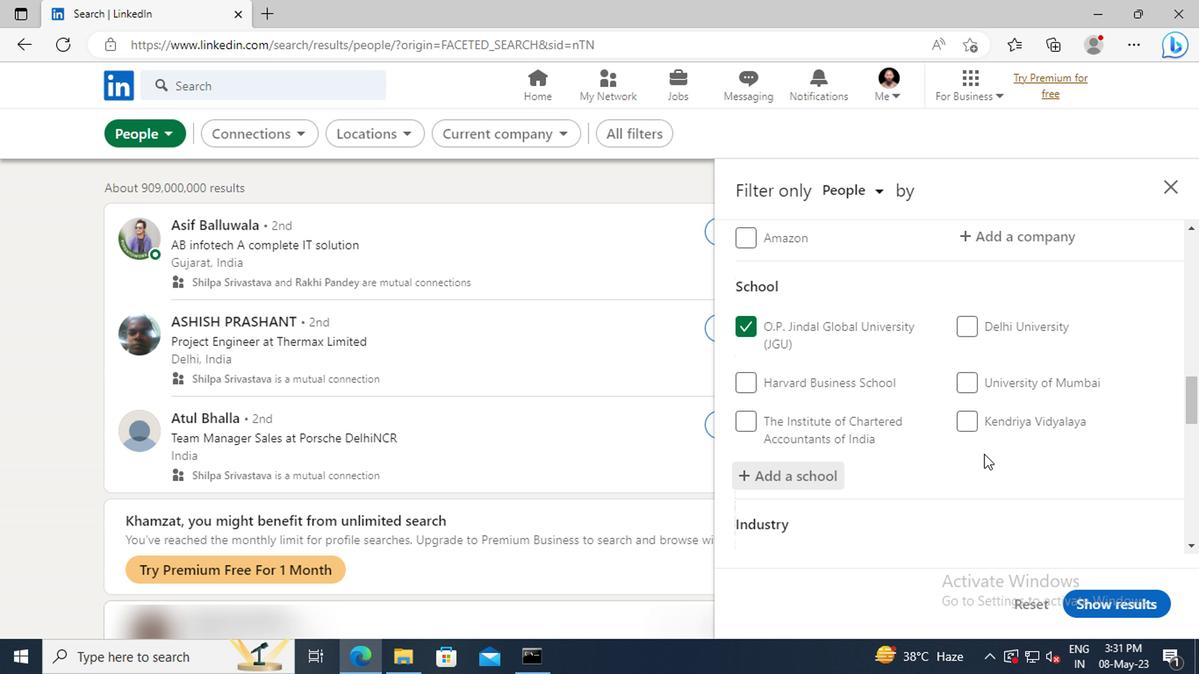 
Action: Mouse moved to (979, 451)
Screenshot: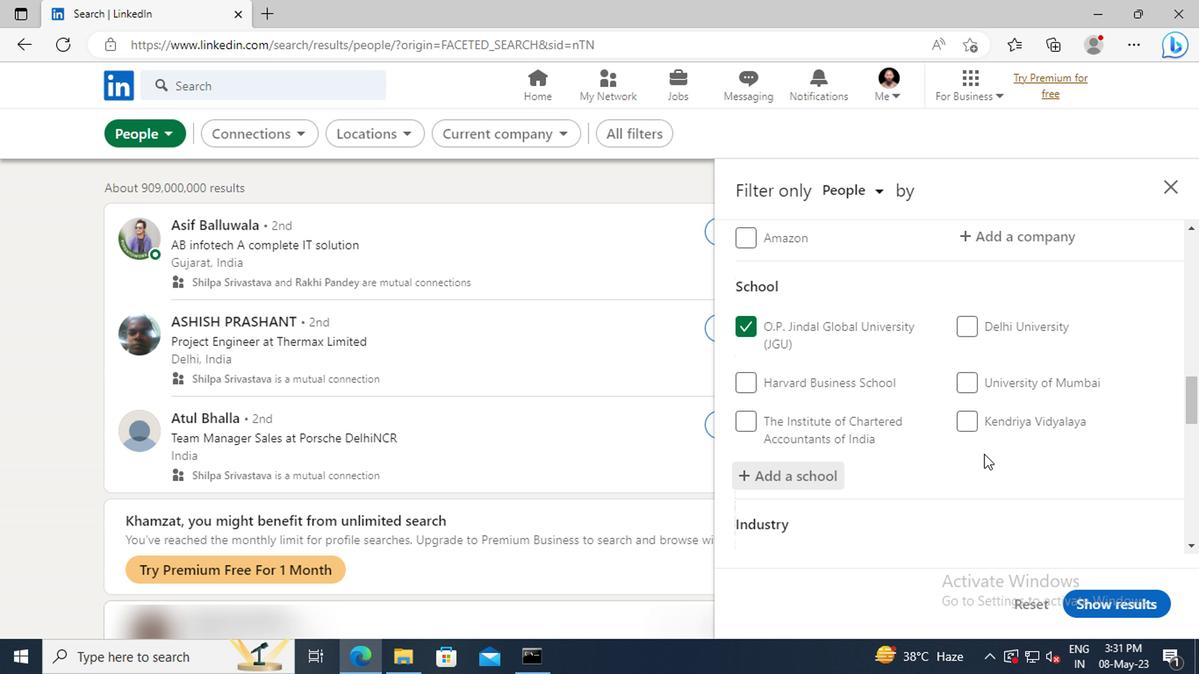 
Action: Mouse scrolled (979, 450) with delta (0, 0)
Screenshot: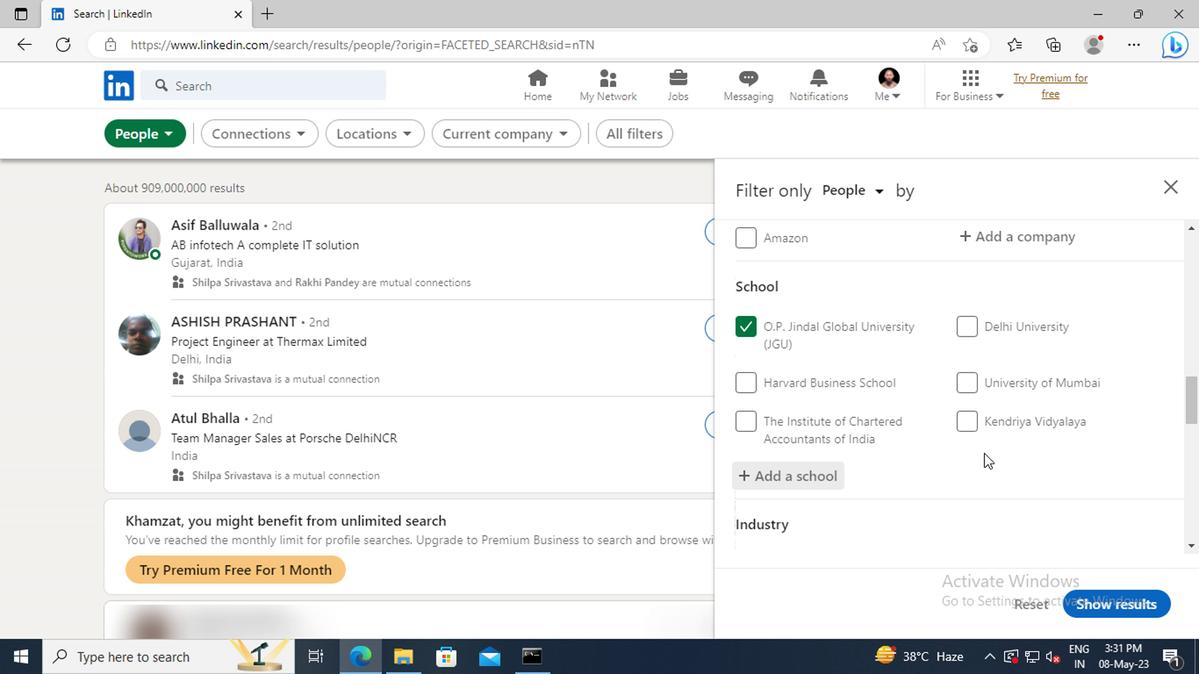 
Action: Mouse moved to (976, 424)
Screenshot: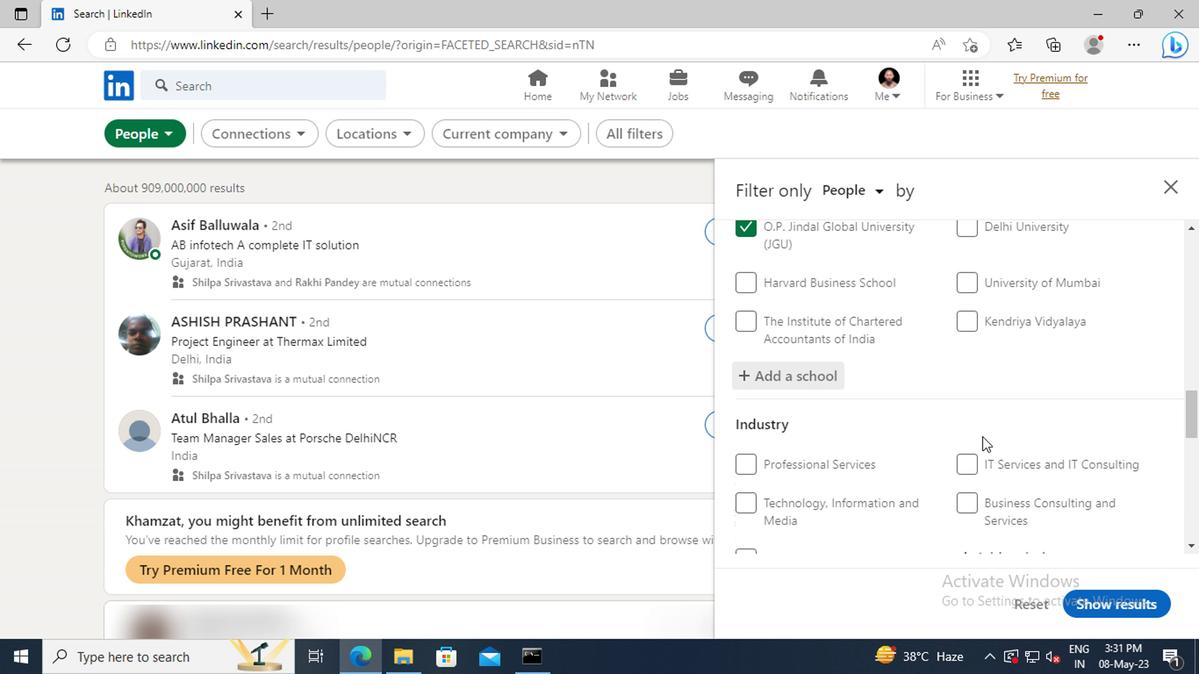 
Action: Mouse scrolled (976, 424) with delta (0, 0)
Screenshot: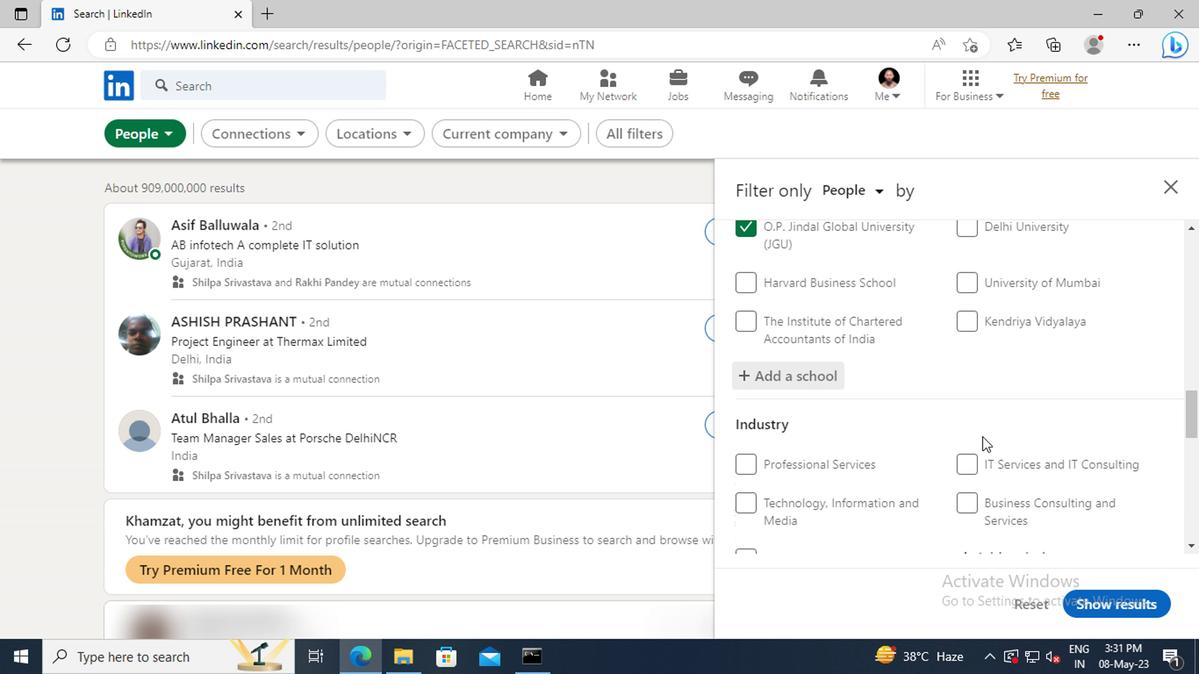 
Action: Mouse scrolled (976, 424) with delta (0, 0)
Screenshot: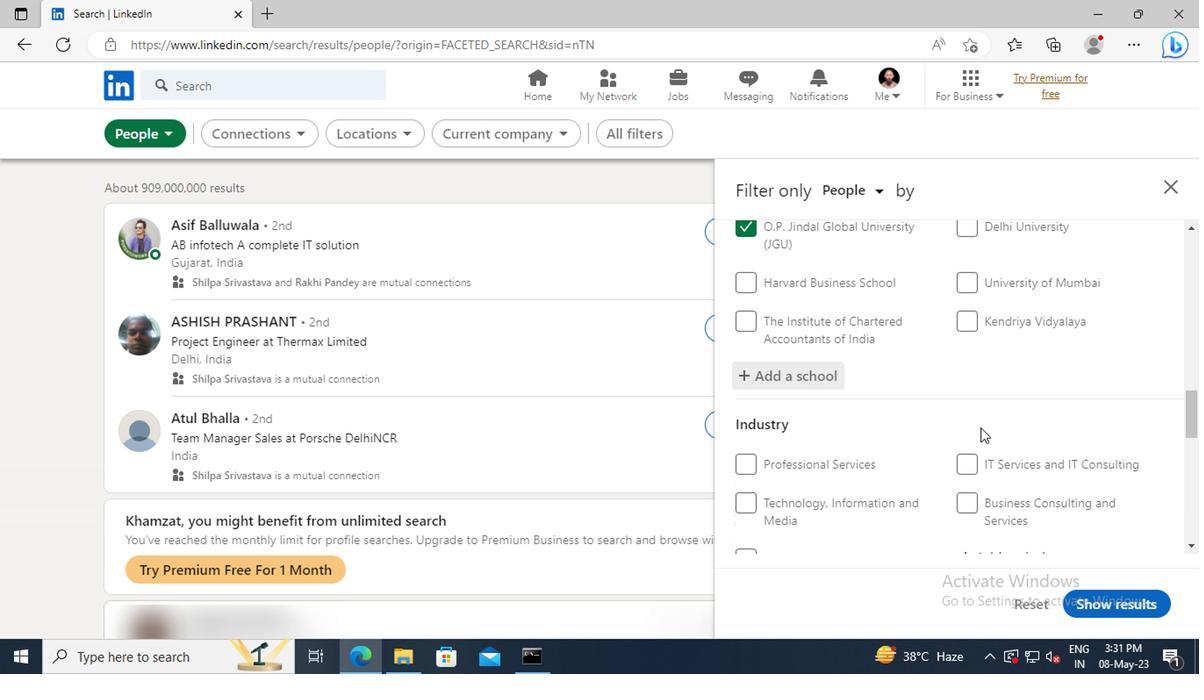 
Action: Mouse moved to (976, 424)
Screenshot: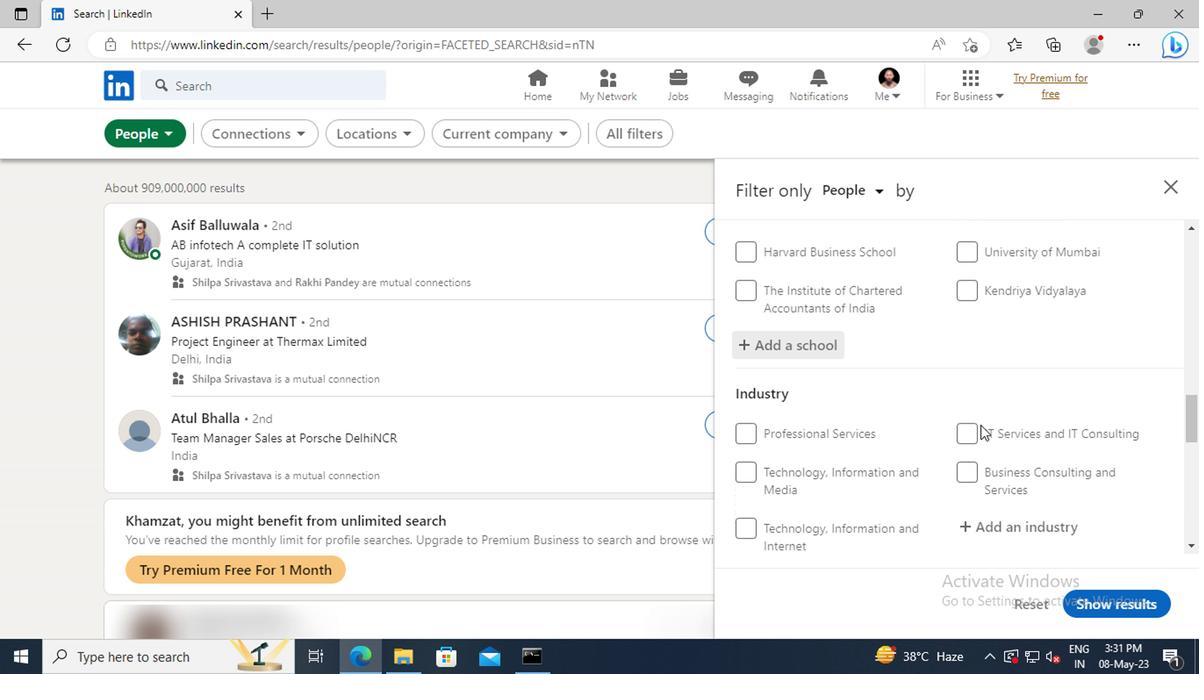 
Action: Mouse scrolled (976, 422) with delta (0, -1)
Screenshot: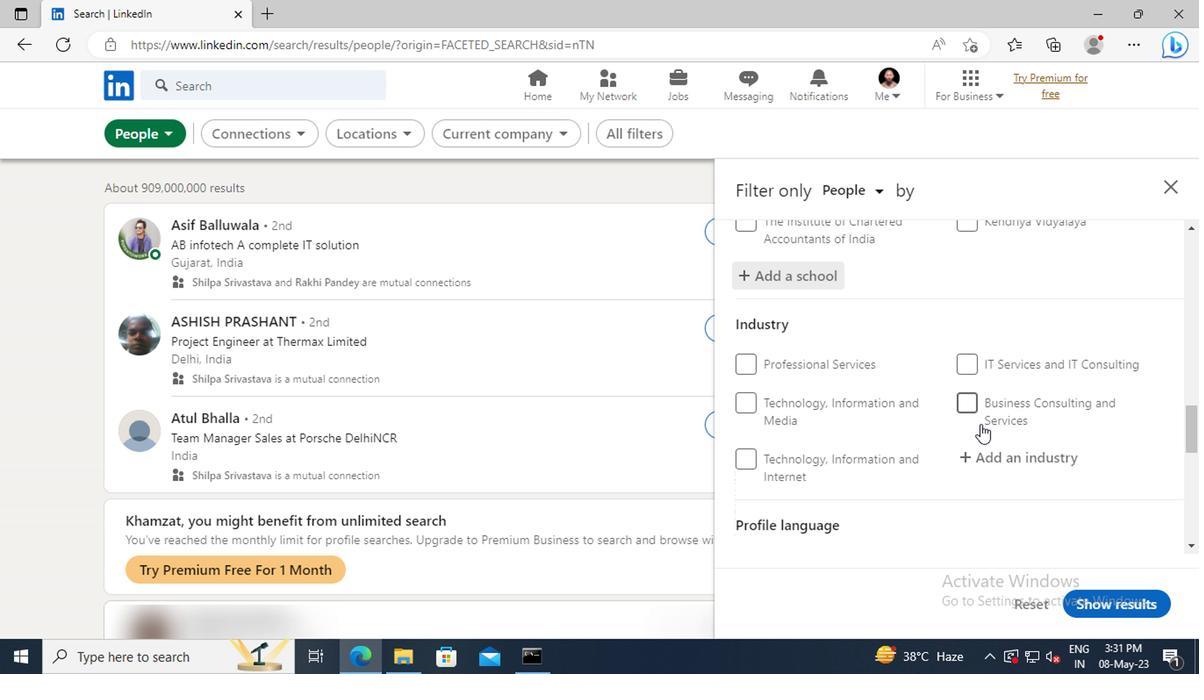
Action: Mouse moved to (980, 412)
Screenshot: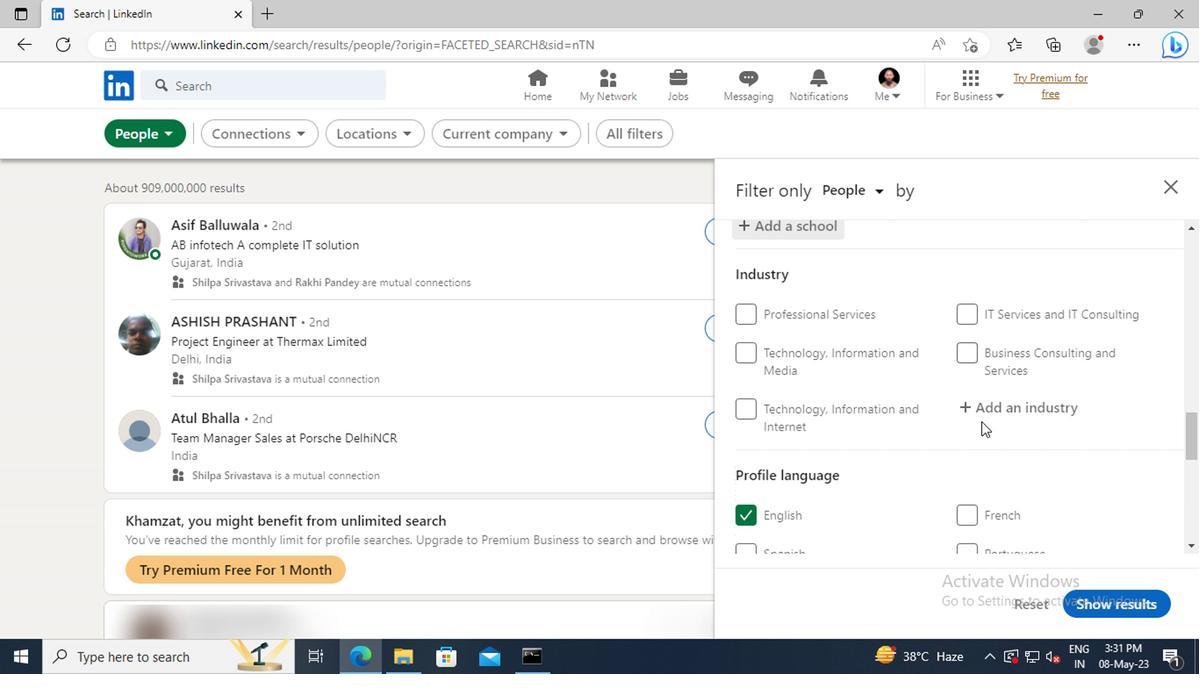
Action: Mouse pressed left at (980, 412)
Screenshot: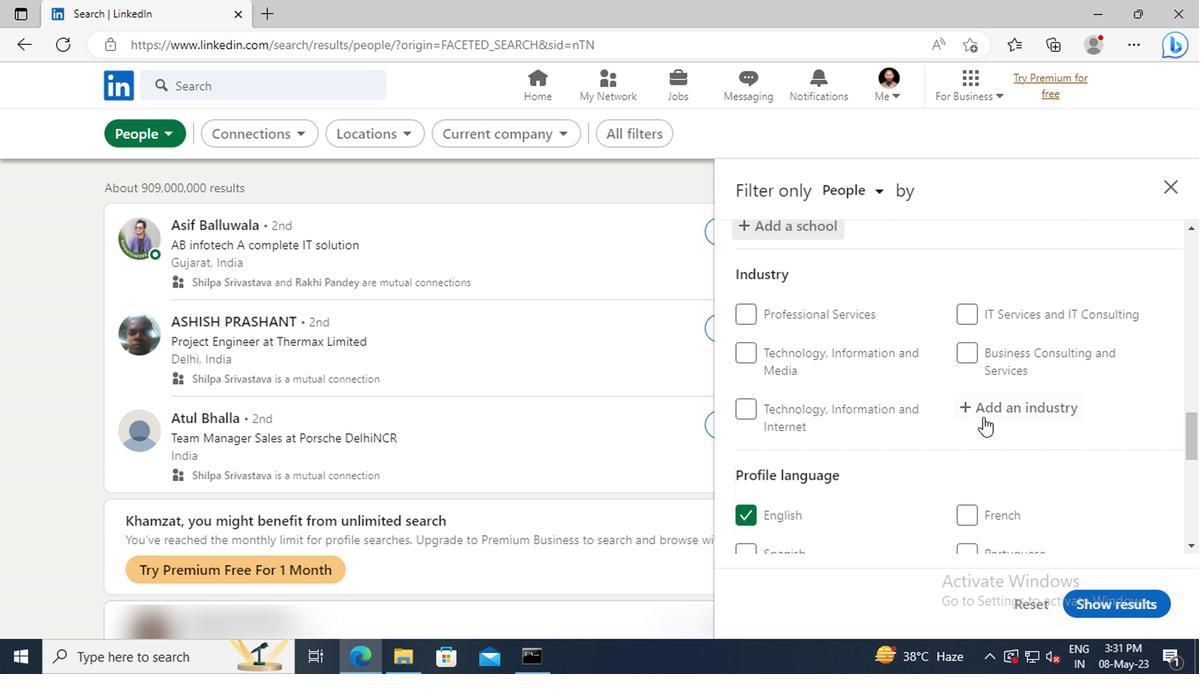 
Action: Key pressed <Key.shift>ACC
Screenshot: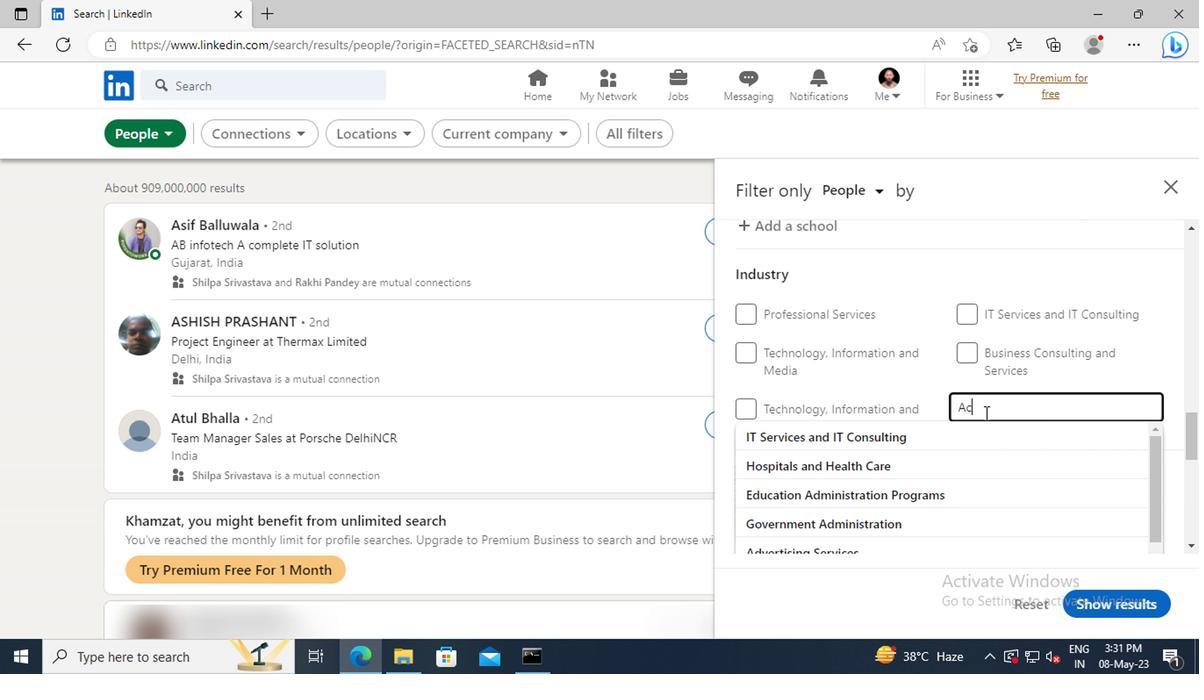 
Action: Mouse moved to (985, 429)
Screenshot: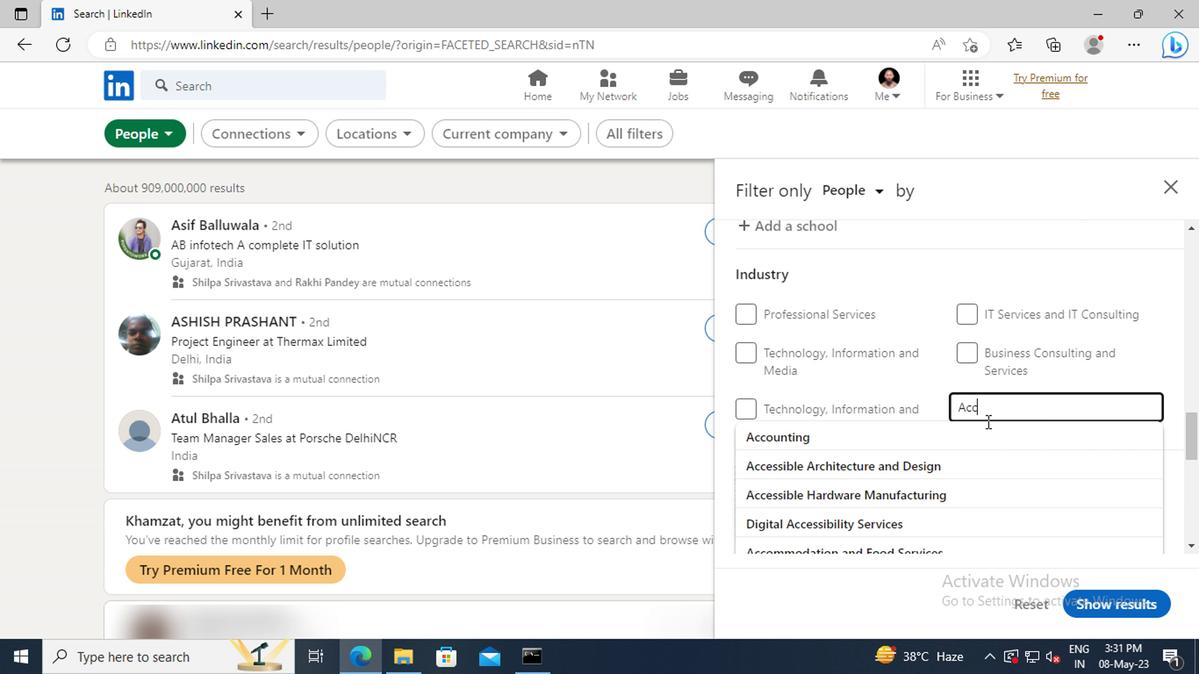 
Action: Mouse pressed left at (985, 429)
Screenshot: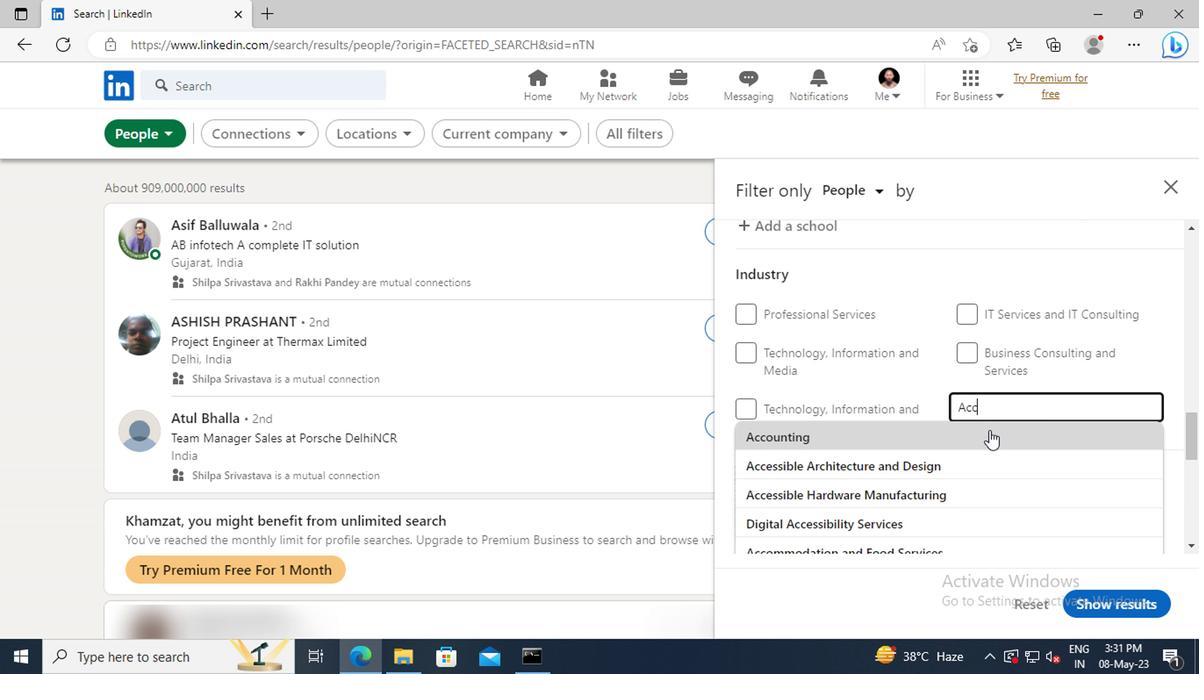 
Action: Mouse scrolled (985, 429) with delta (0, 0)
Screenshot: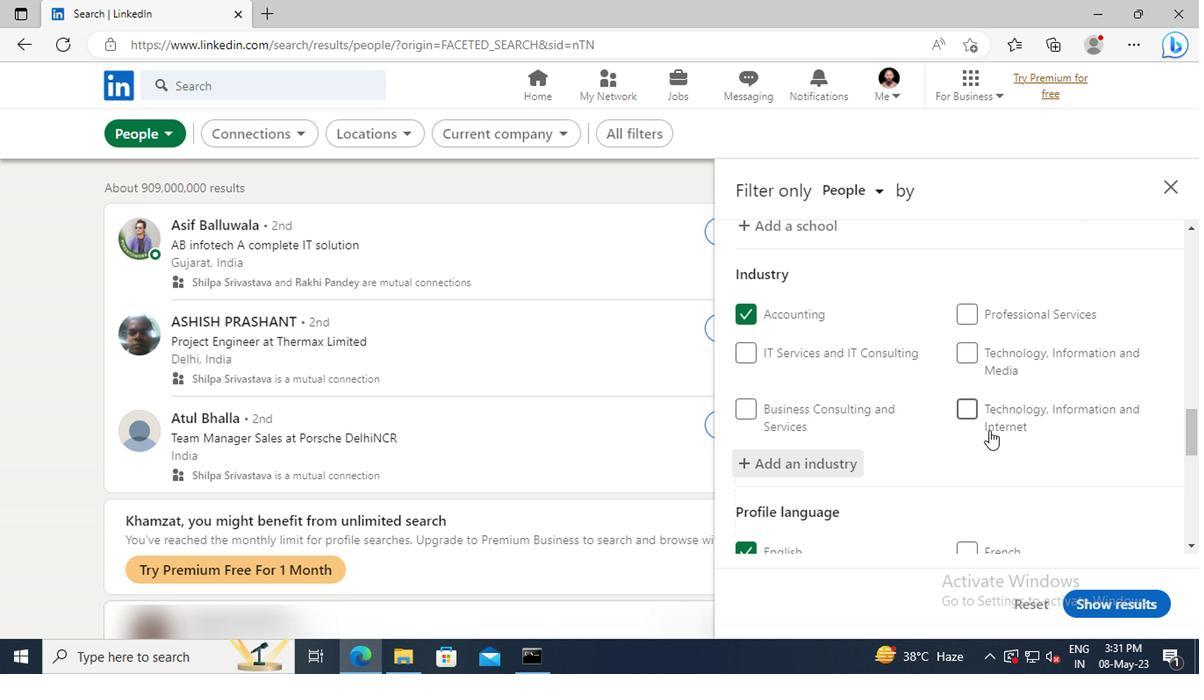 
Action: Mouse scrolled (985, 429) with delta (0, 0)
Screenshot: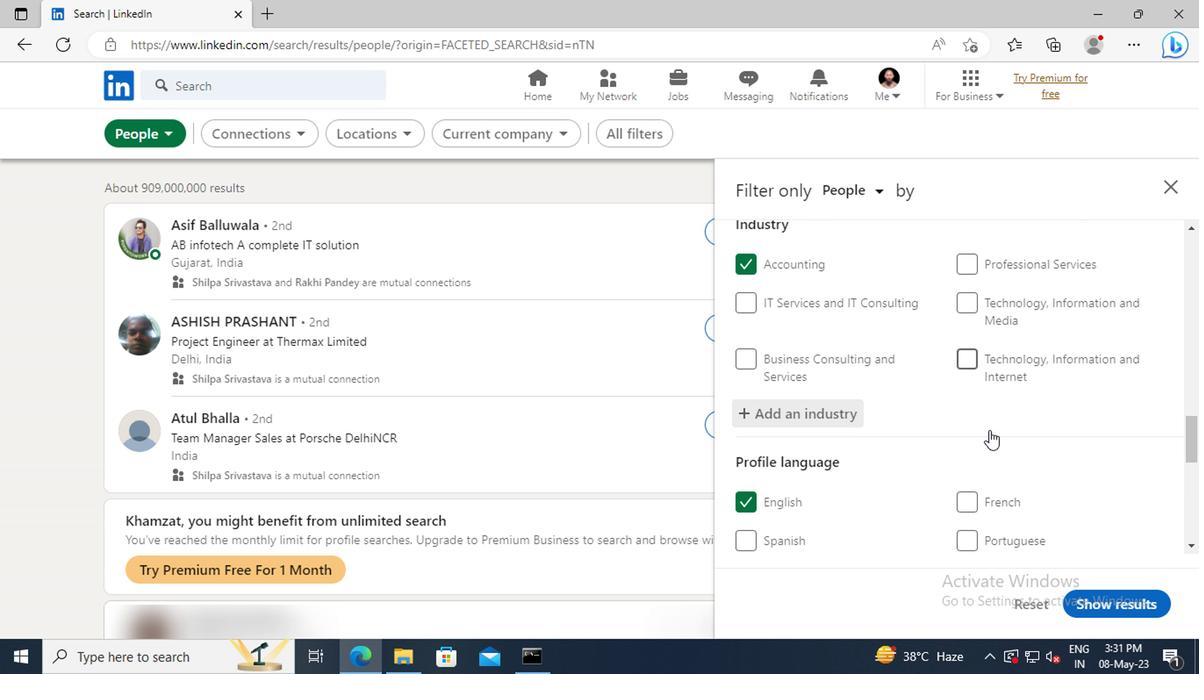
Action: Mouse scrolled (985, 429) with delta (0, 0)
Screenshot: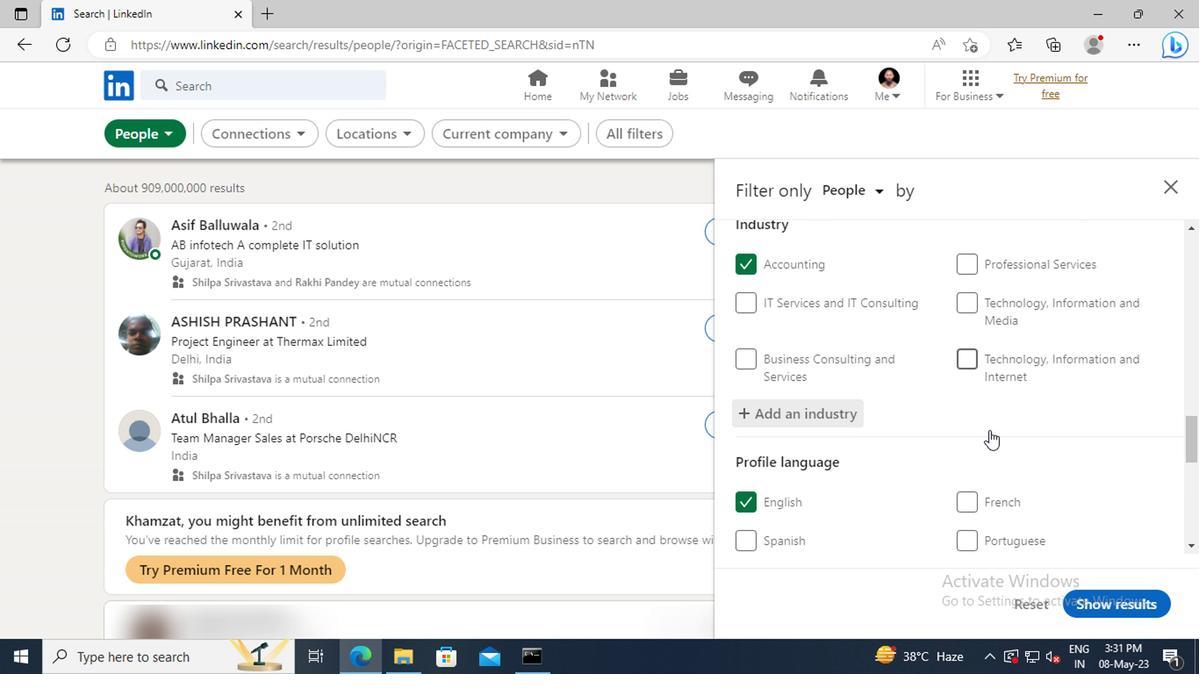 
Action: Mouse scrolled (985, 429) with delta (0, 0)
Screenshot: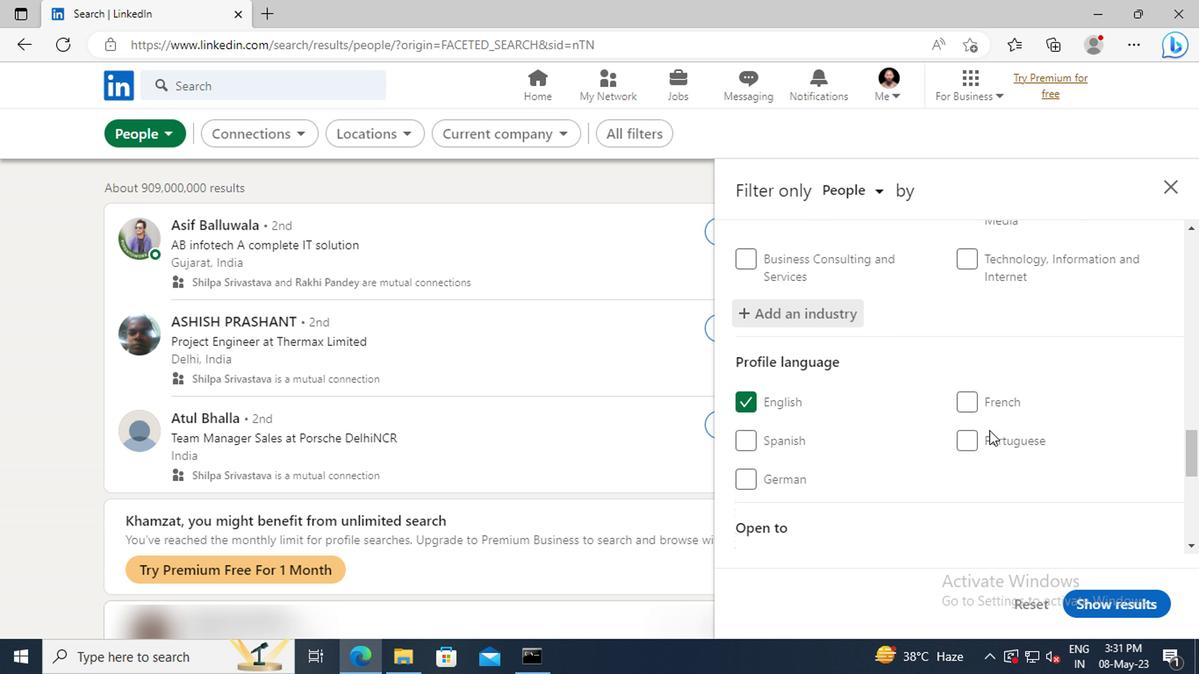 
Action: Mouse scrolled (985, 429) with delta (0, 0)
Screenshot: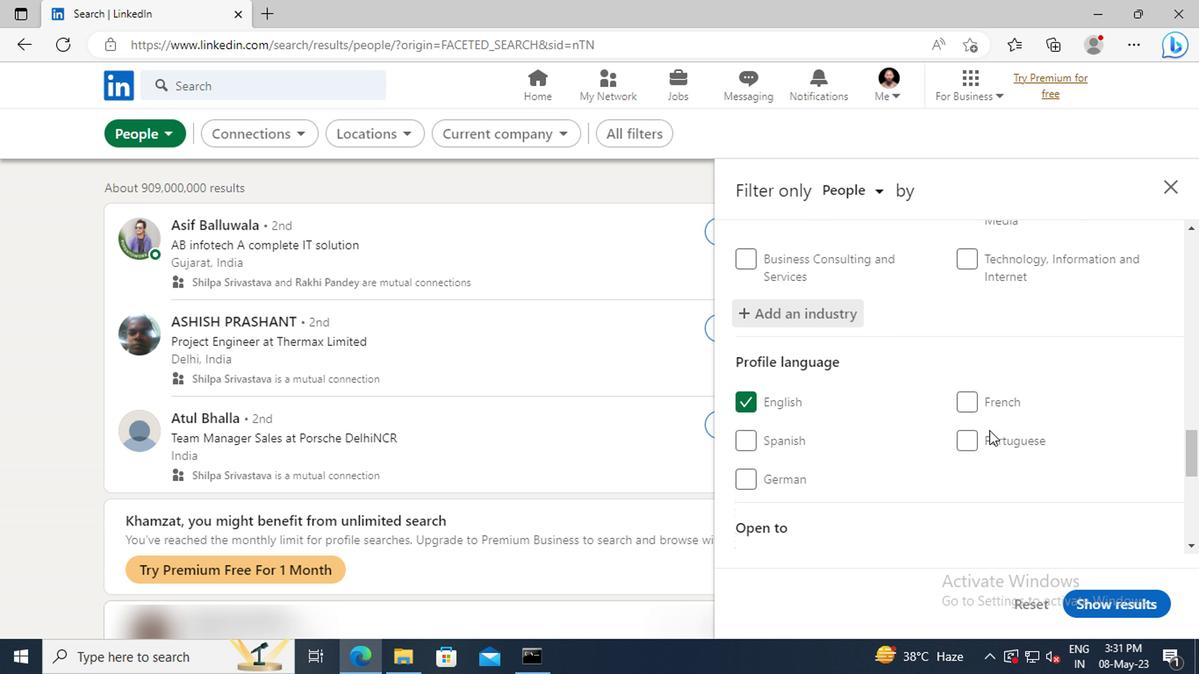 
Action: Mouse scrolled (985, 429) with delta (0, 0)
Screenshot: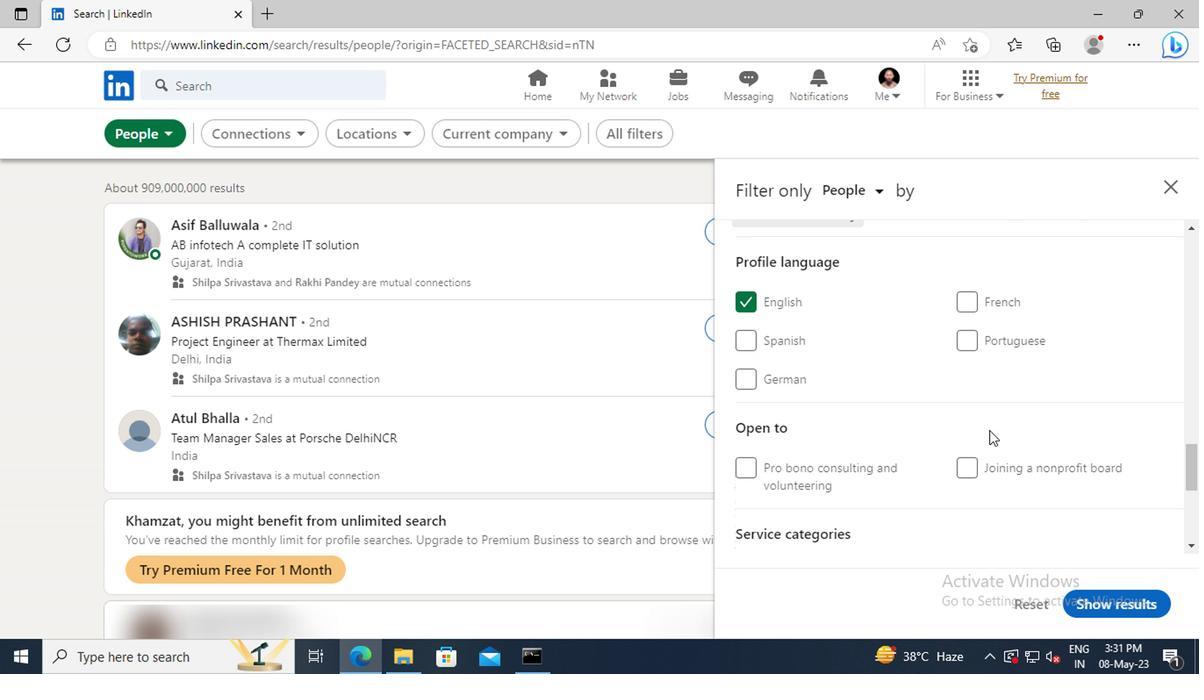 
Action: Mouse scrolled (985, 429) with delta (0, 0)
Screenshot: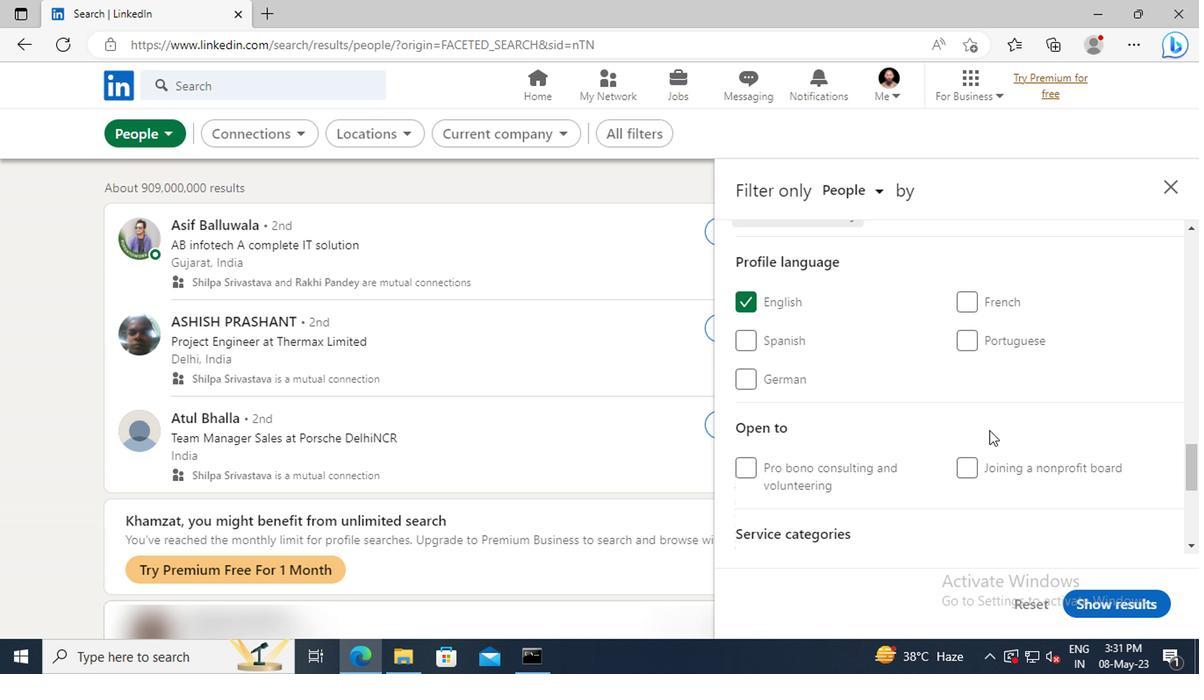 
Action: Mouse moved to (985, 429)
Screenshot: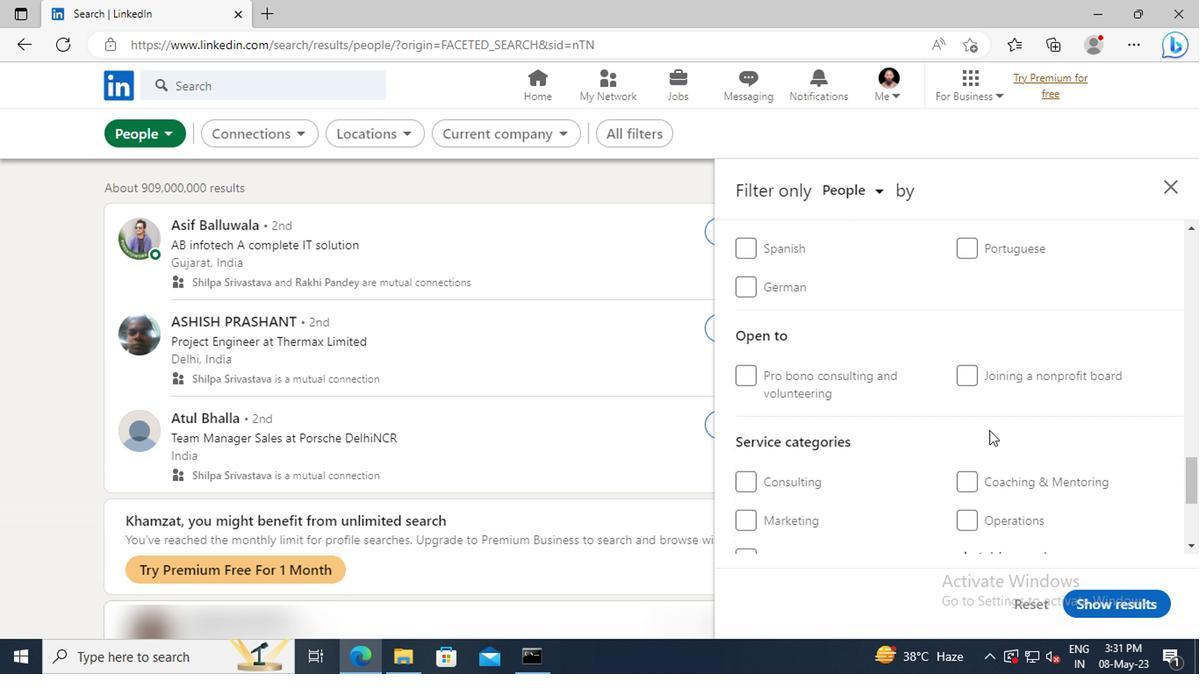 
Action: Mouse scrolled (985, 428) with delta (0, 0)
Screenshot: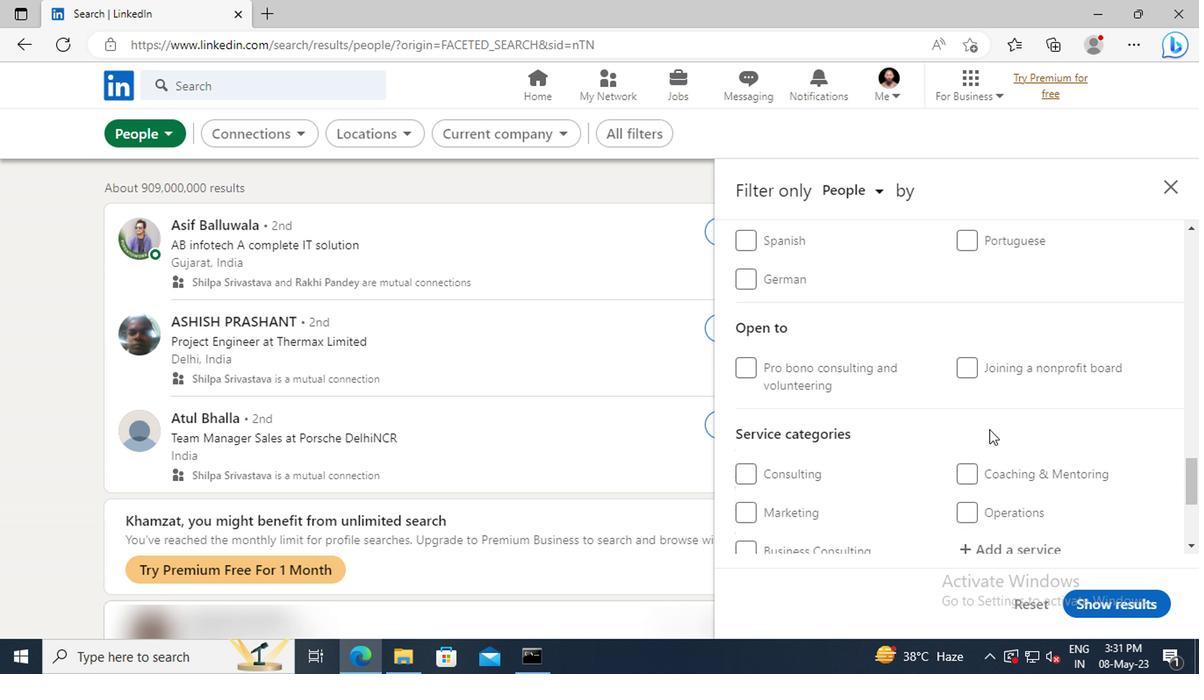 
Action: Mouse scrolled (985, 428) with delta (0, 0)
Screenshot: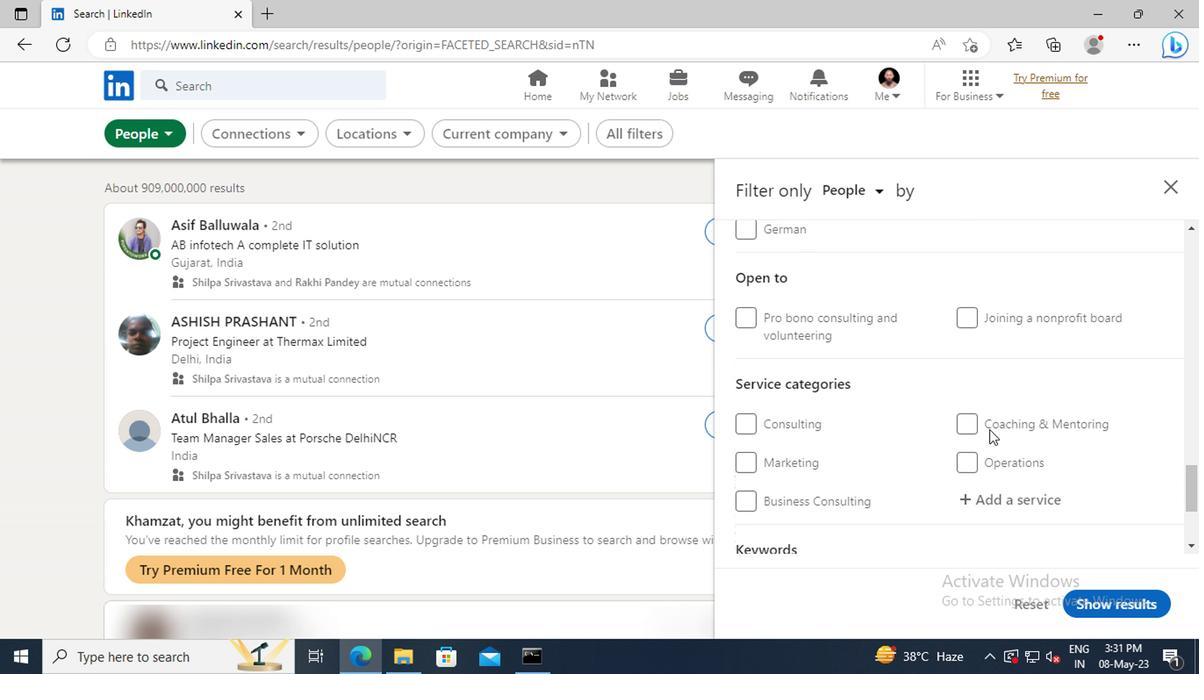 
Action: Mouse scrolled (985, 428) with delta (0, 0)
Screenshot: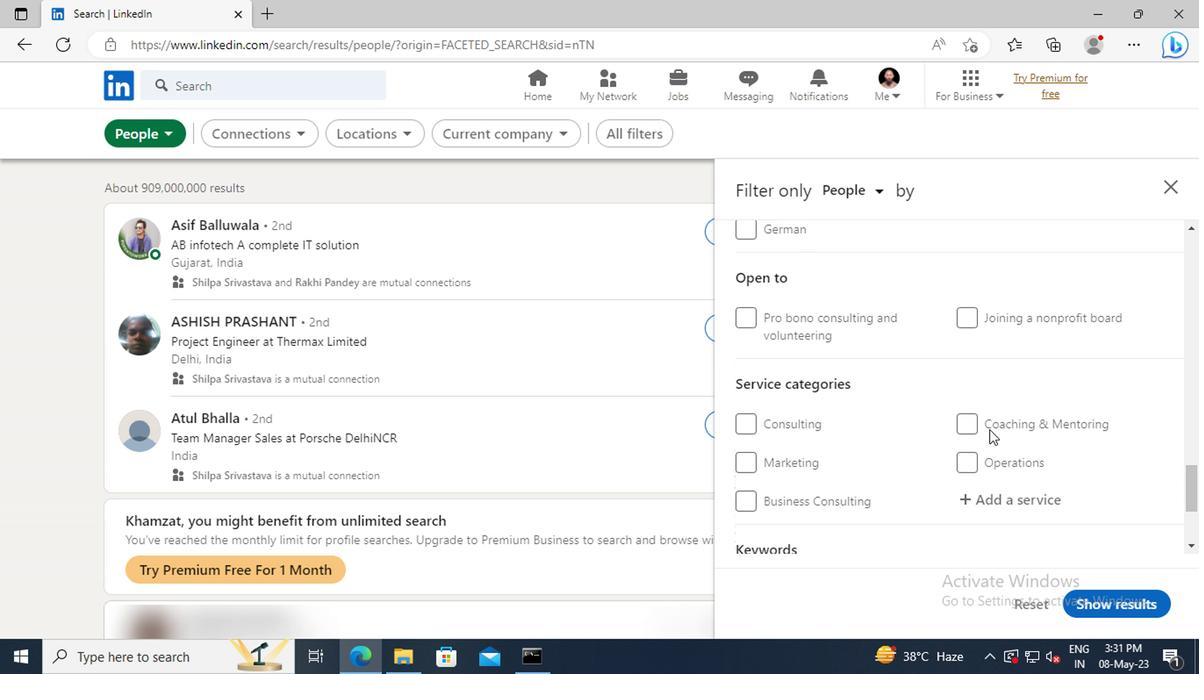
Action: Mouse moved to (990, 405)
Screenshot: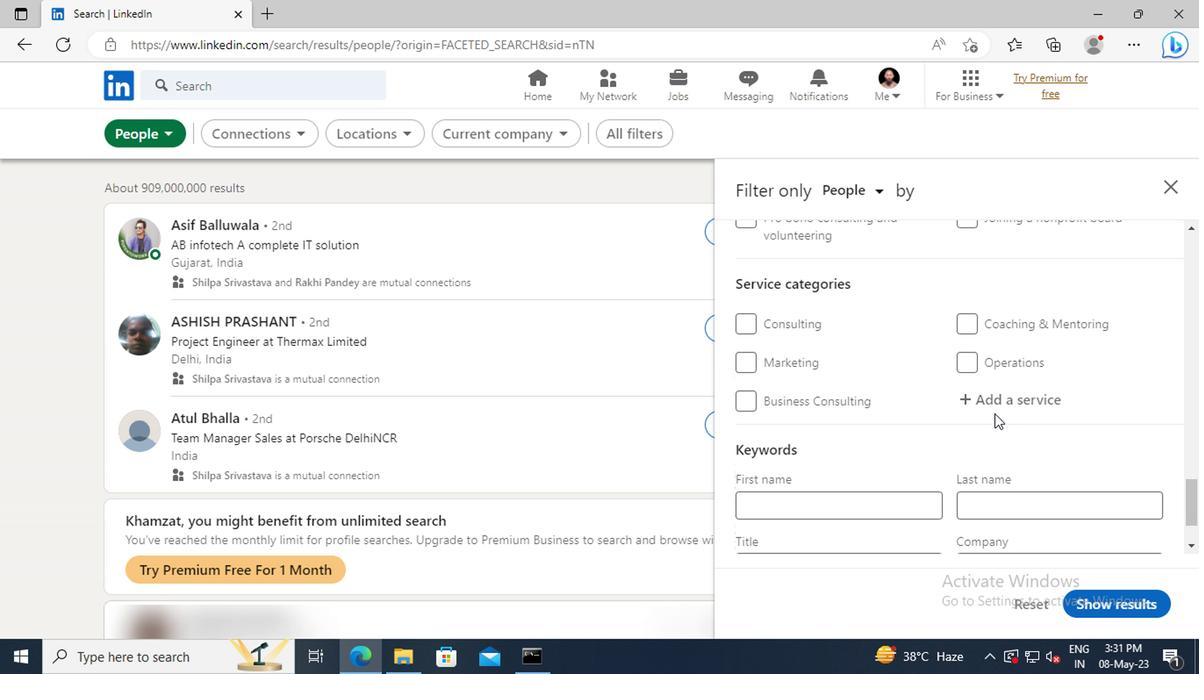 
Action: Mouse pressed left at (990, 405)
Screenshot: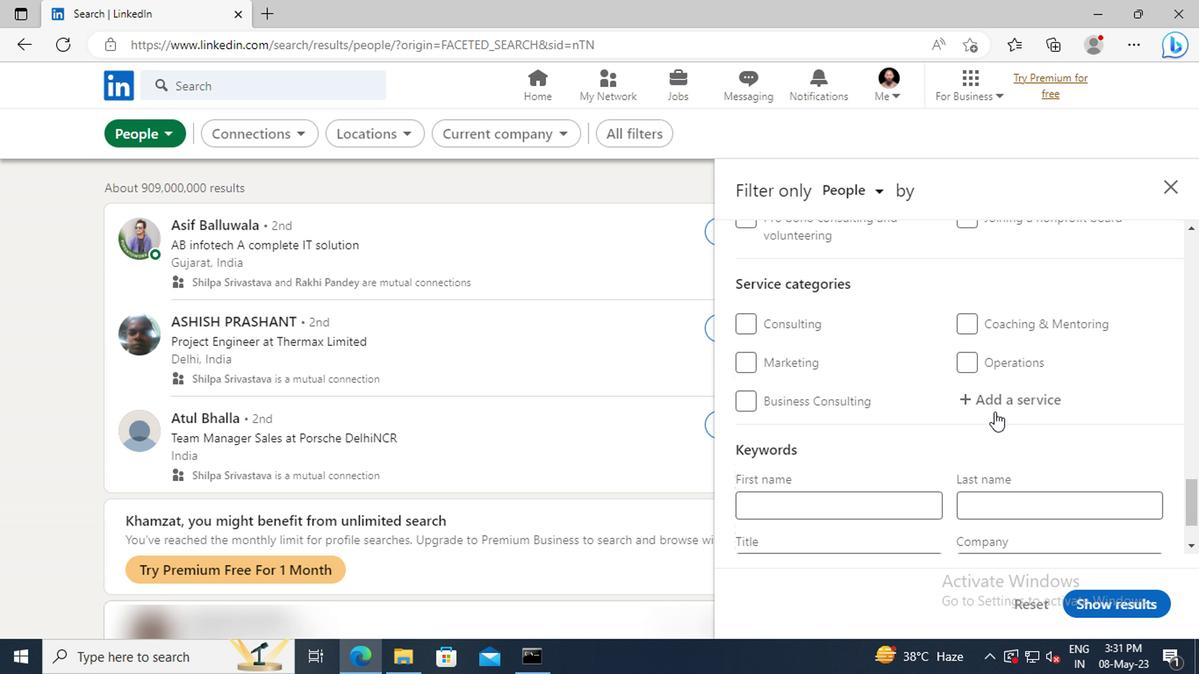 
Action: Key pressed <Key.shift>GHOS
Screenshot: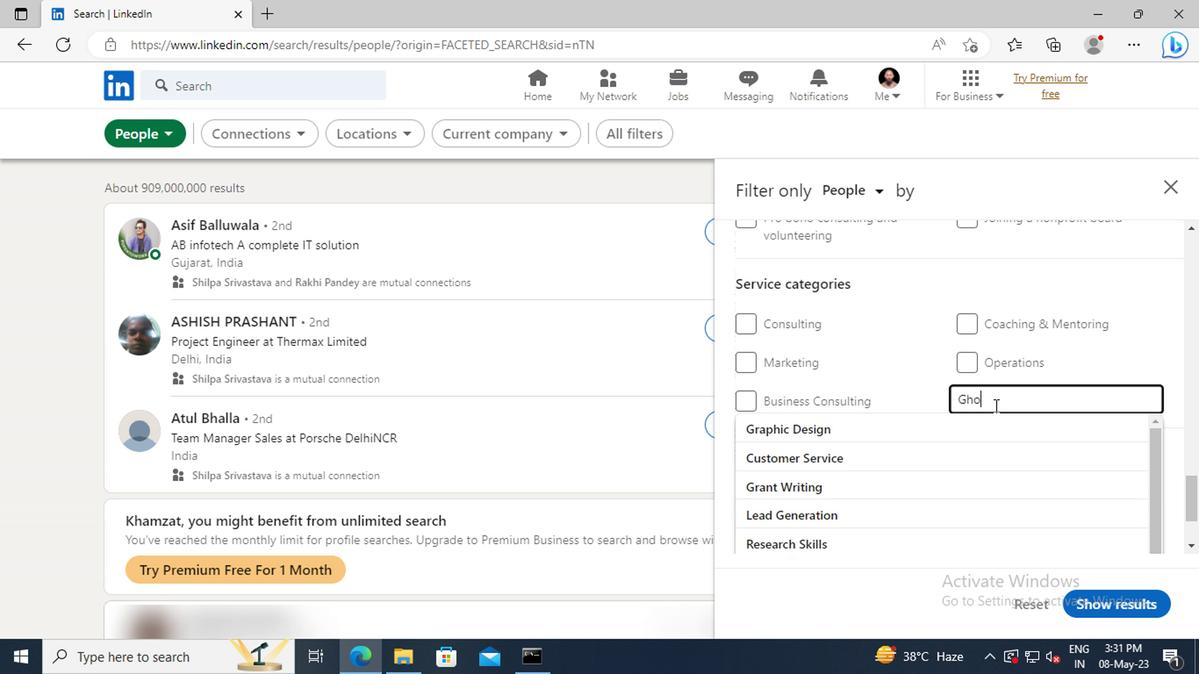 
Action: Mouse moved to (990, 425)
Screenshot: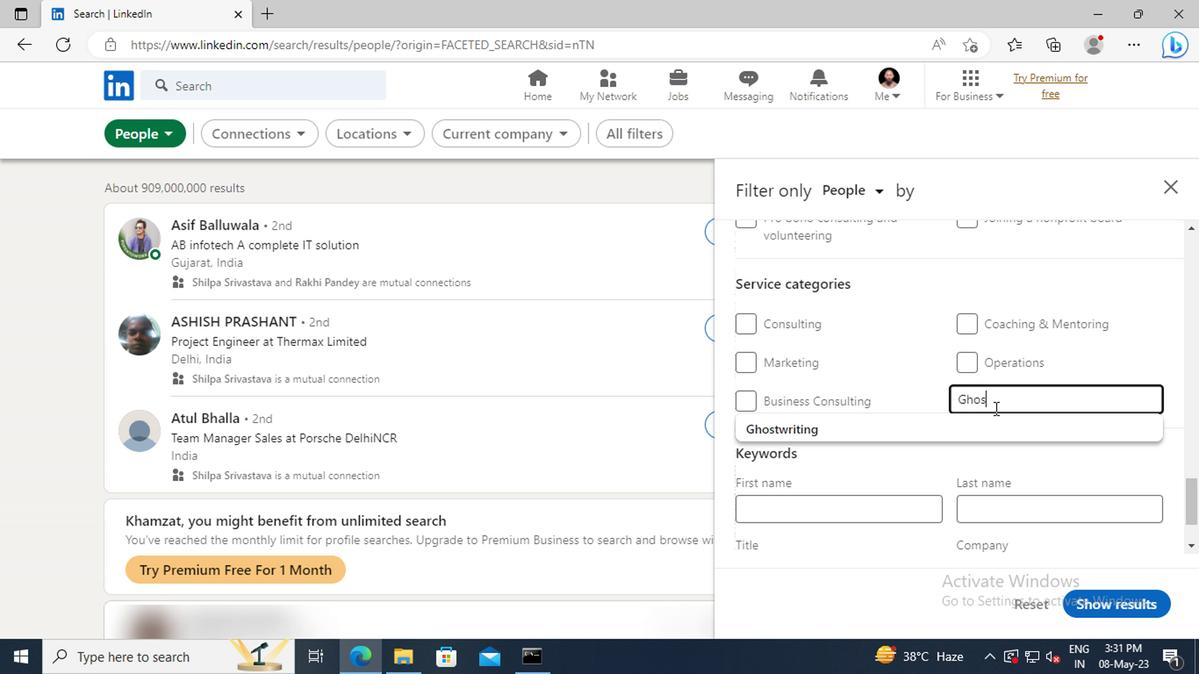 
Action: Mouse pressed left at (990, 425)
Screenshot: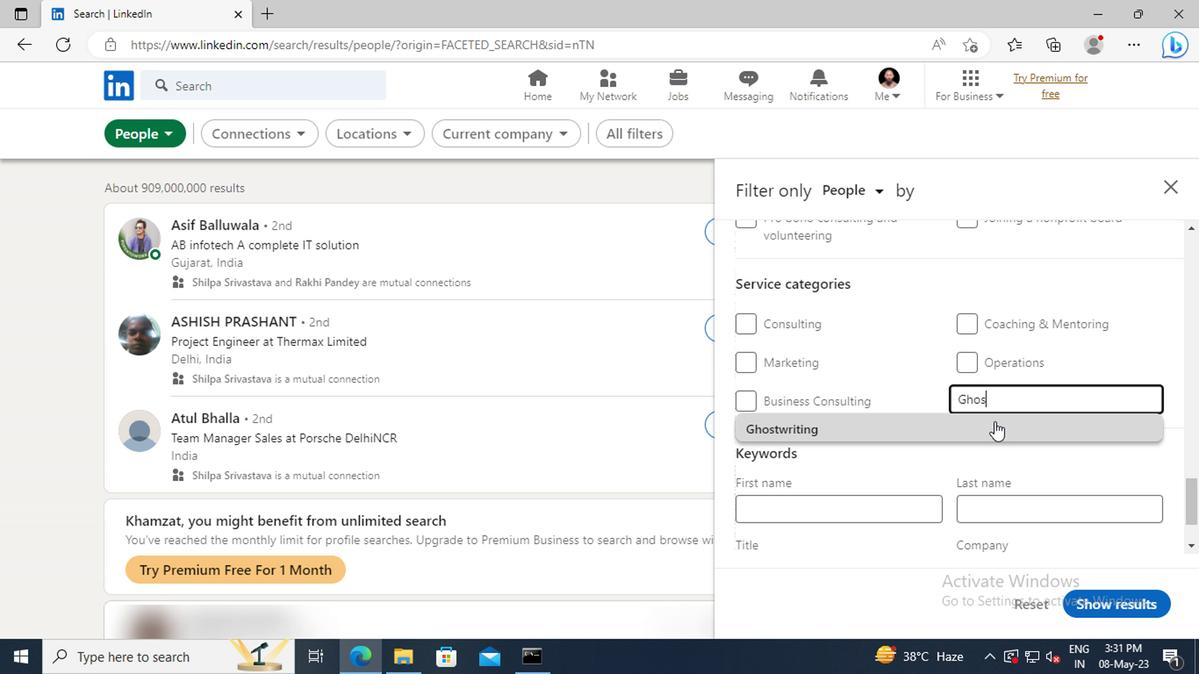 
Action: Mouse scrolled (990, 424) with delta (0, 0)
Screenshot: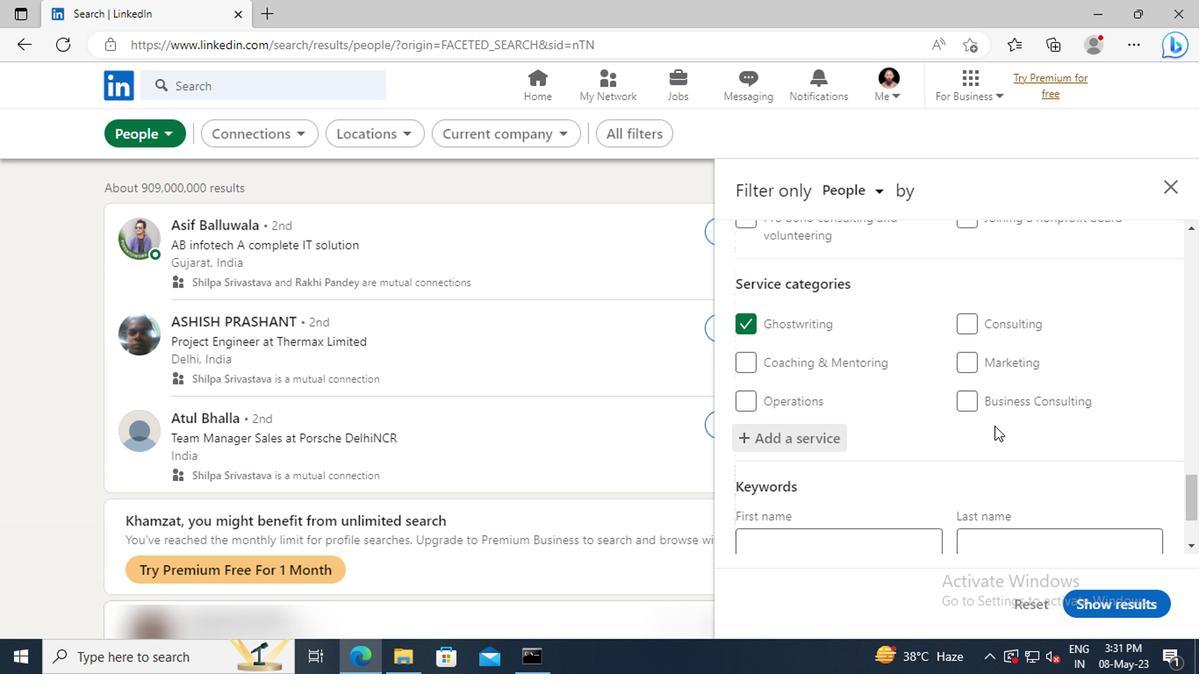
Action: Mouse scrolled (990, 424) with delta (0, 0)
Screenshot: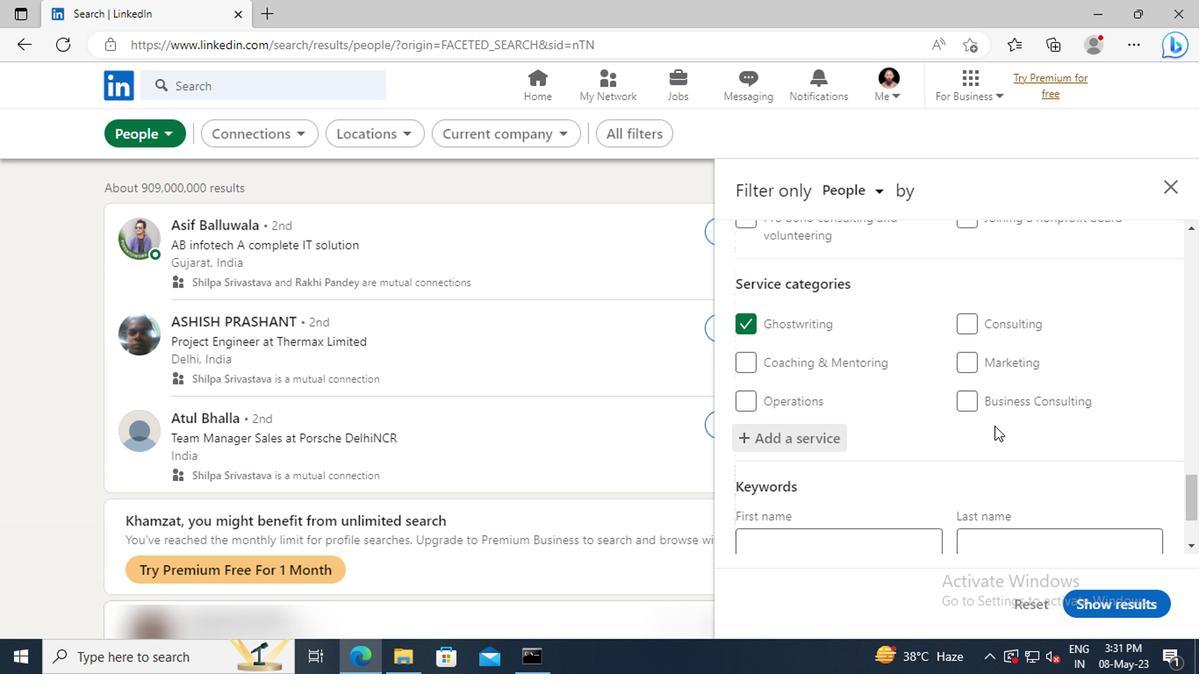 
Action: Mouse scrolled (990, 424) with delta (0, 0)
Screenshot: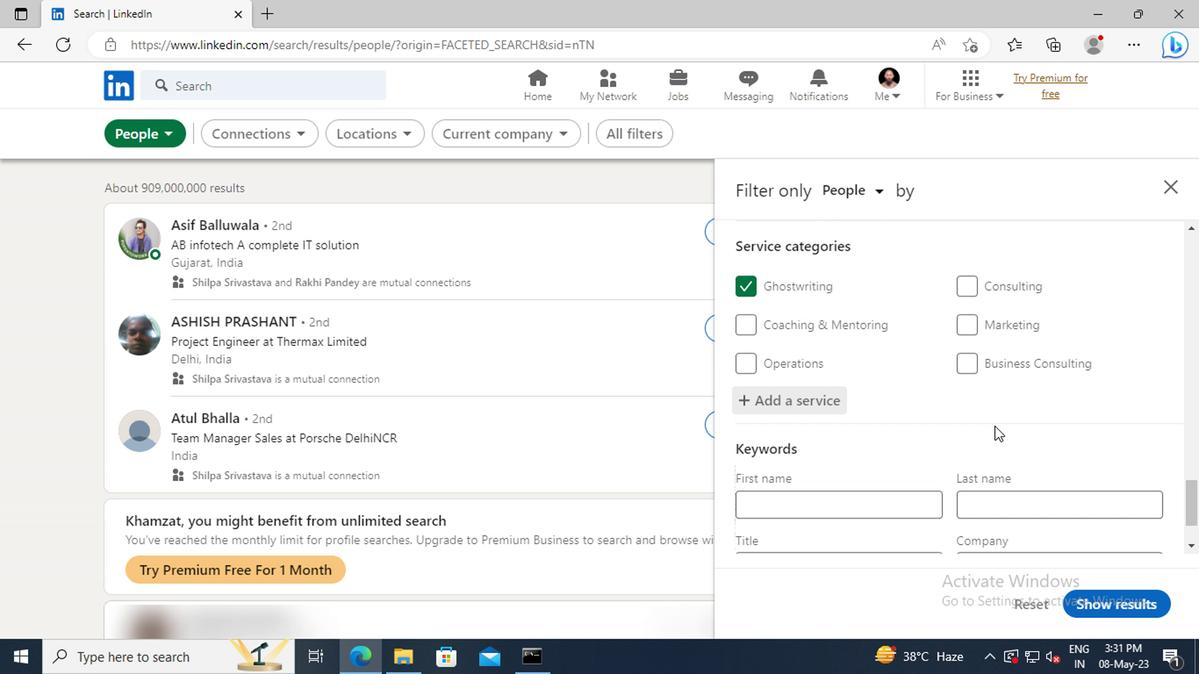 
Action: Mouse scrolled (990, 424) with delta (0, 0)
Screenshot: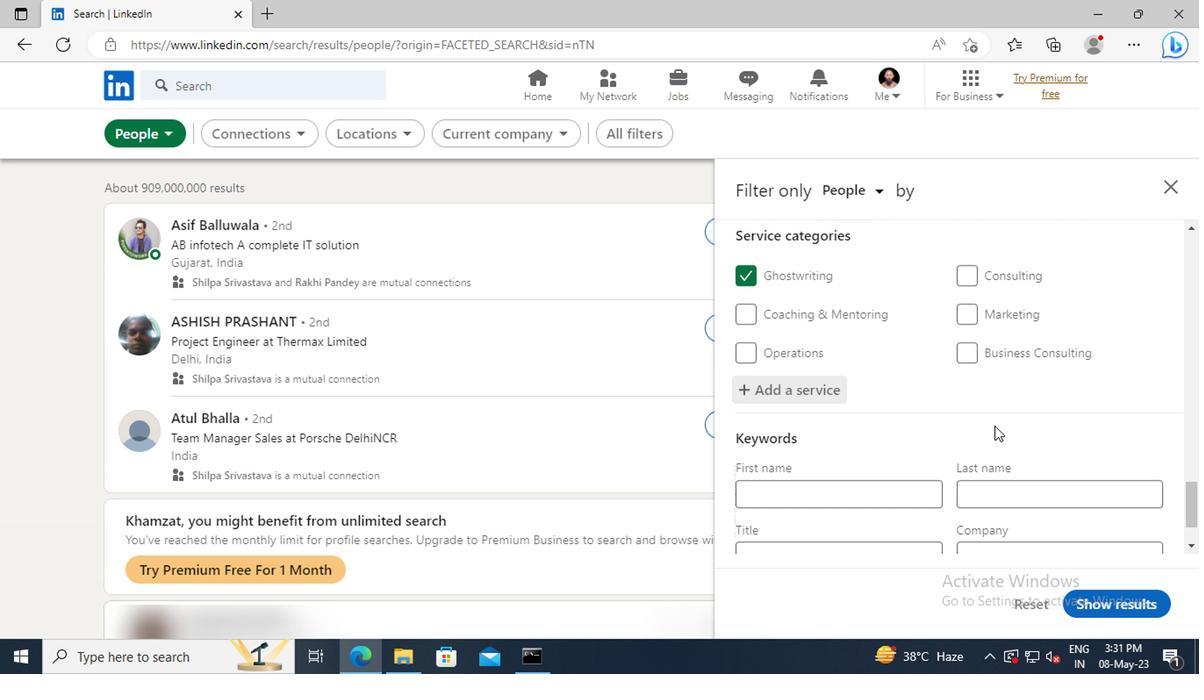 
Action: Mouse moved to (822, 474)
Screenshot: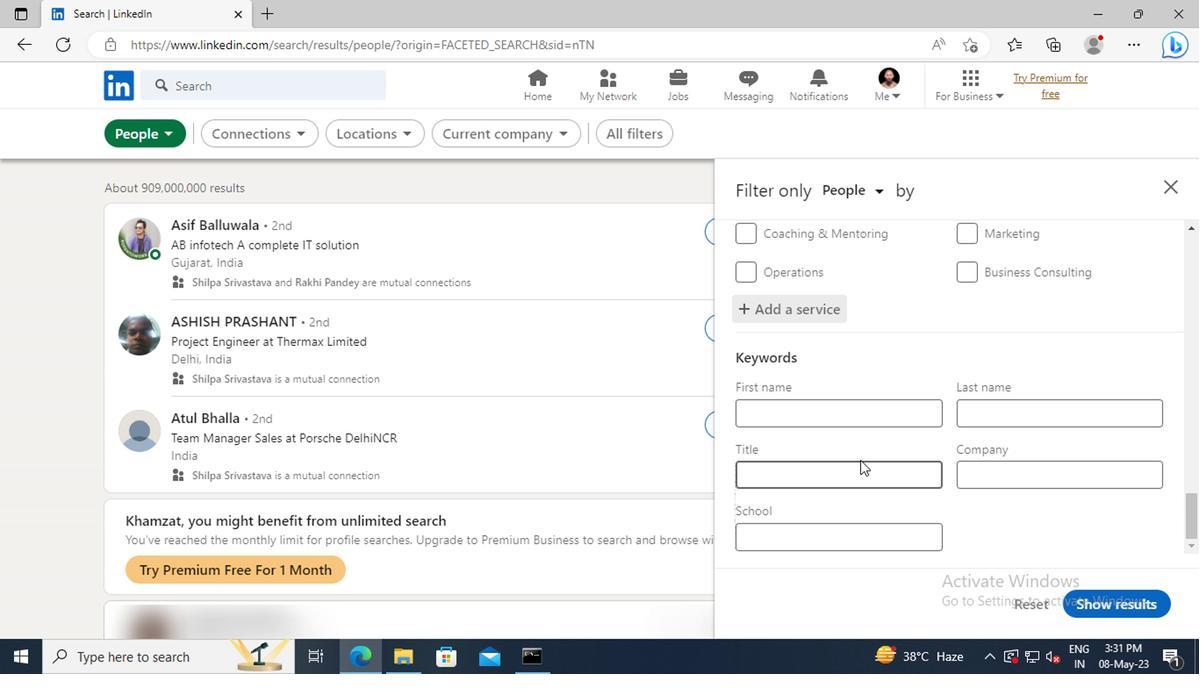 
Action: Mouse pressed left at (822, 474)
Screenshot: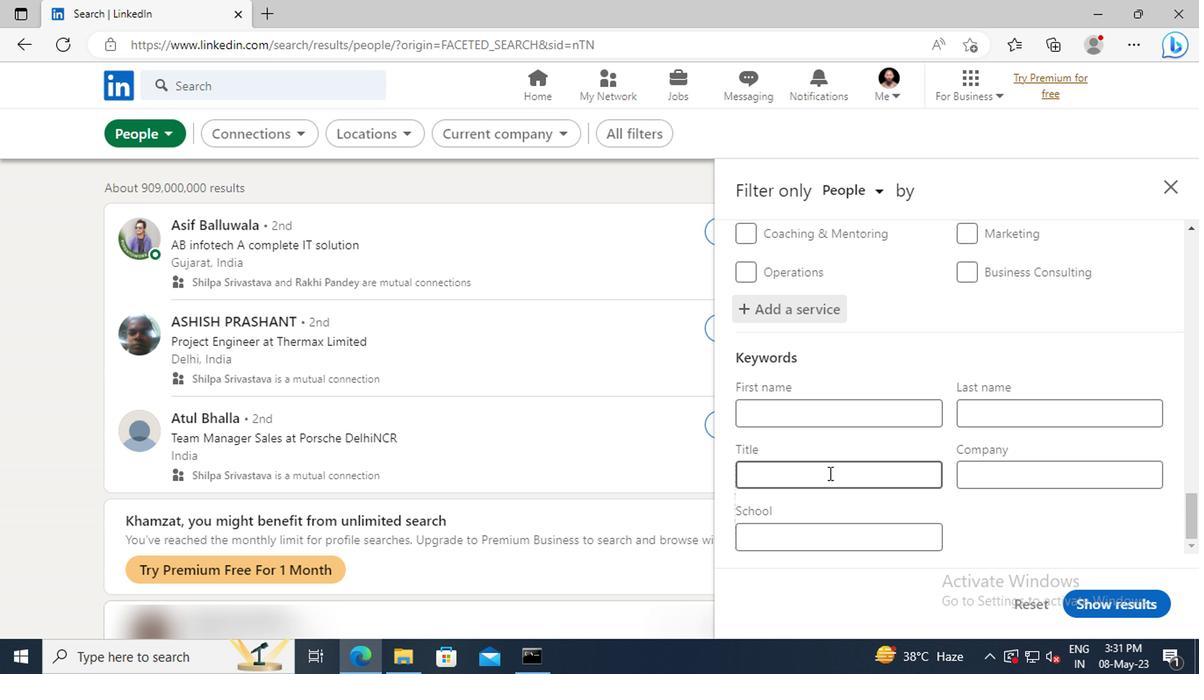 
Action: Mouse moved to (822, 474)
Screenshot: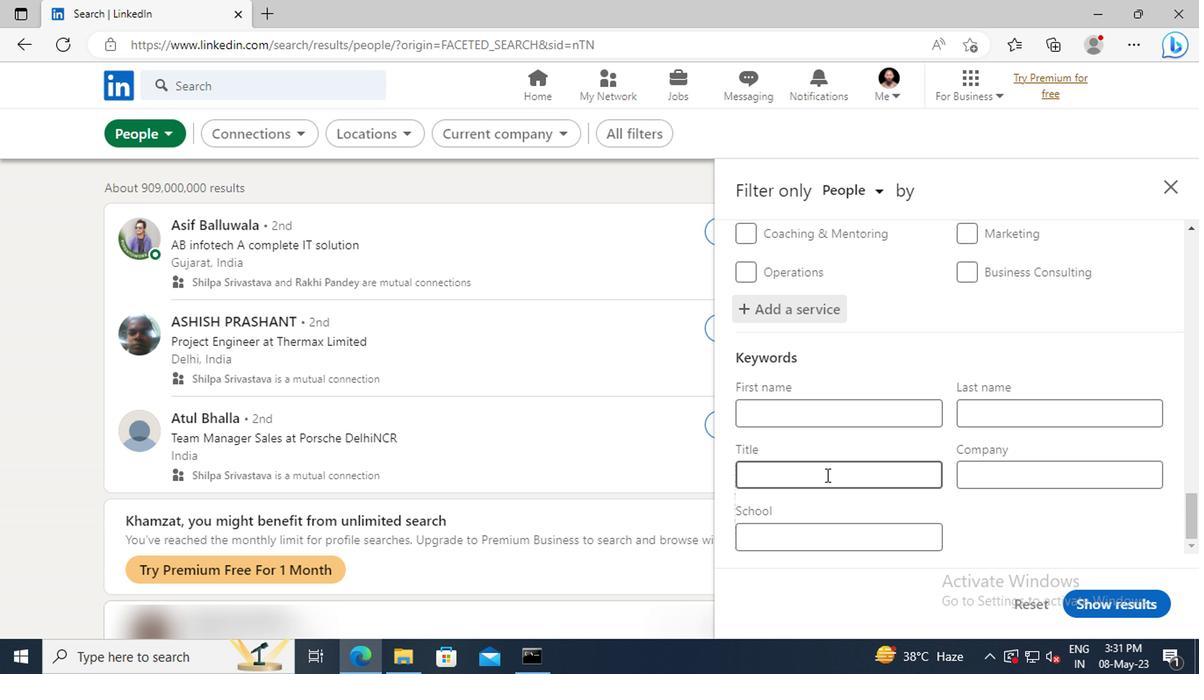 
Action: Key pressed <Key.shift>TEACHER<Key.enter>
Screenshot: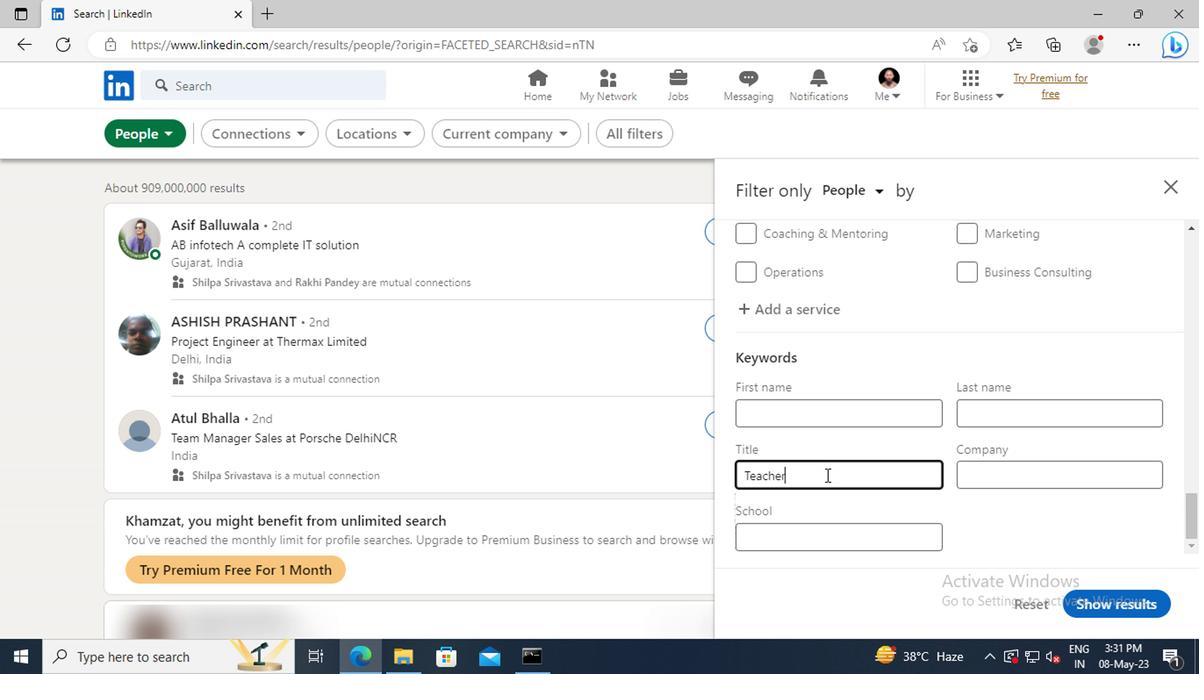 
Action: Mouse moved to (1101, 601)
Screenshot: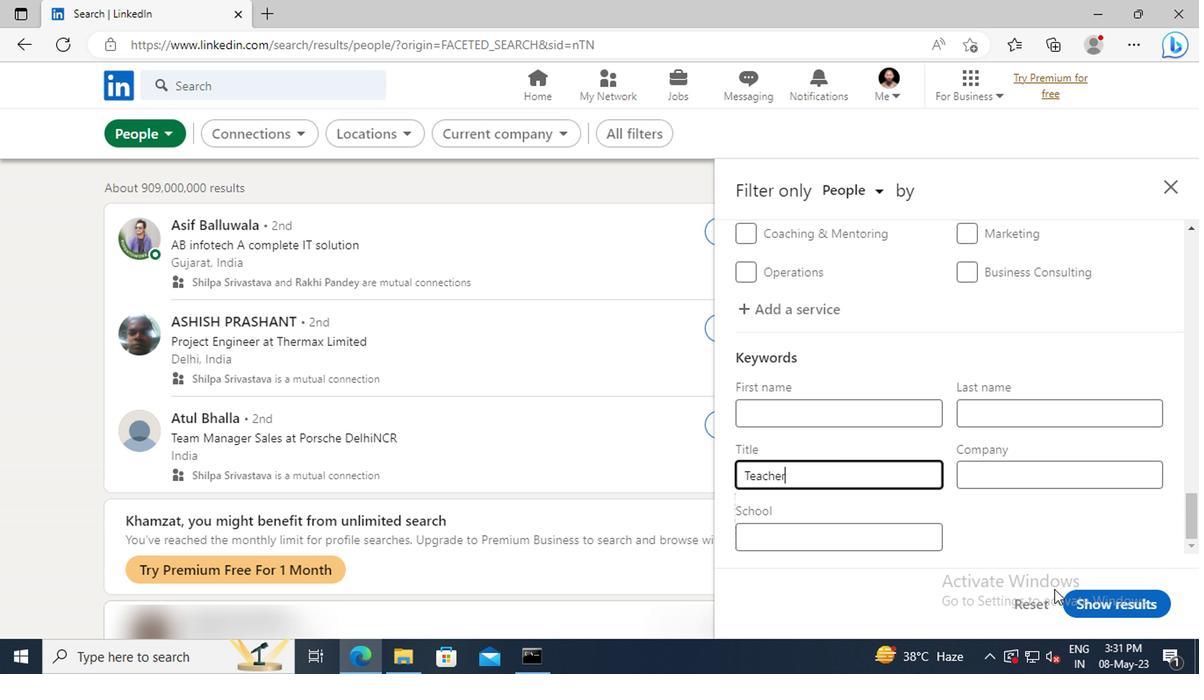 
Action: Mouse pressed left at (1101, 601)
Screenshot: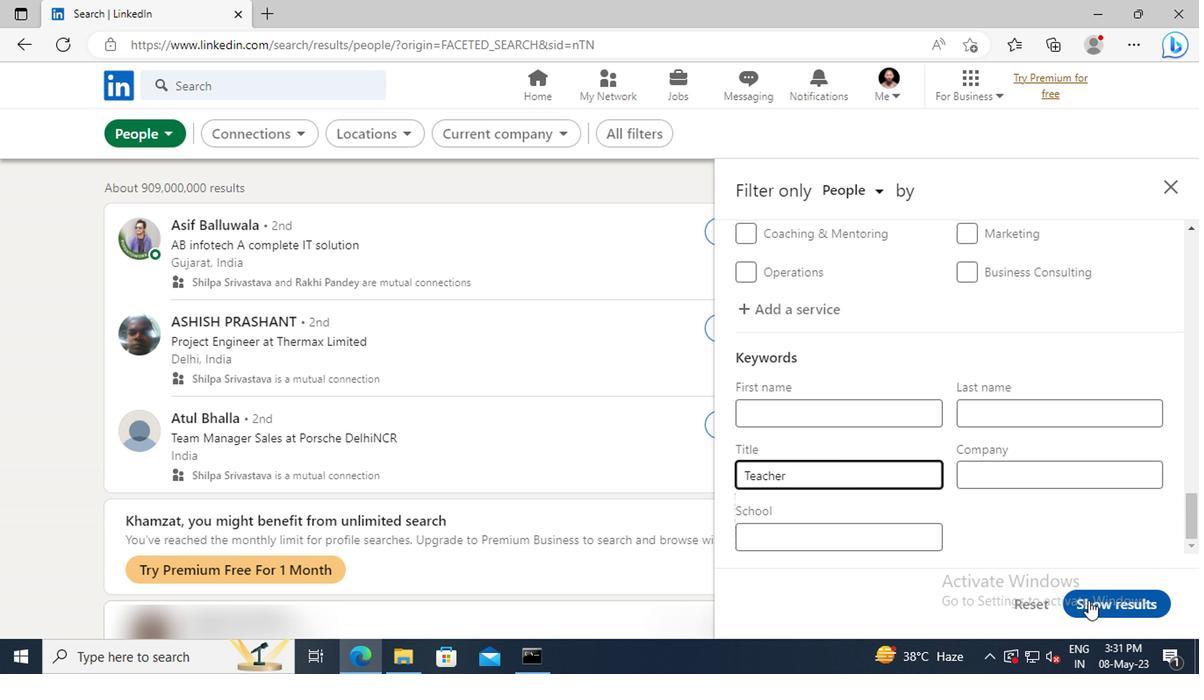 
